 Task: Search one way flight ticket for 4 adults, 2 children, 2 infants in seat and 1 infant on lap in economy from Wilmington: Wilmington Airport to Riverton: Central Wyoming Regional Airport (was Riverton Regional) on 5-4-2023. Choice of flights is Emirates and Kenya Airways. Price is upto 30000. Outbound departure time preference is 12:00.
Action: Mouse moved to (410, 377)
Screenshot: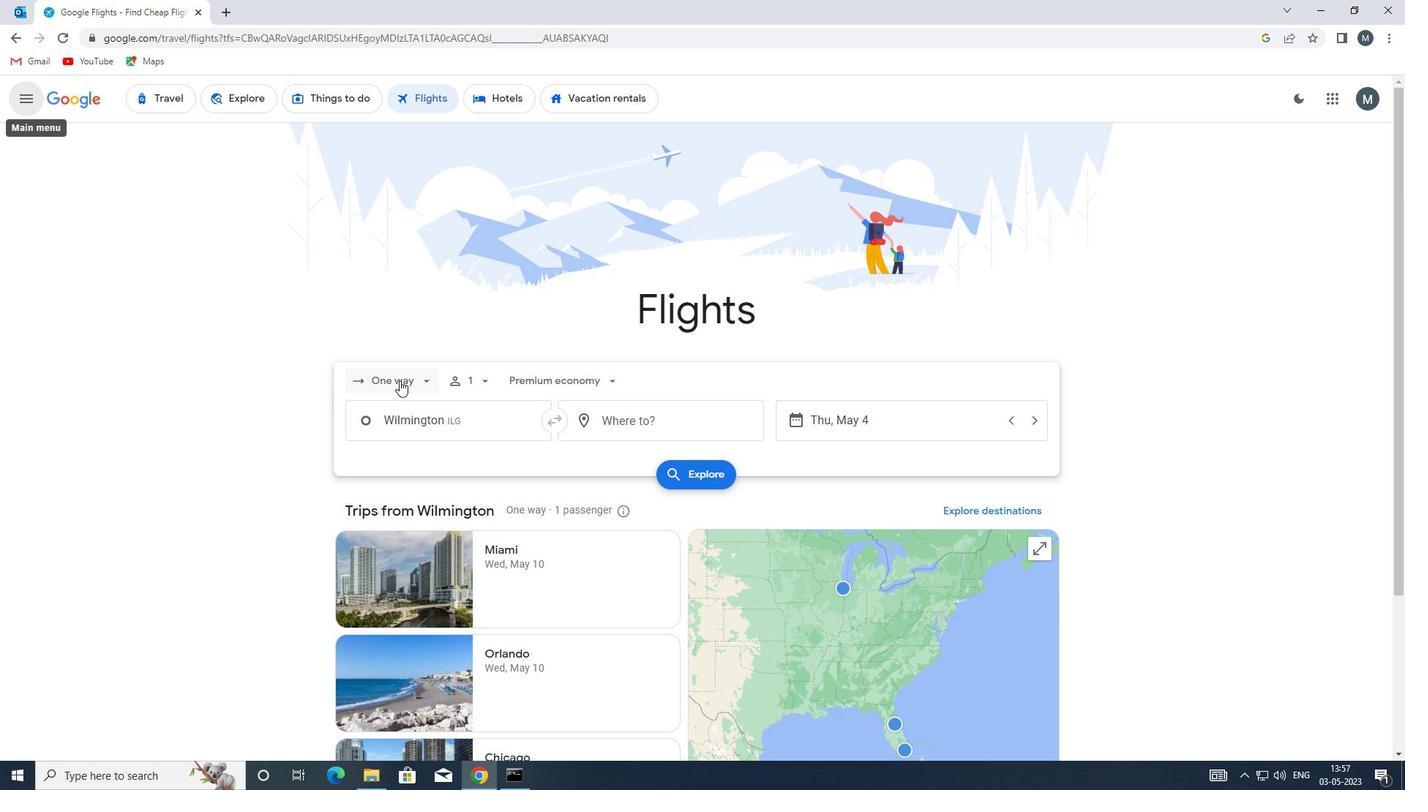 
Action: Mouse pressed left at (410, 377)
Screenshot: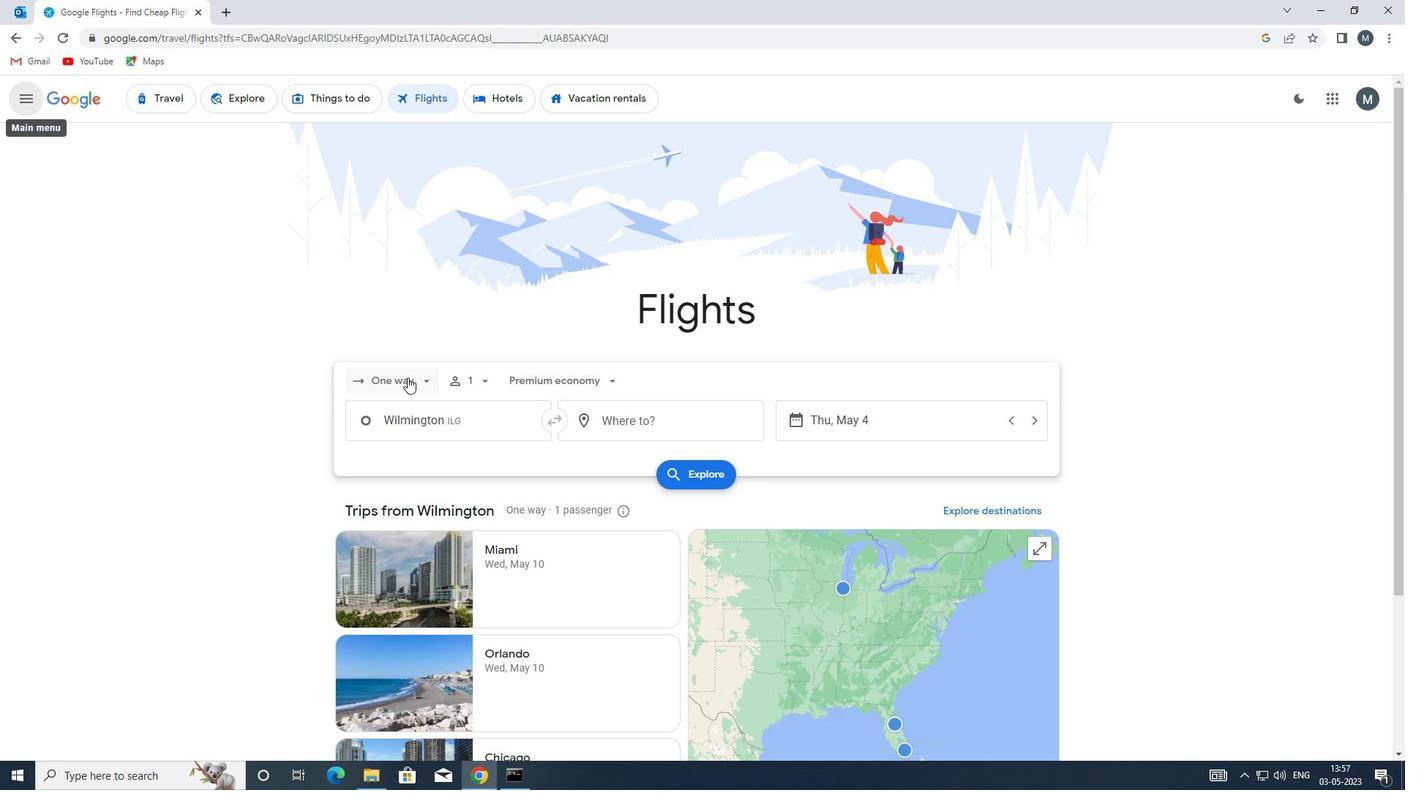 
Action: Mouse moved to (415, 445)
Screenshot: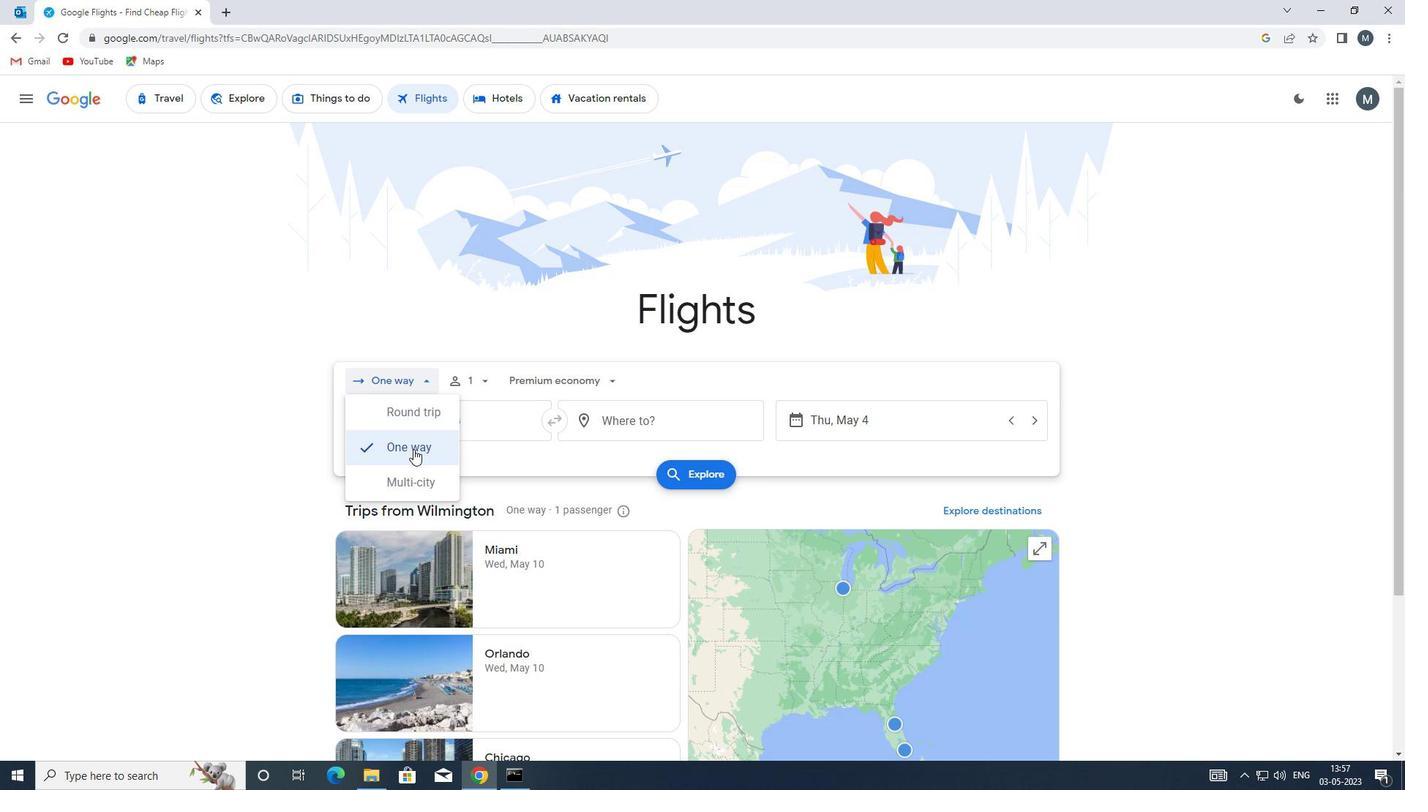 
Action: Mouse pressed left at (415, 445)
Screenshot: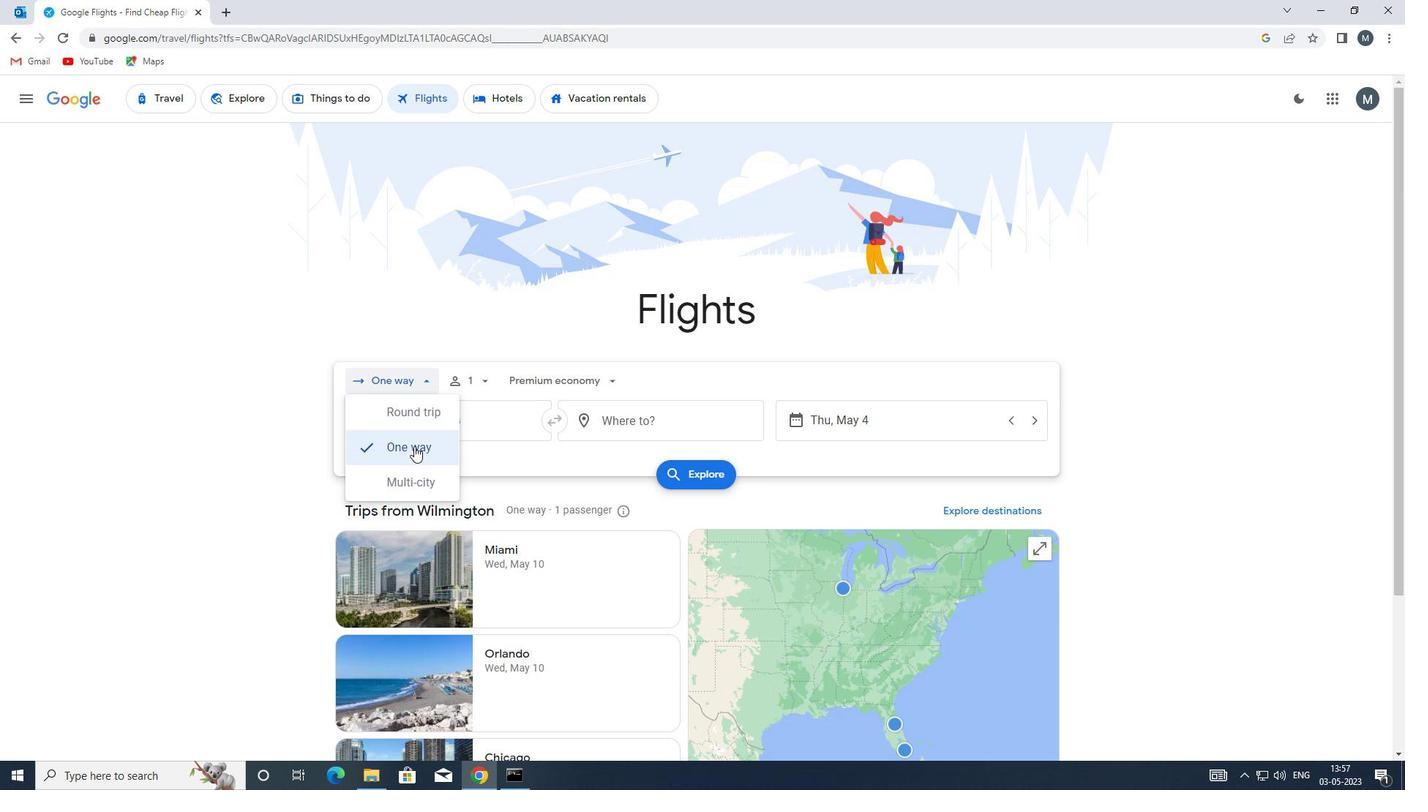 
Action: Mouse moved to (480, 381)
Screenshot: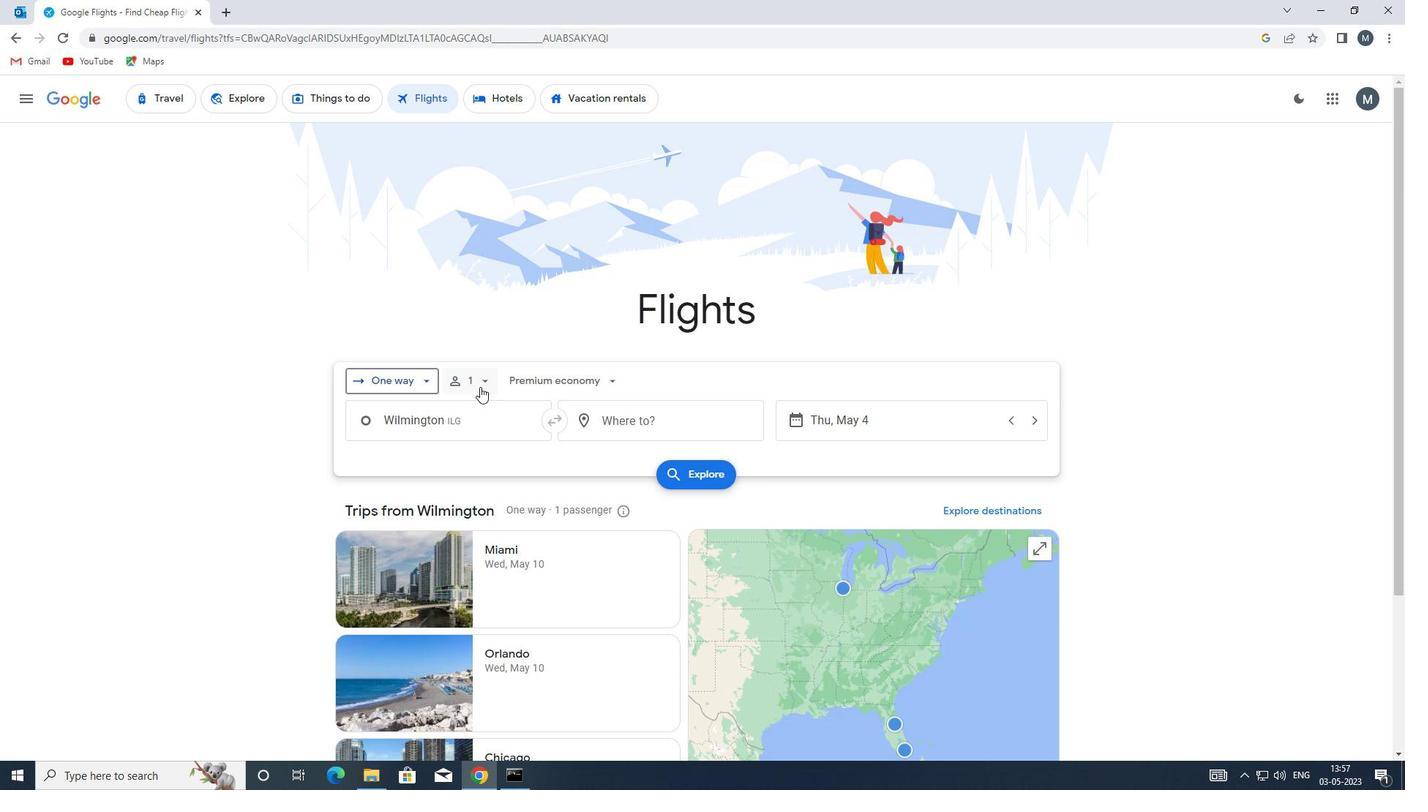 
Action: Mouse pressed left at (480, 381)
Screenshot: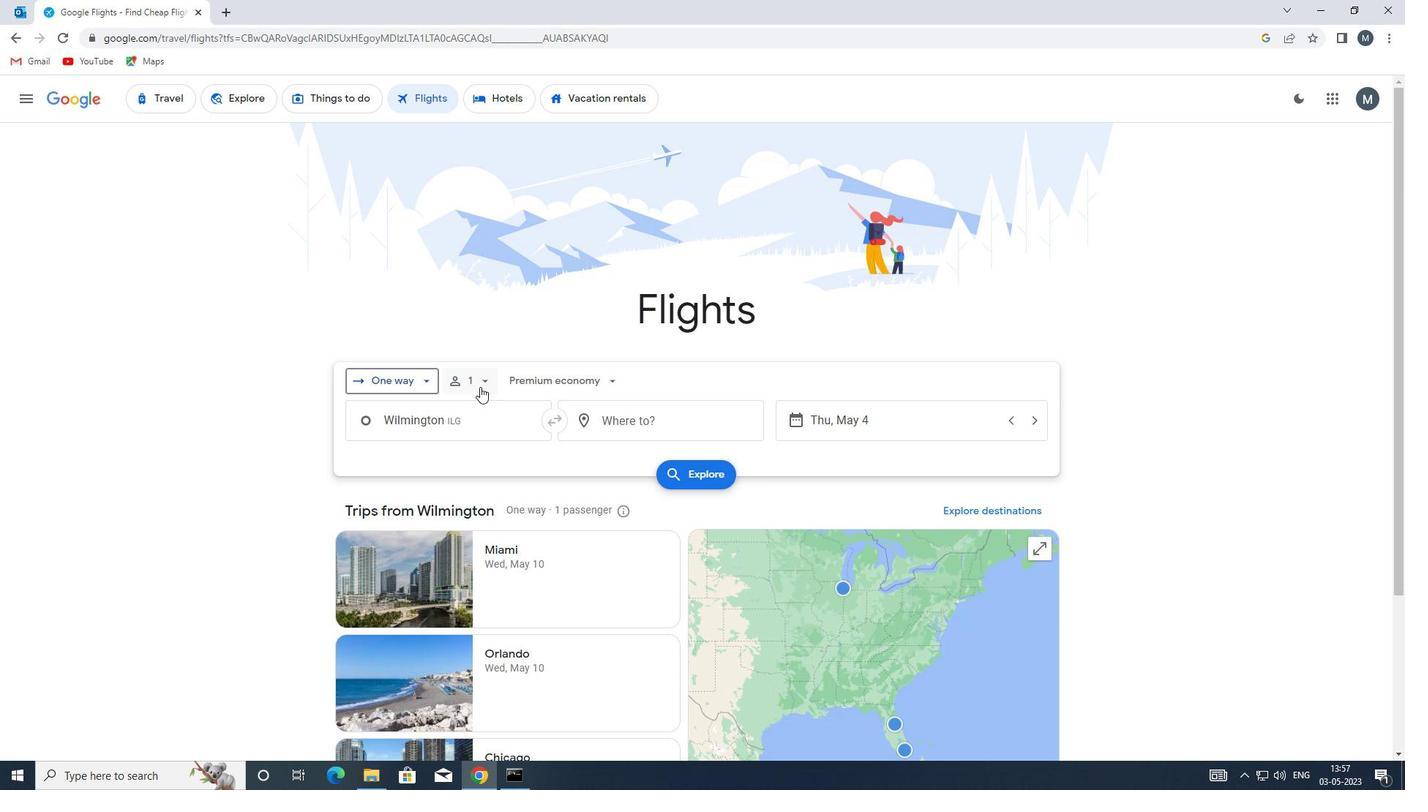 
Action: Mouse moved to (594, 423)
Screenshot: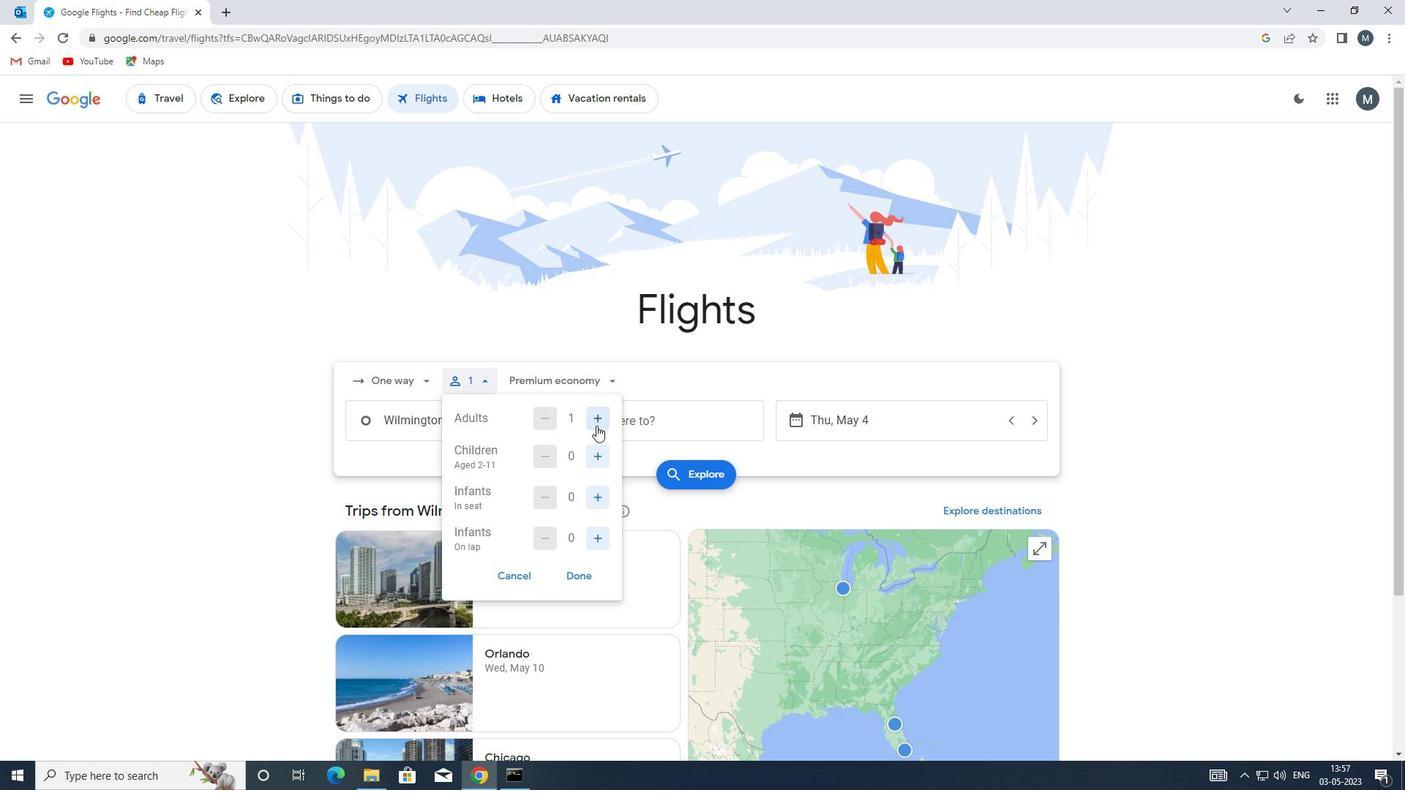 
Action: Mouse pressed left at (594, 423)
Screenshot: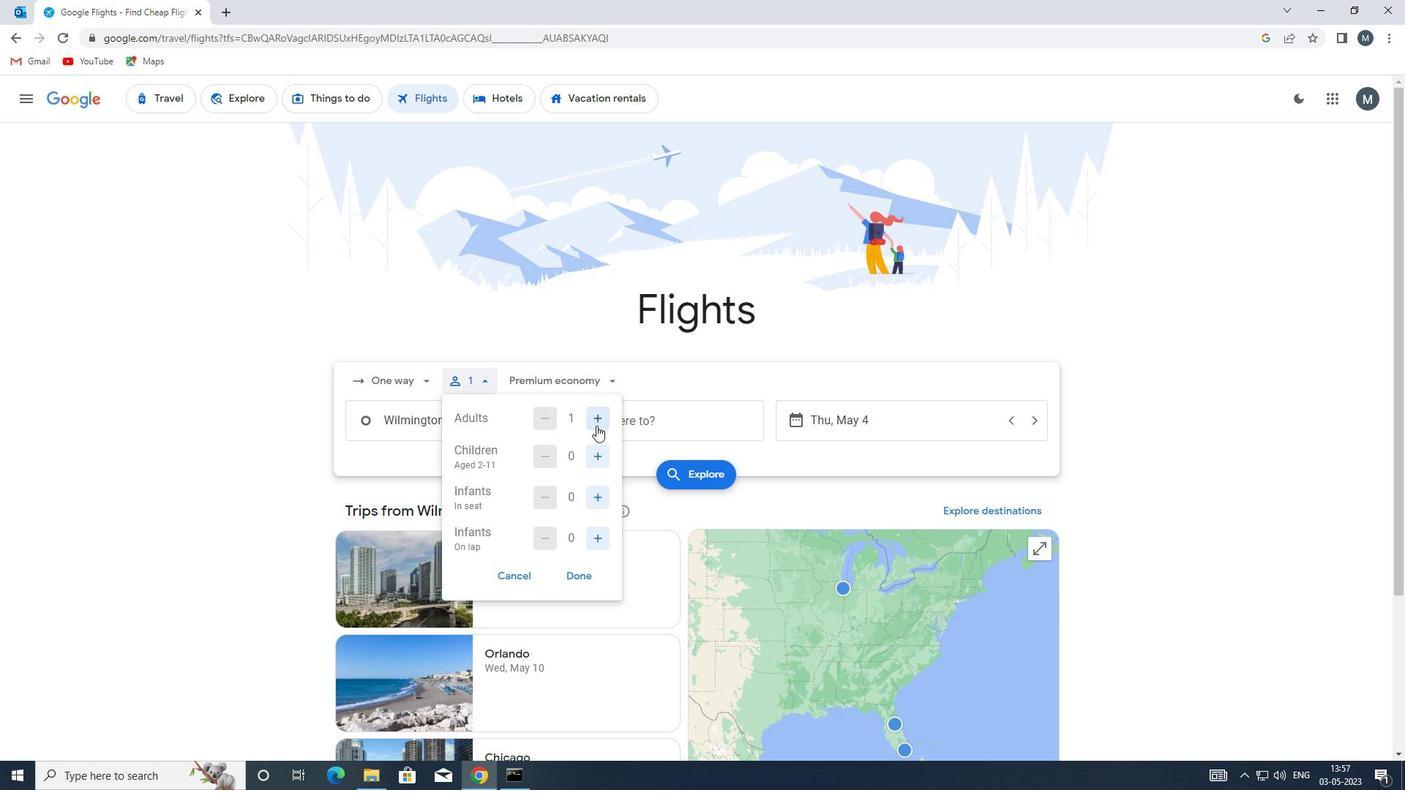 
Action: Mouse pressed left at (594, 423)
Screenshot: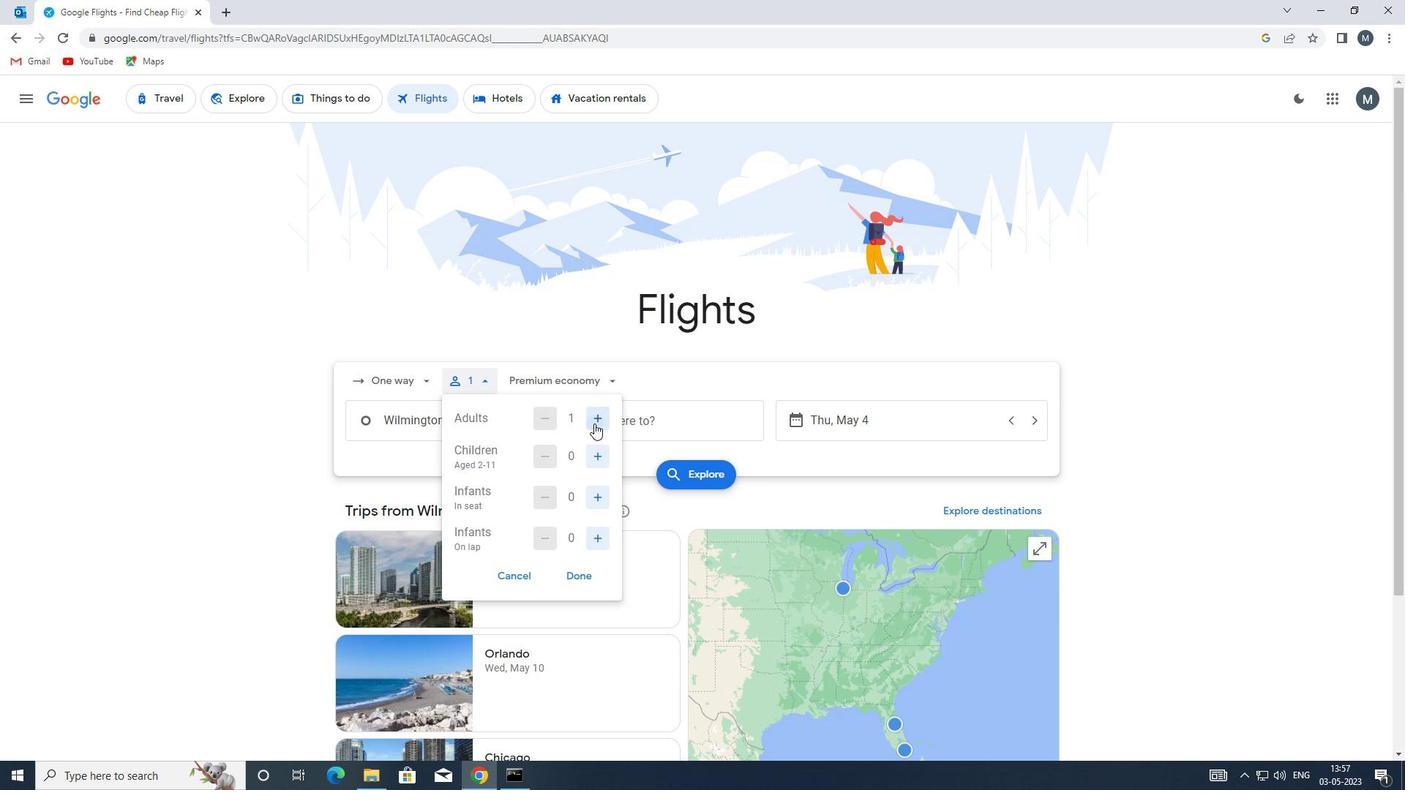 
Action: Mouse pressed left at (594, 423)
Screenshot: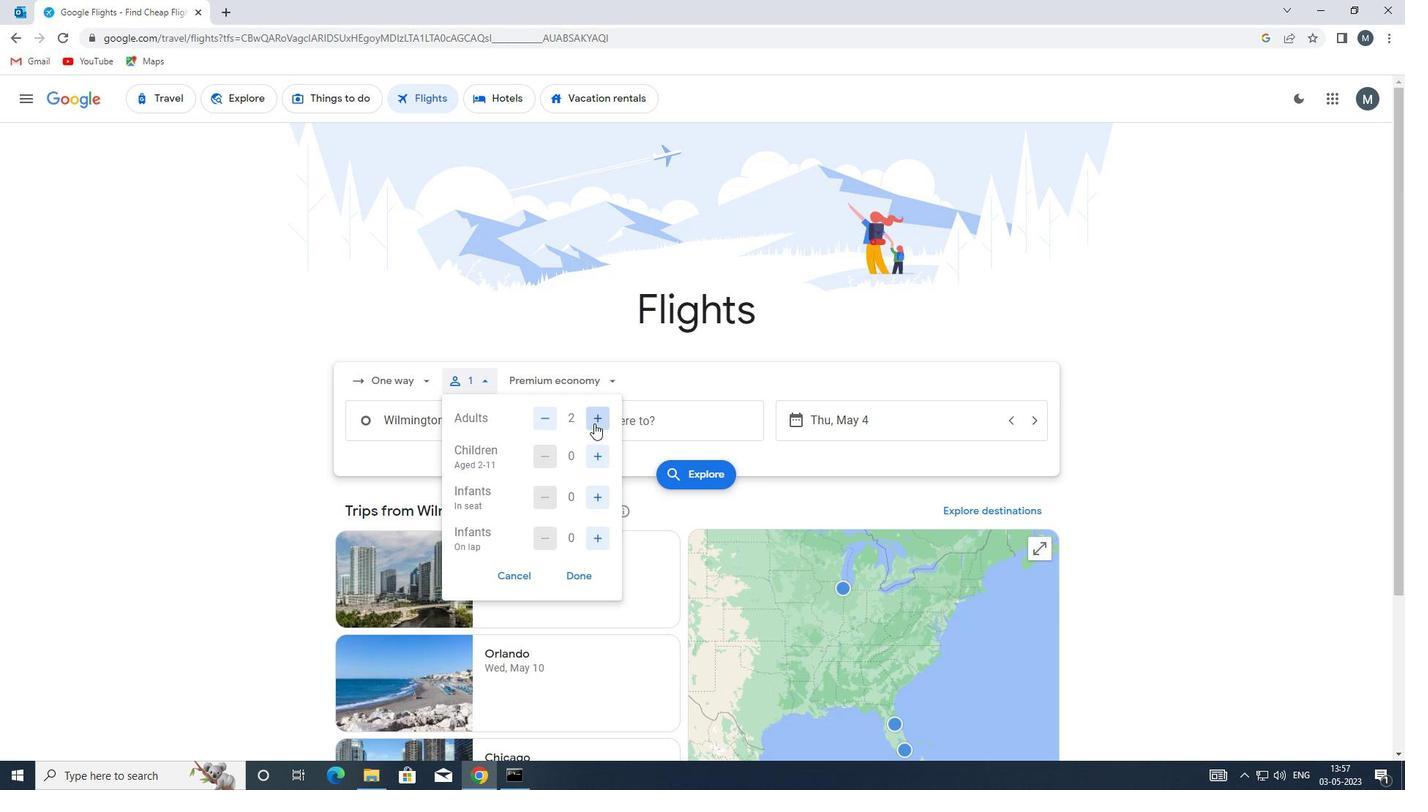 
Action: Mouse moved to (604, 450)
Screenshot: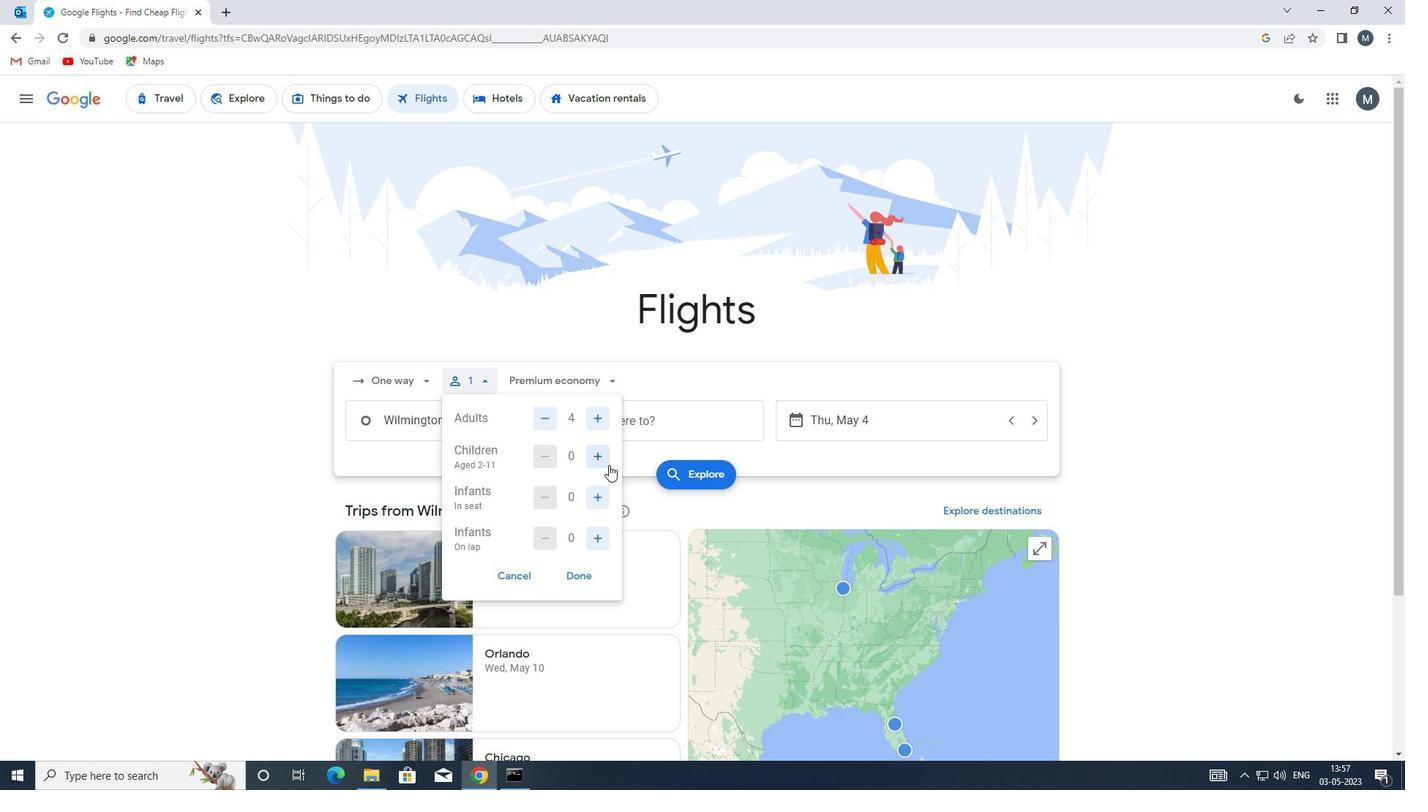 
Action: Mouse pressed left at (604, 450)
Screenshot: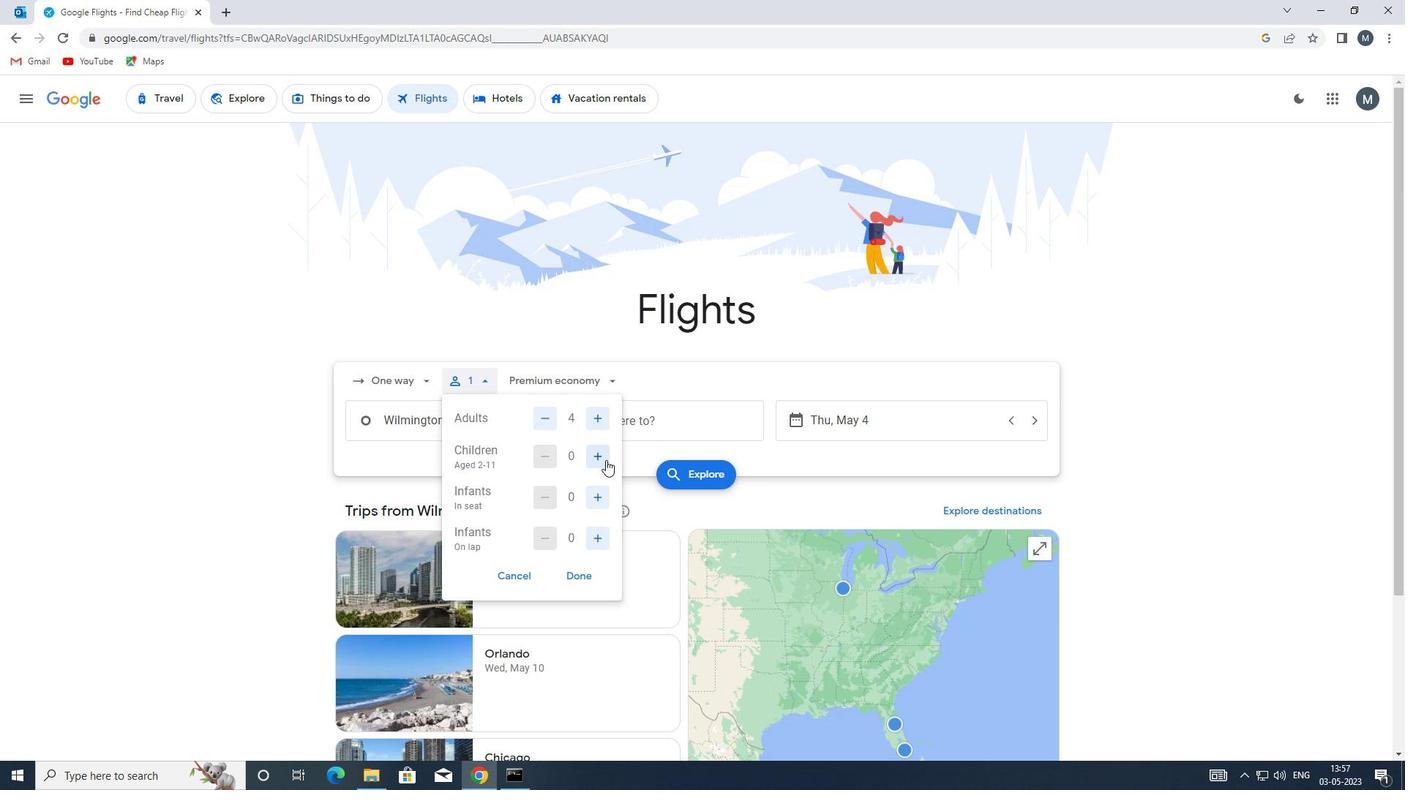 
Action: Mouse pressed left at (604, 450)
Screenshot: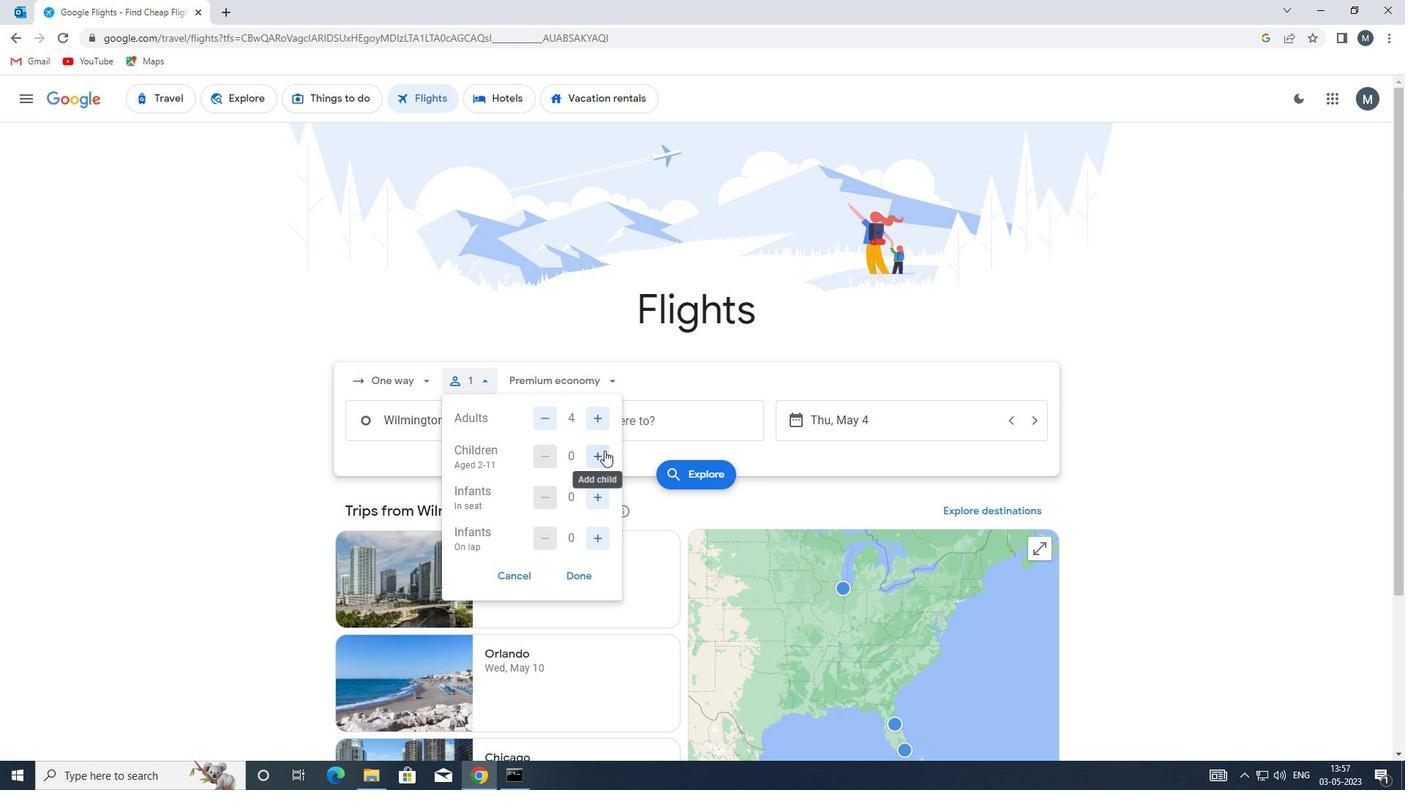 
Action: Mouse moved to (598, 498)
Screenshot: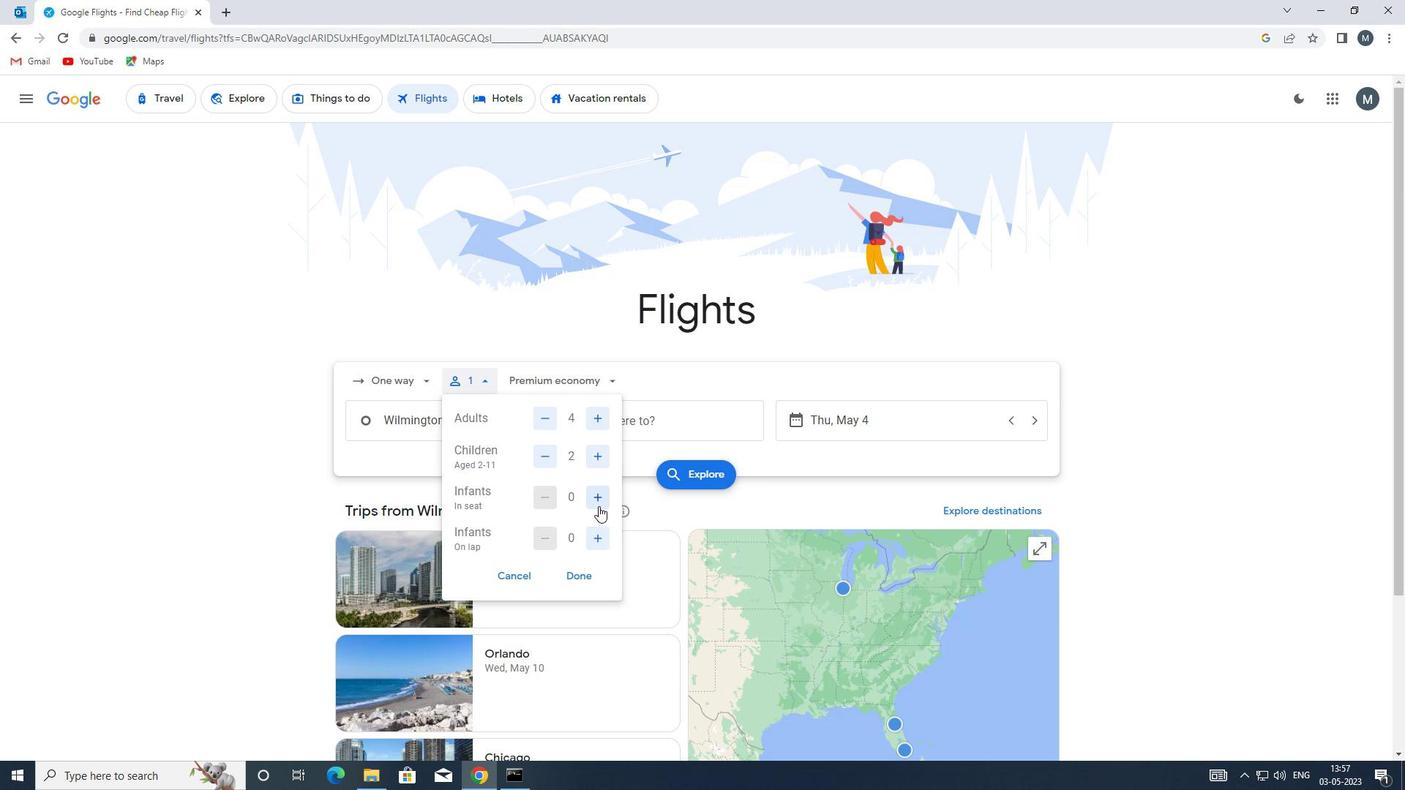 
Action: Mouse pressed left at (598, 498)
Screenshot: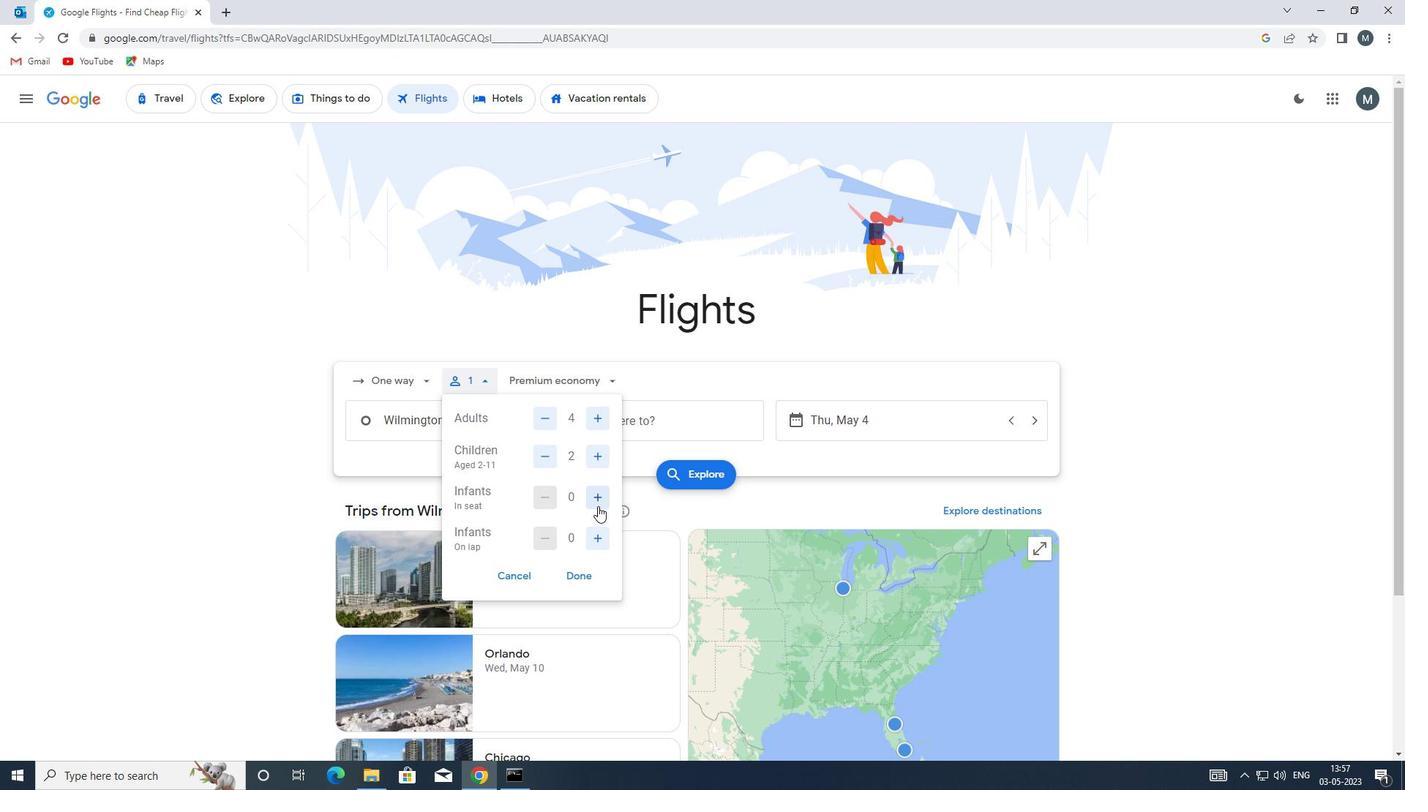 
Action: Mouse pressed left at (598, 498)
Screenshot: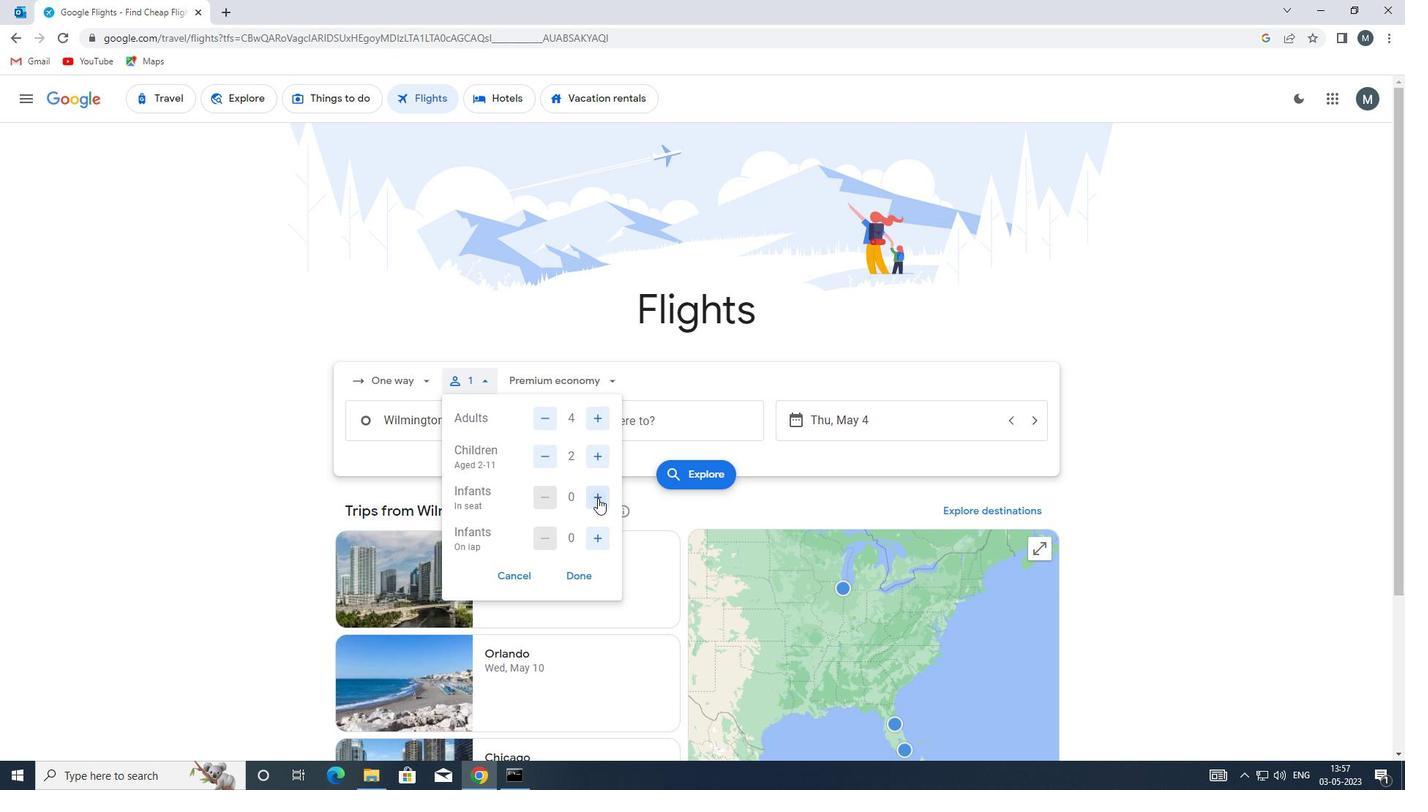 
Action: Mouse moved to (593, 536)
Screenshot: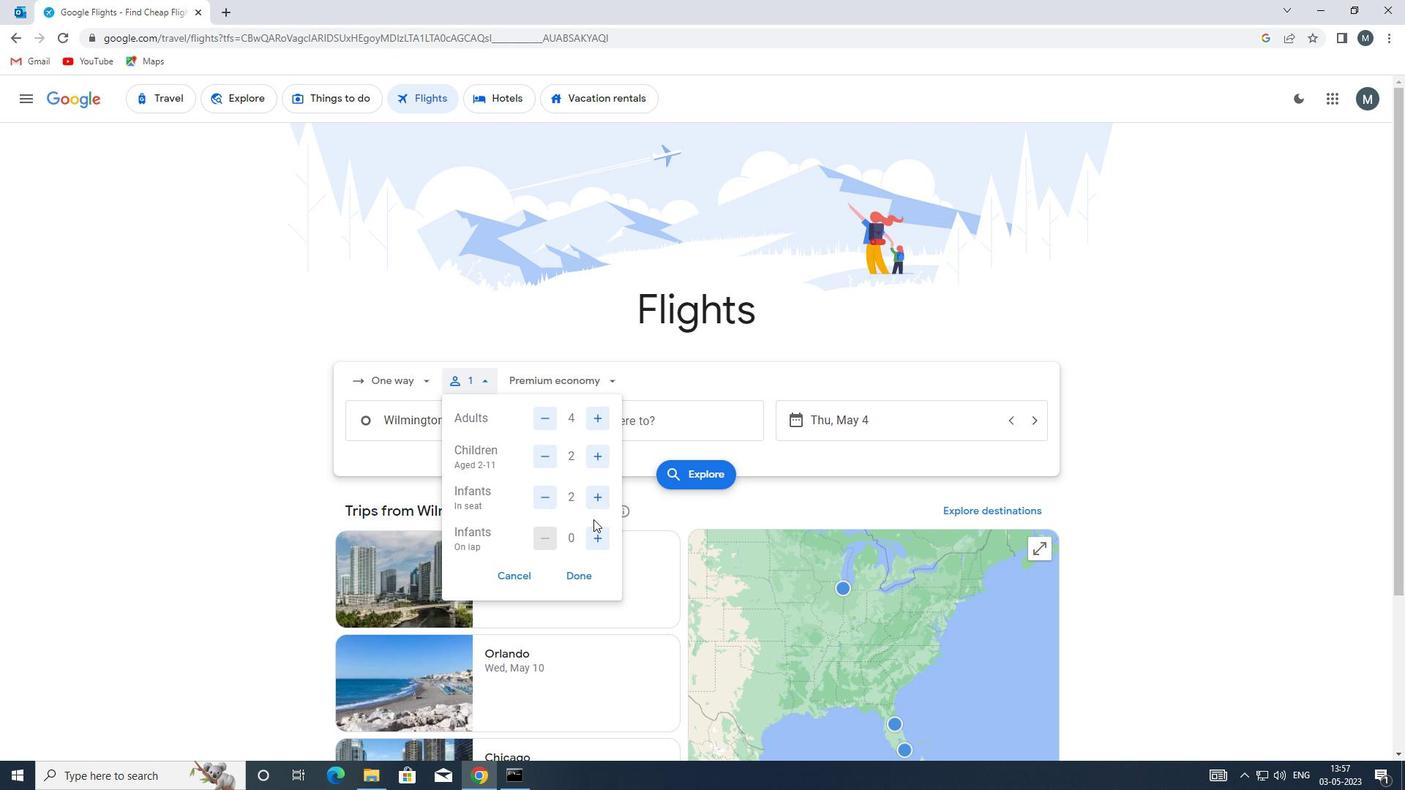 
Action: Mouse pressed left at (593, 536)
Screenshot: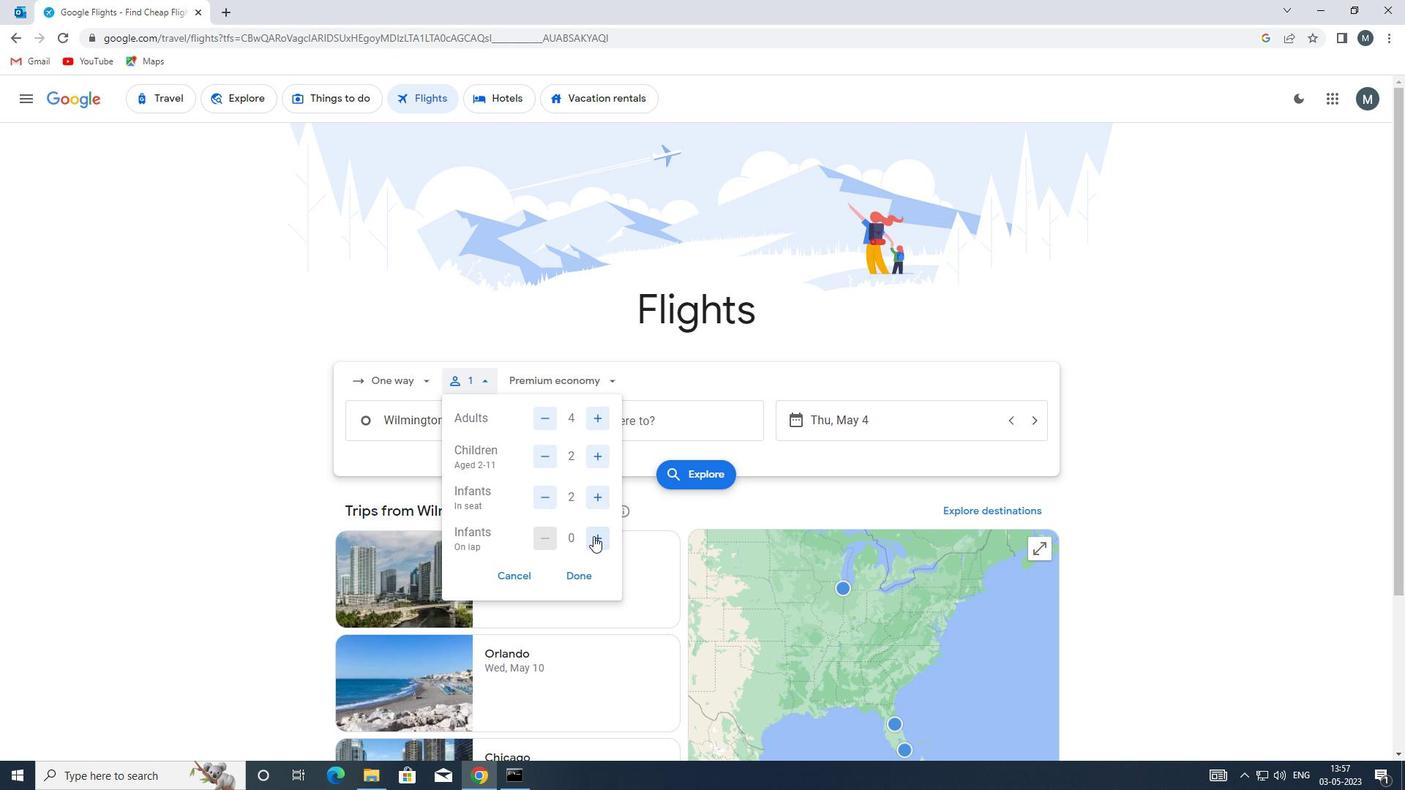 
Action: Mouse moved to (581, 576)
Screenshot: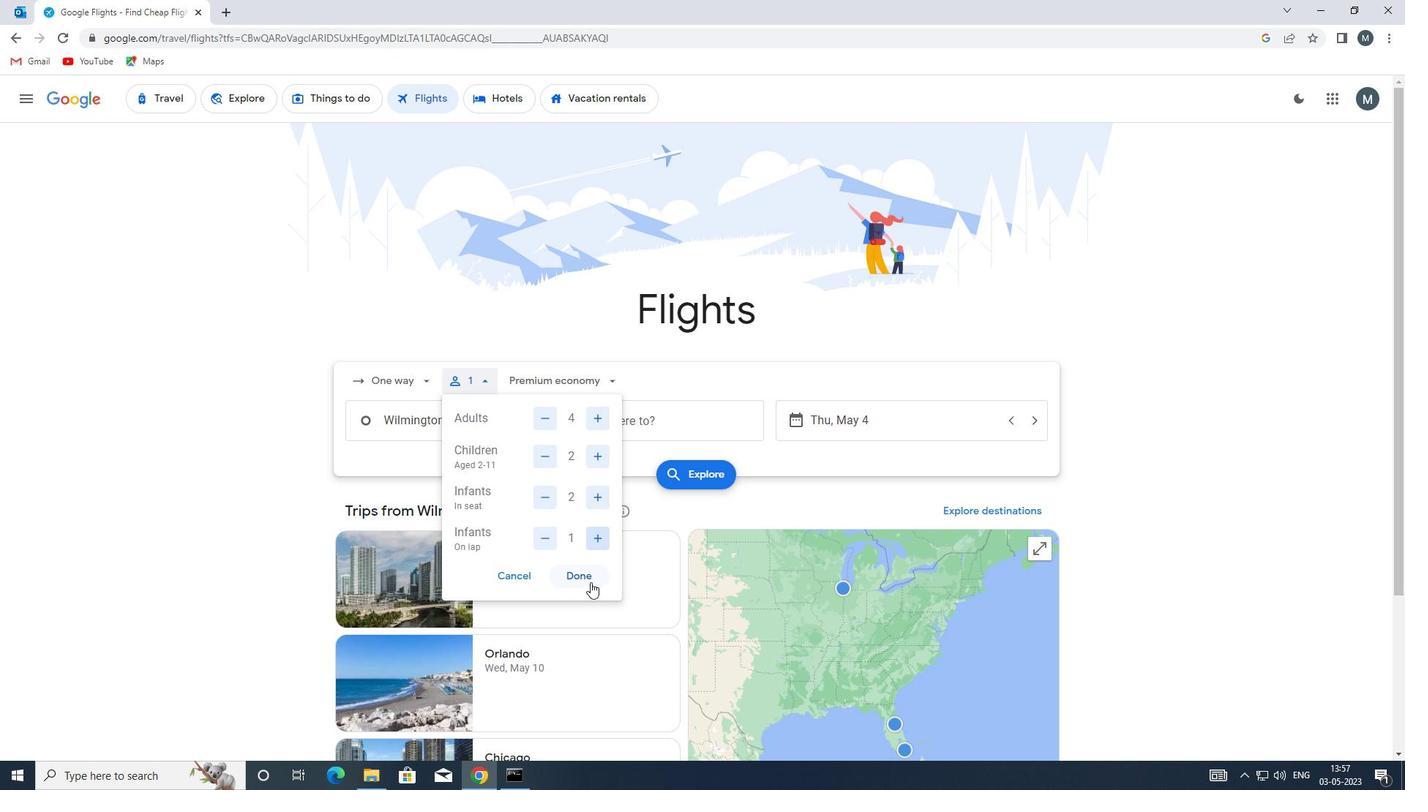 
Action: Mouse pressed left at (581, 576)
Screenshot: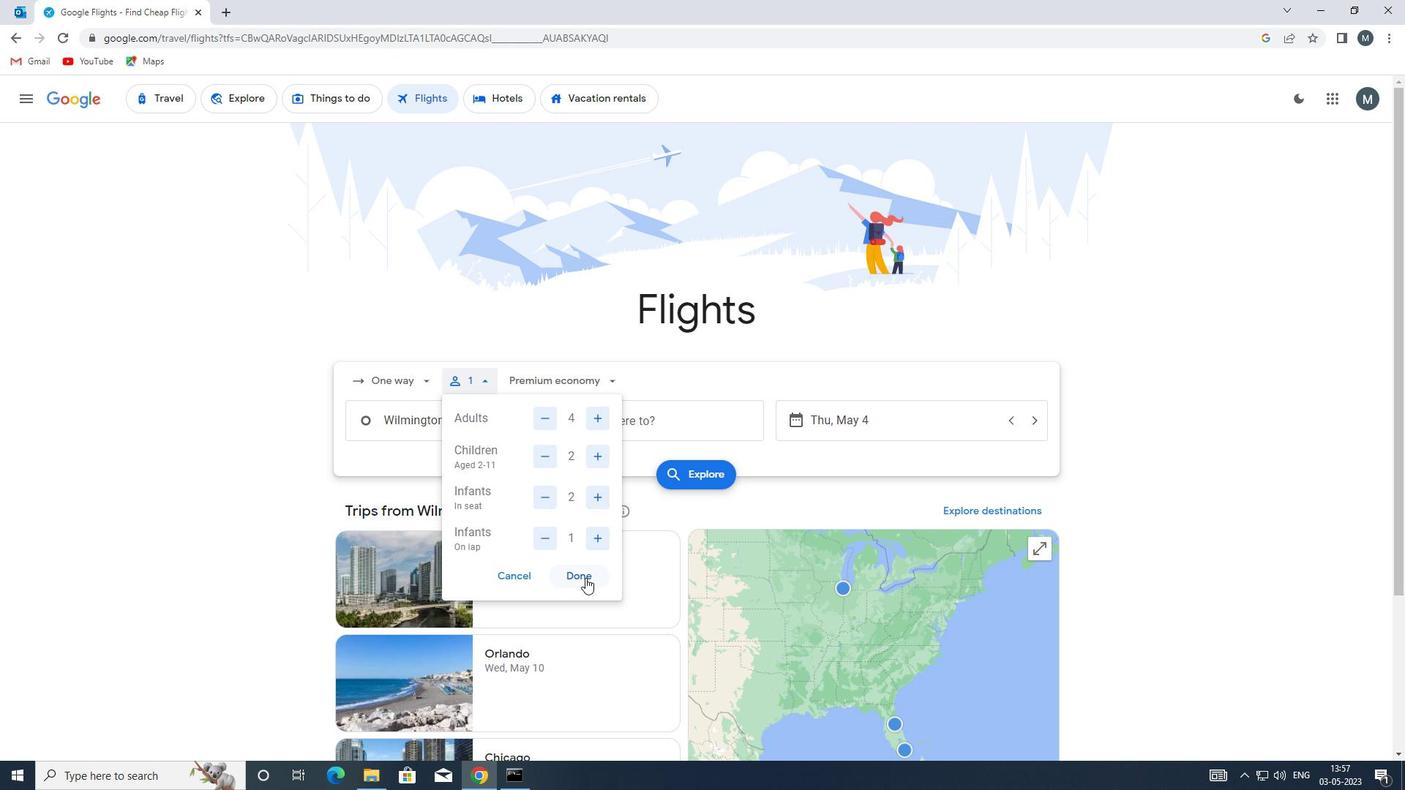 
Action: Mouse moved to (584, 385)
Screenshot: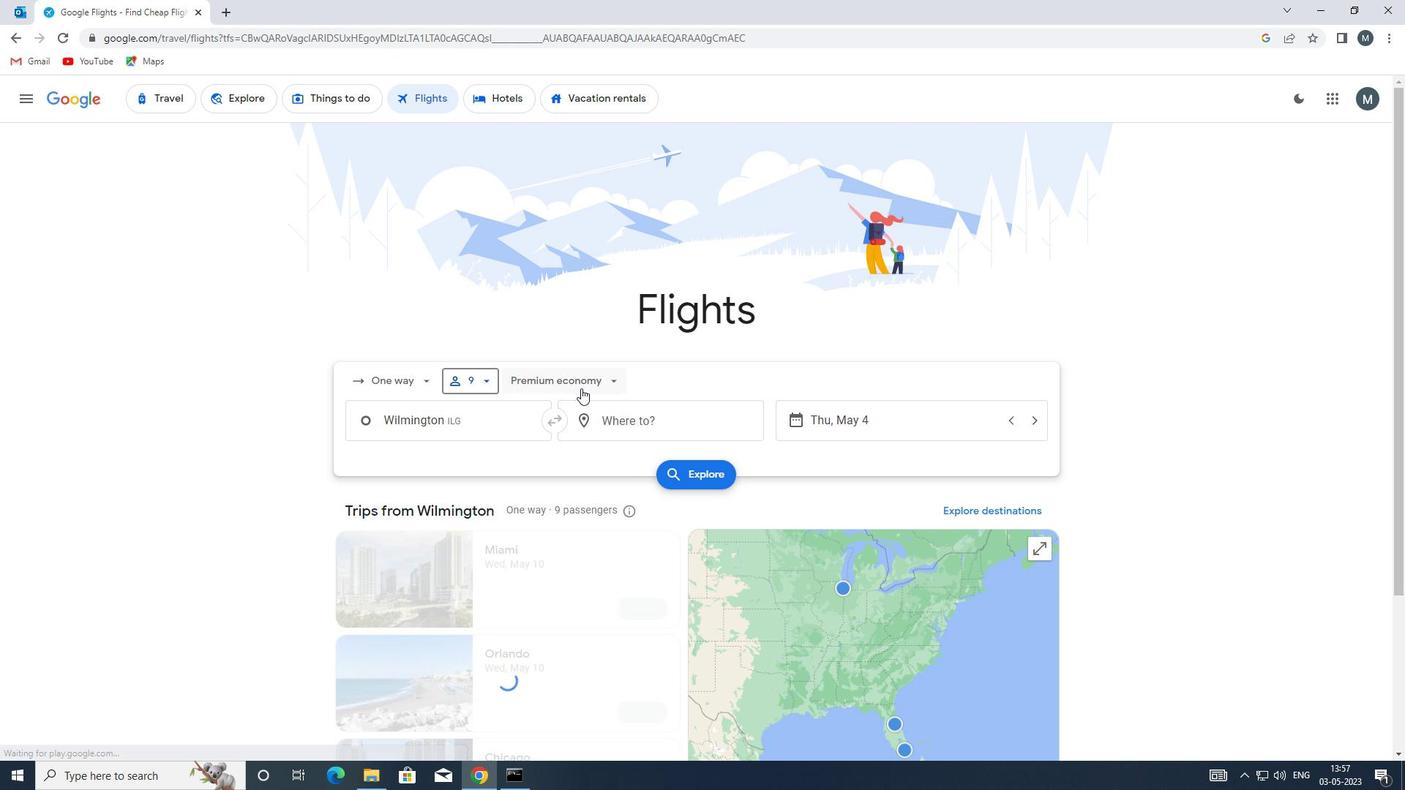 
Action: Mouse pressed left at (584, 385)
Screenshot: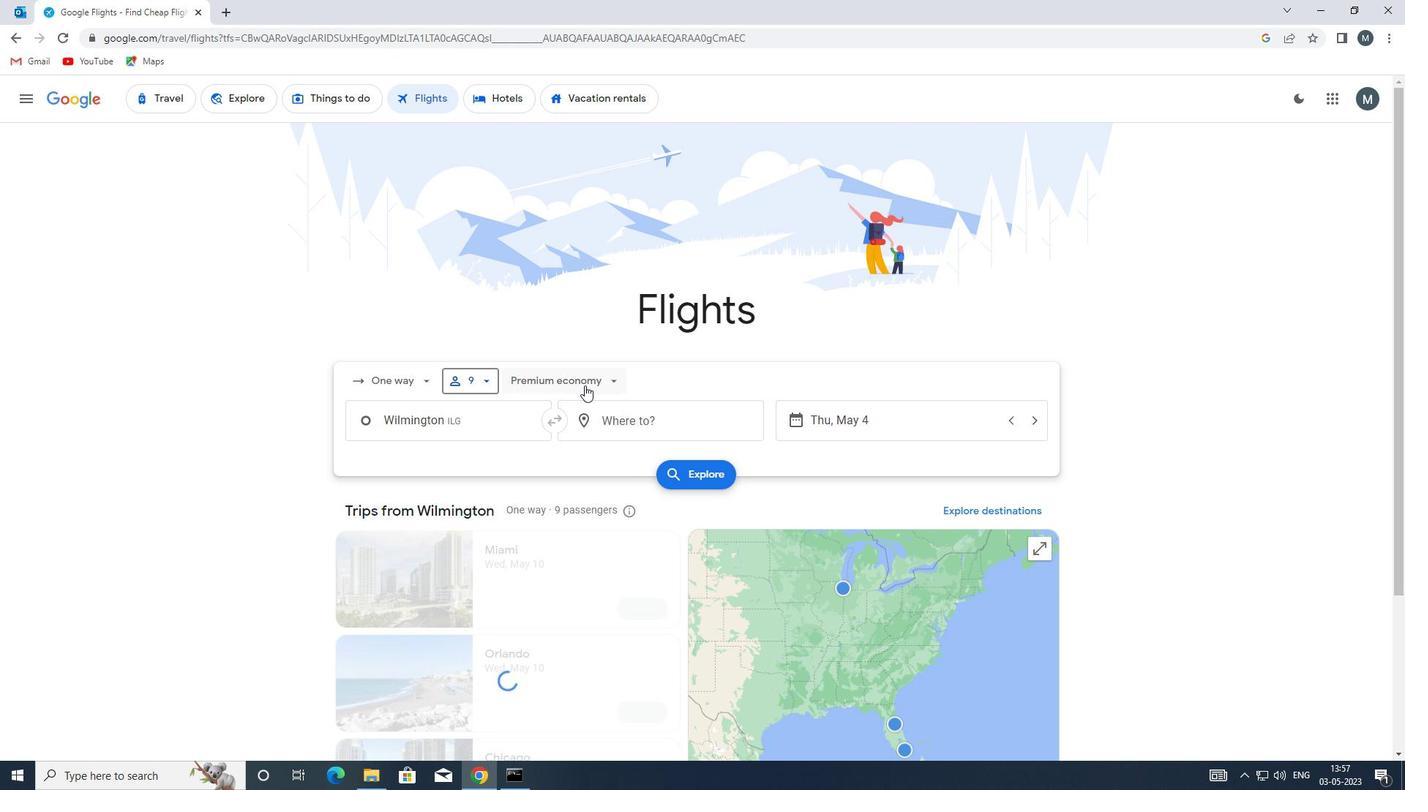
Action: Mouse moved to (584, 414)
Screenshot: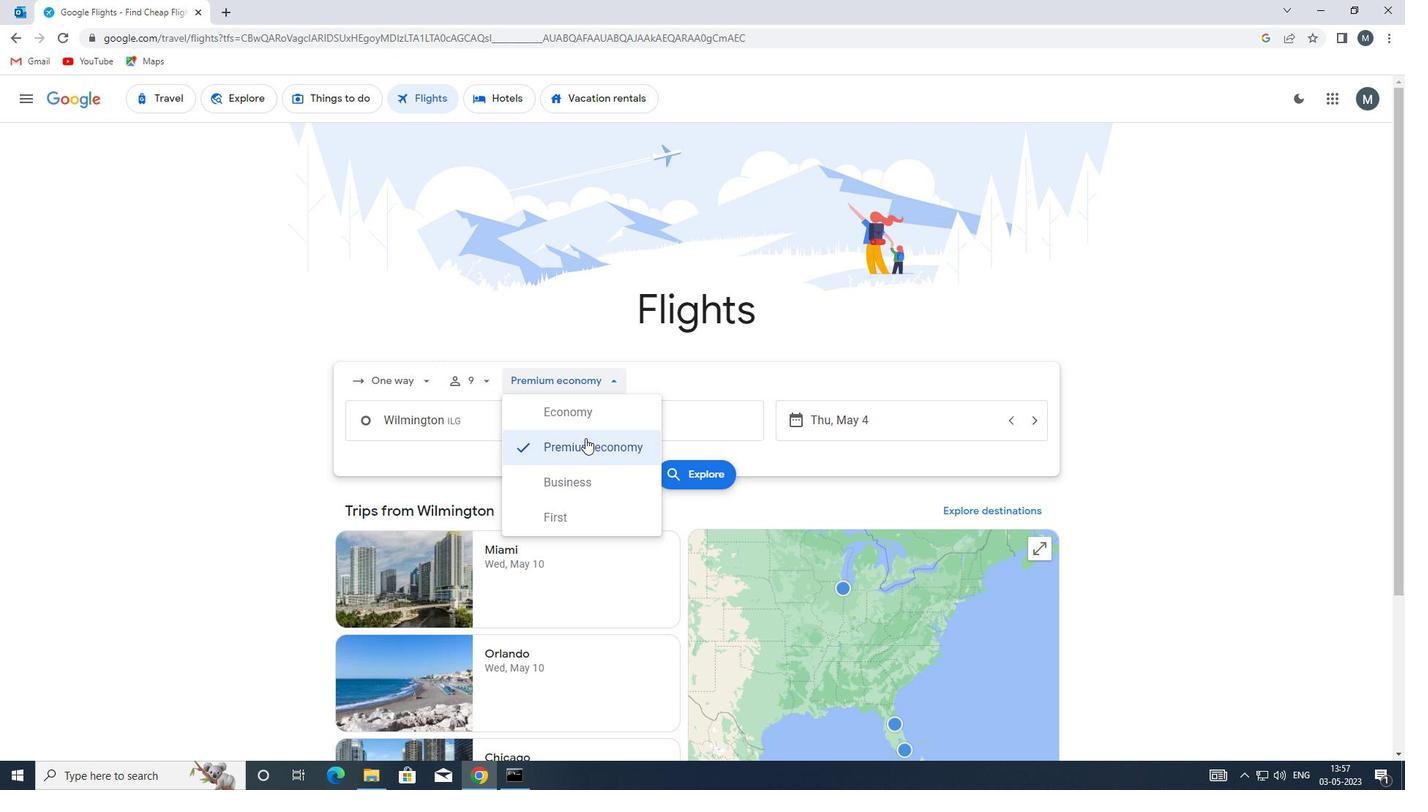 
Action: Mouse pressed left at (584, 414)
Screenshot: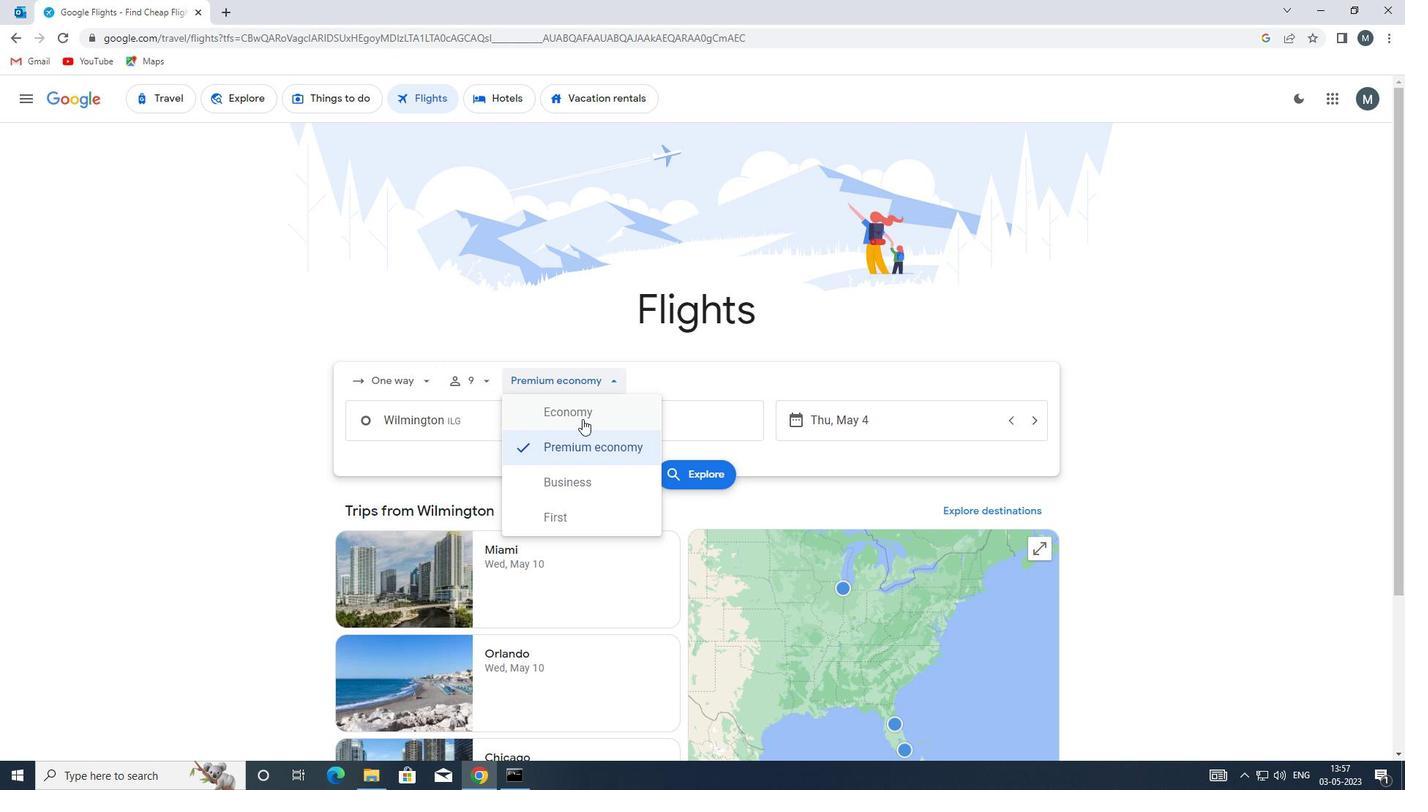 
Action: Mouse moved to (489, 430)
Screenshot: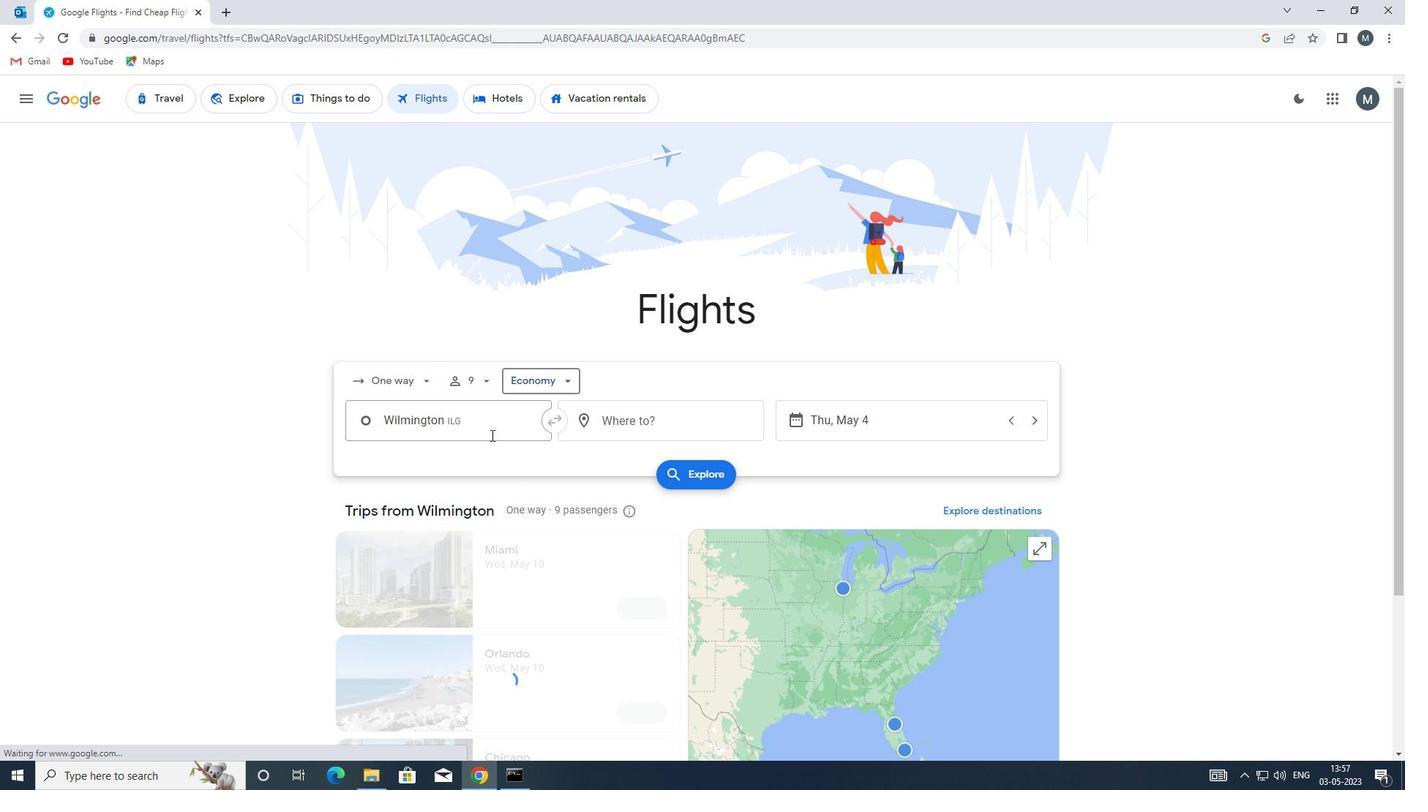 
Action: Mouse pressed left at (489, 430)
Screenshot: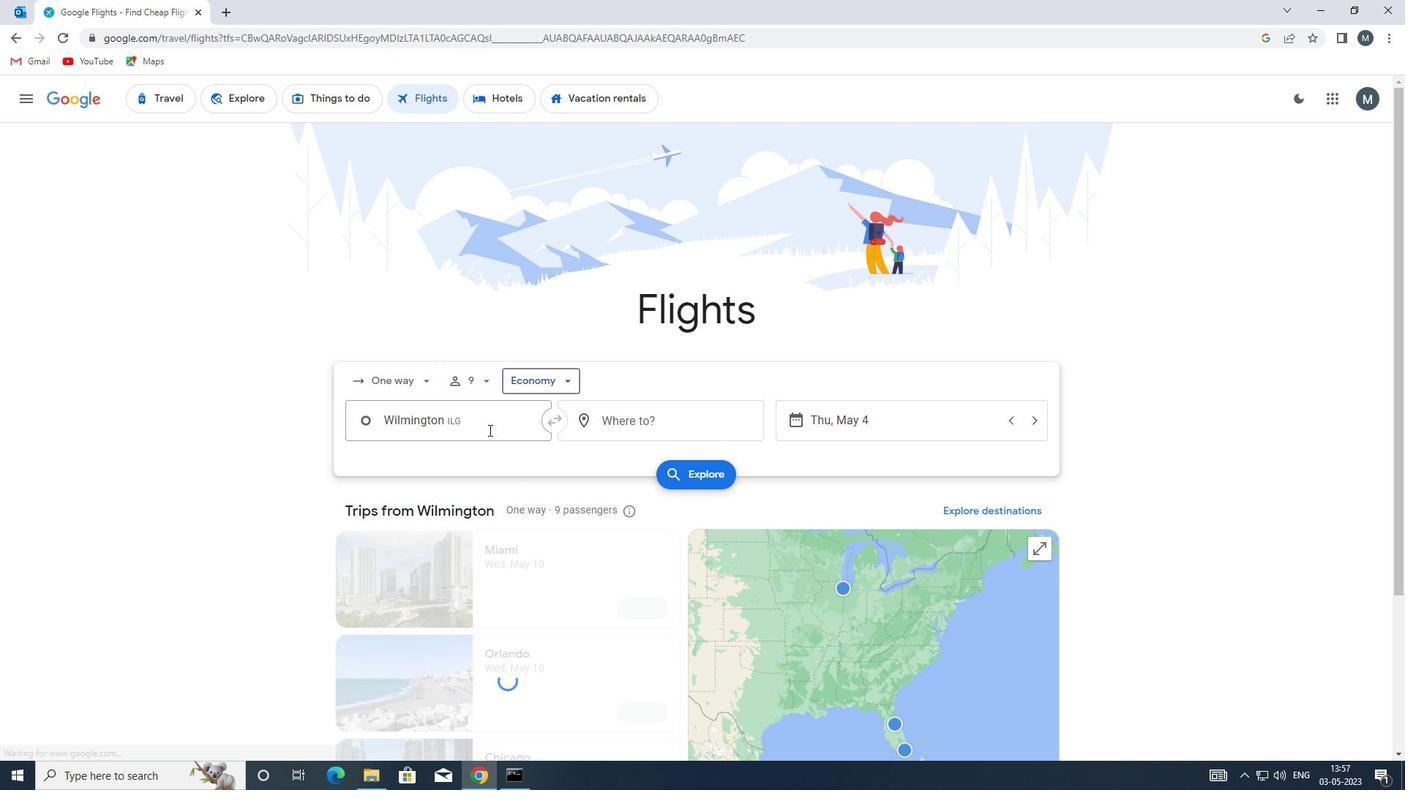 
Action: Key pressed <Key.enter>
Screenshot: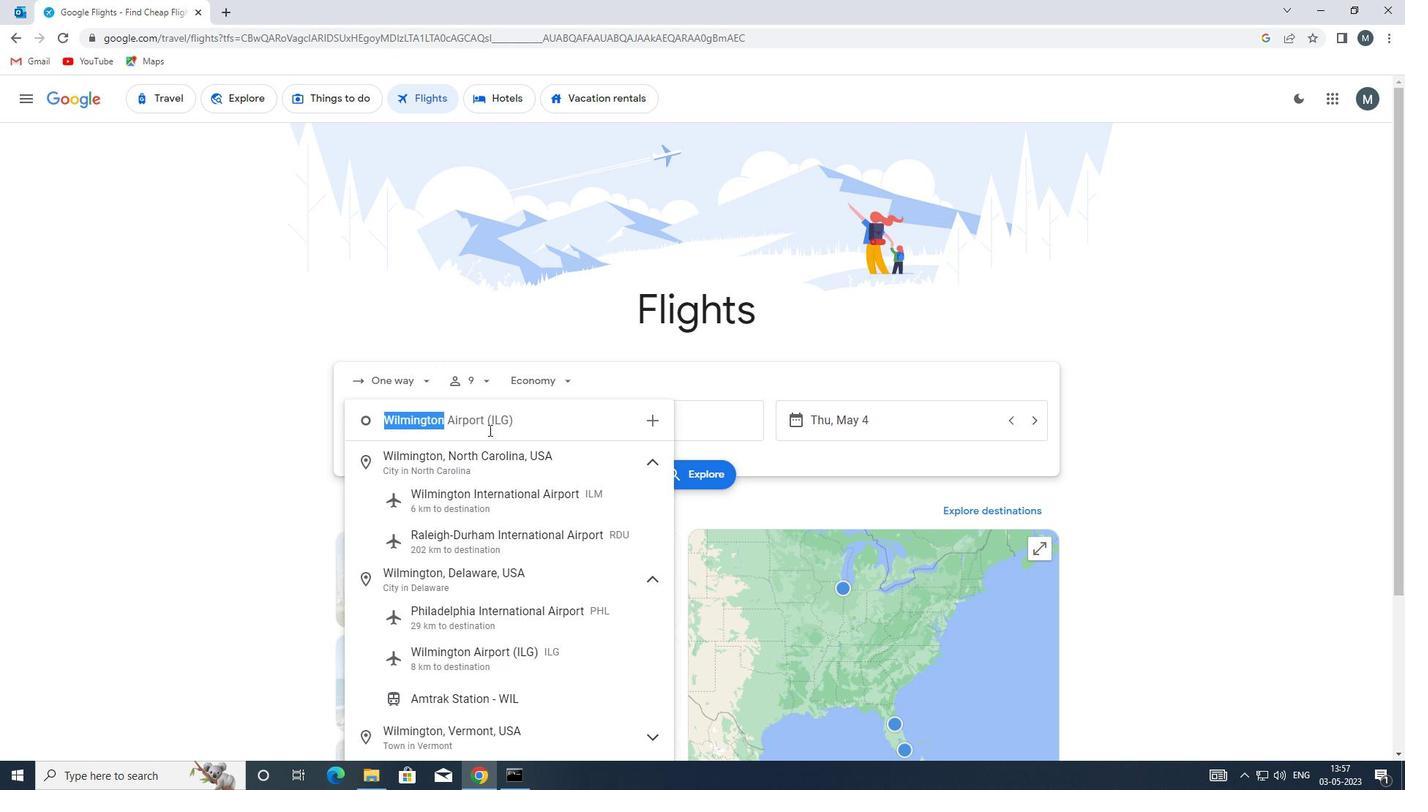 
Action: Mouse moved to (642, 424)
Screenshot: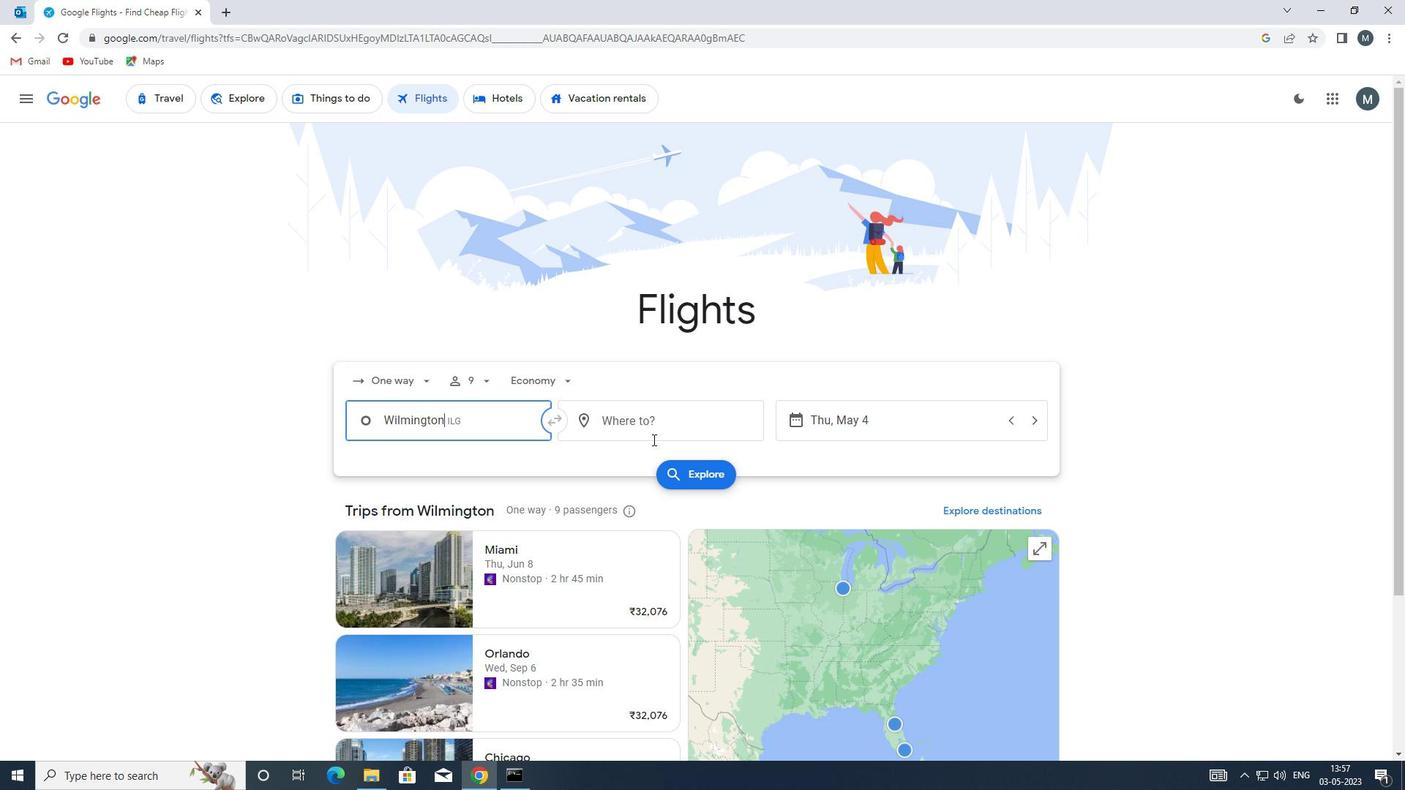
Action: Mouse pressed left at (642, 424)
Screenshot: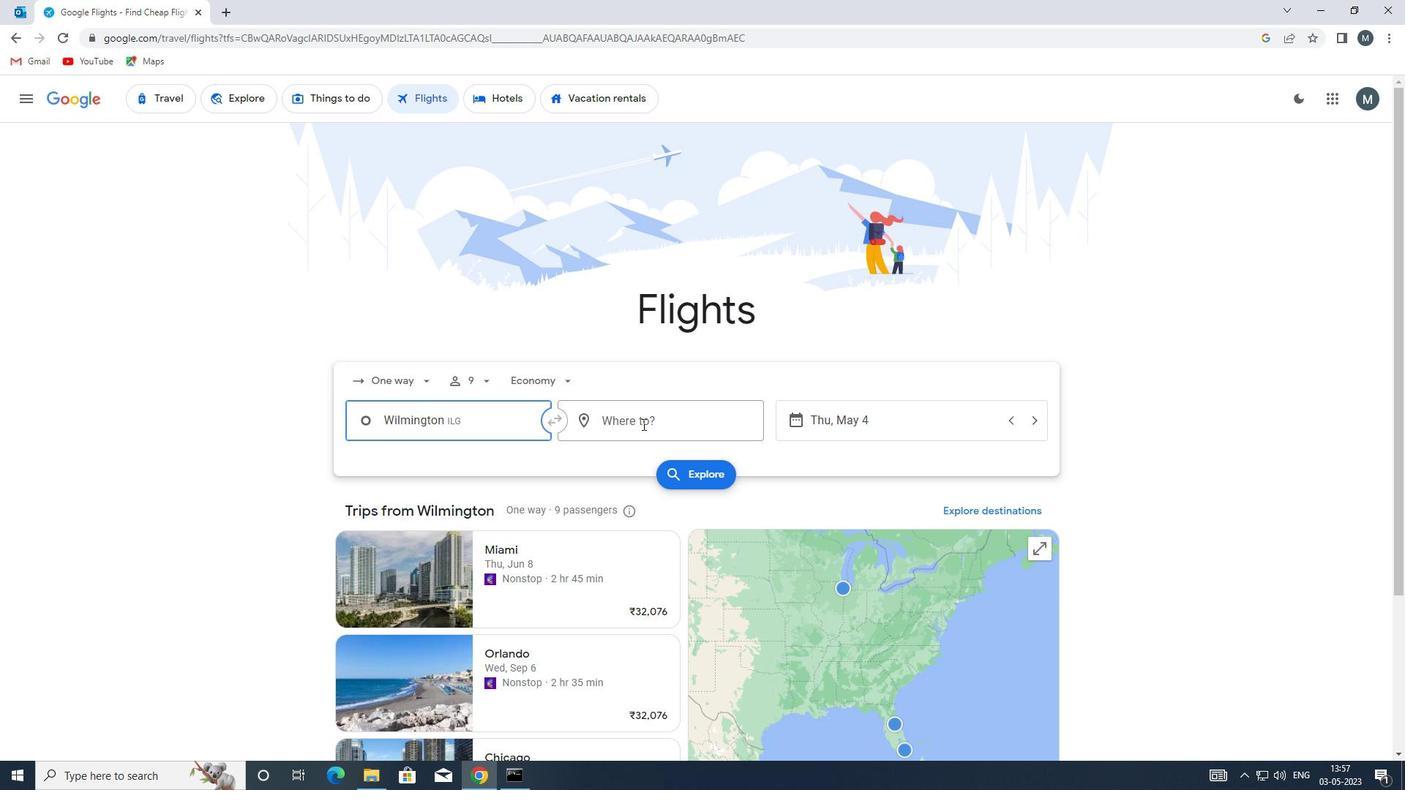 
Action: Mouse moved to (688, 429)
Screenshot: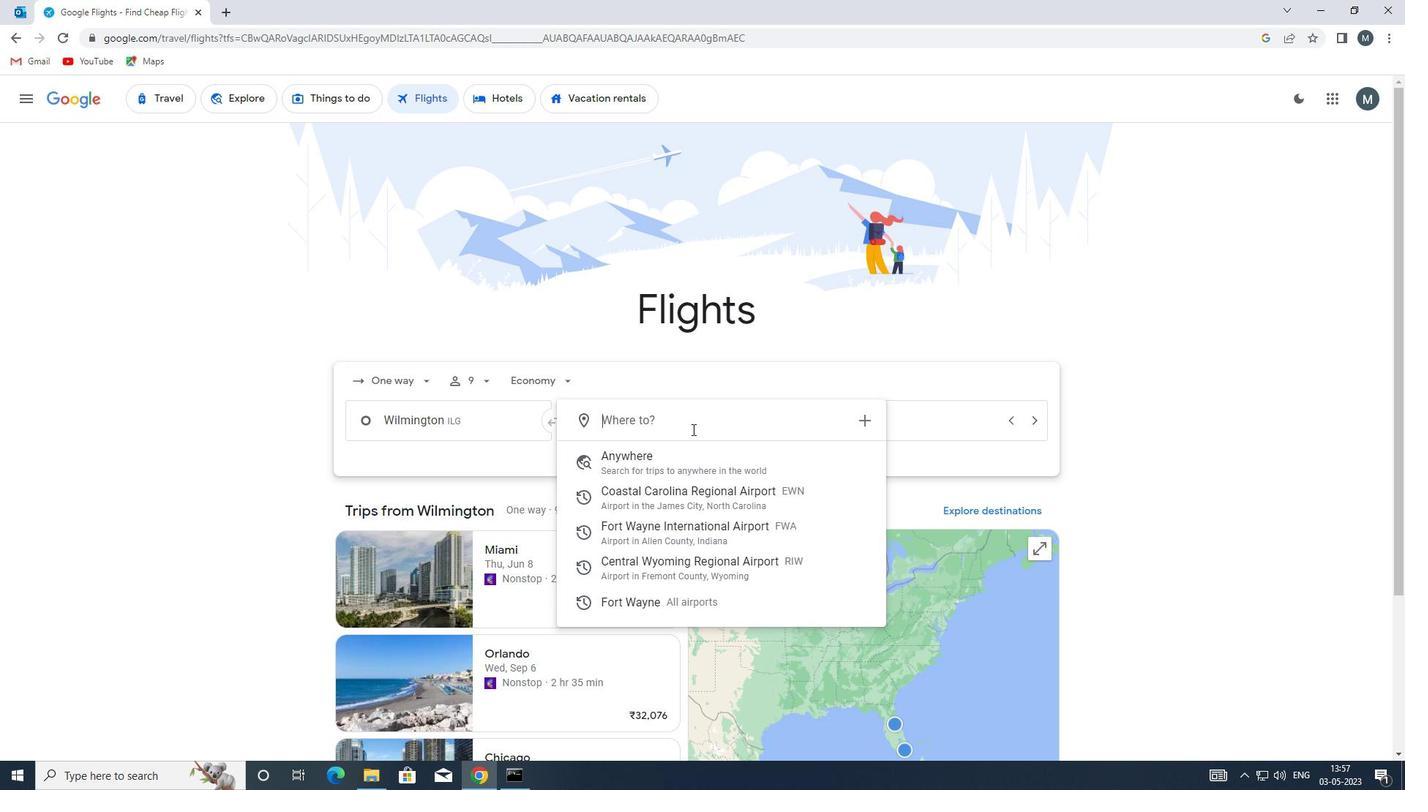 
Action: Key pressed riw
Screenshot: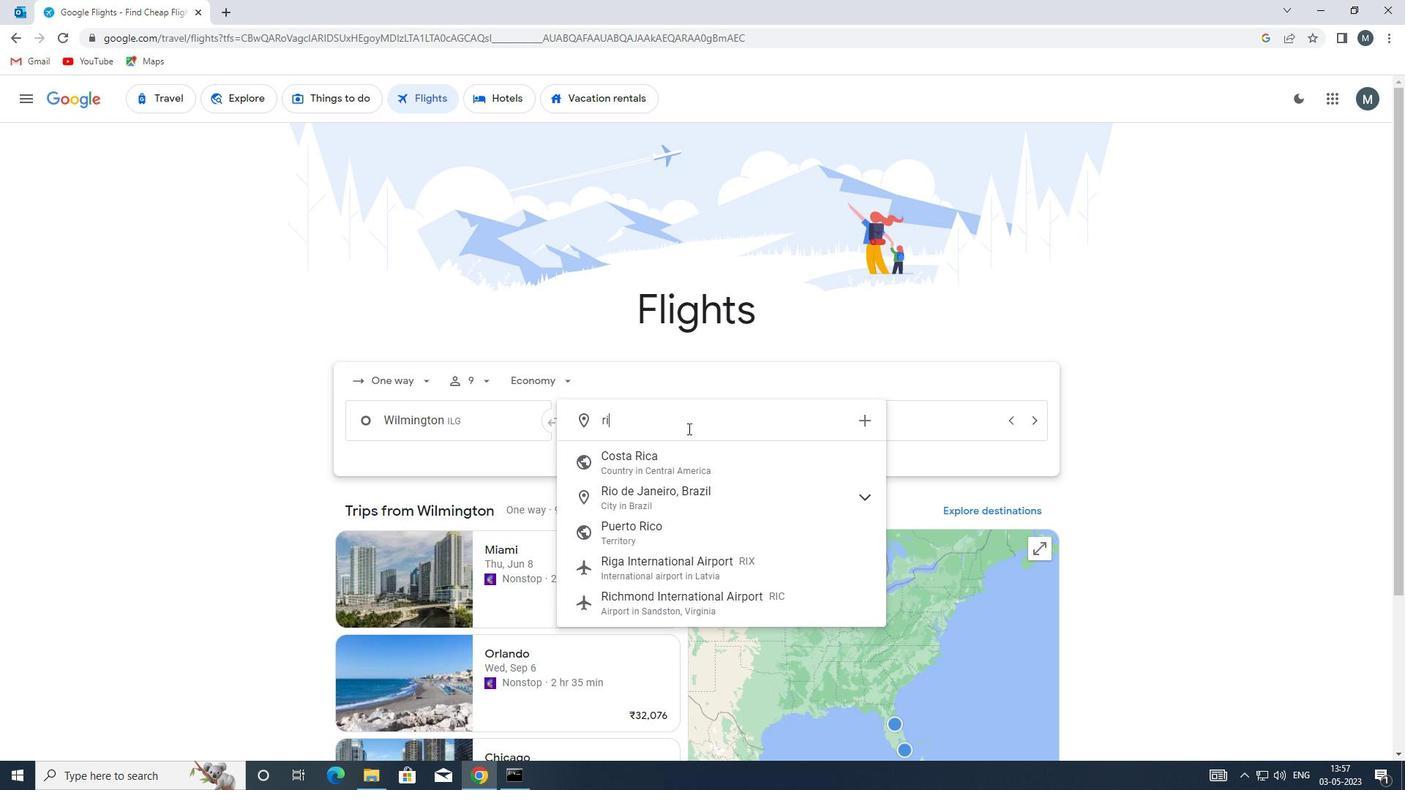 
Action: Mouse moved to (702, 466)
Screenshot: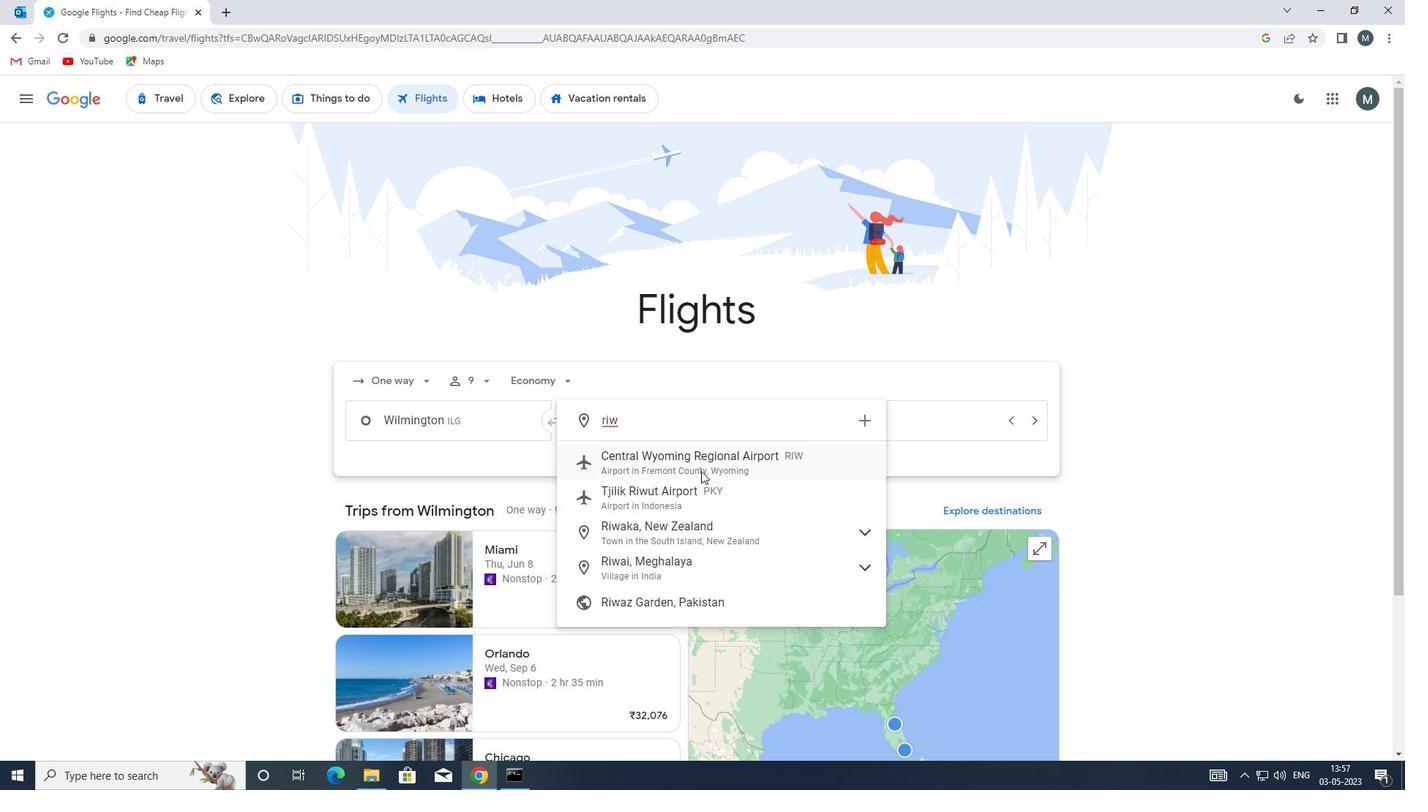 
Action: Mouse pressed left at (702, 466)
Screenshot: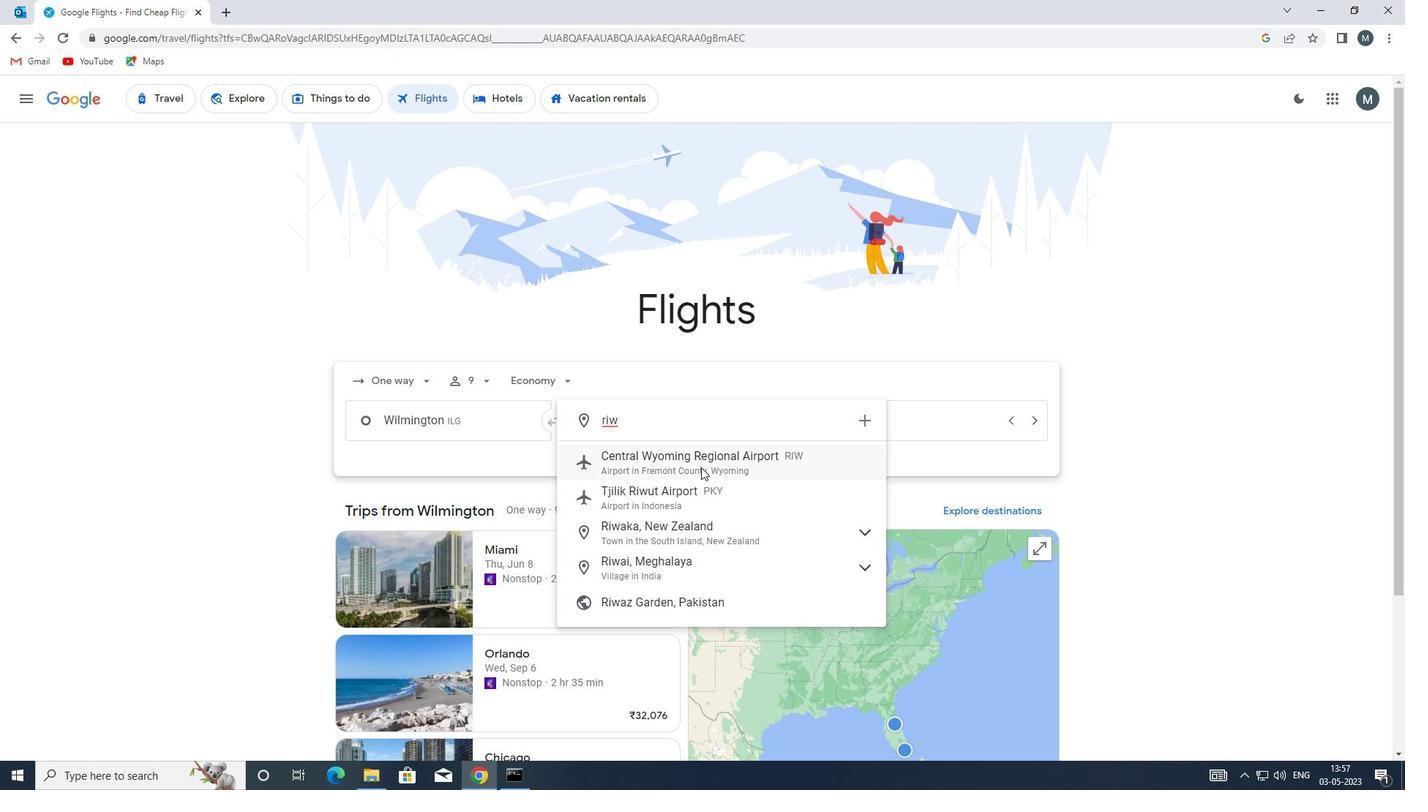 
Action: Mouse moved to (833, 427)
Screenshot: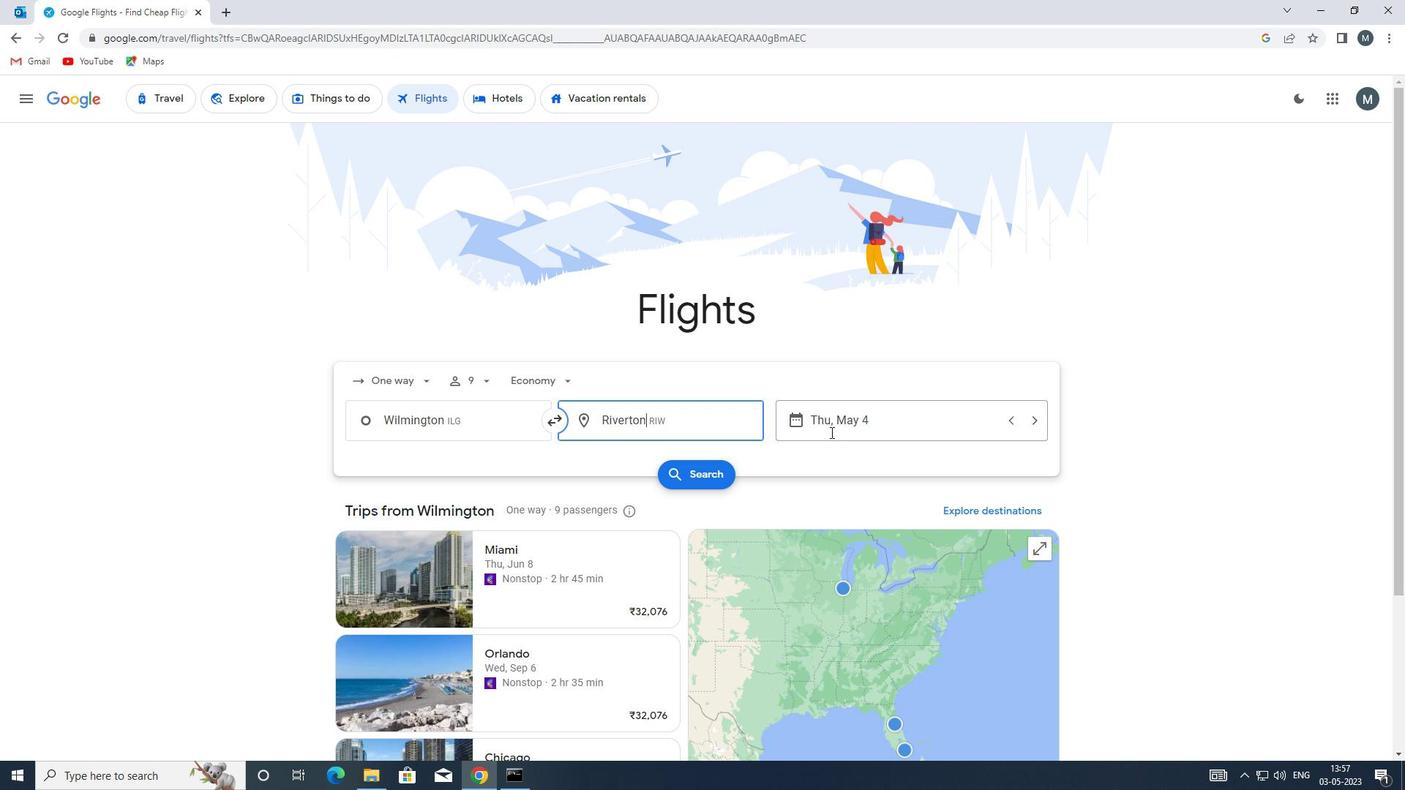 
Action: Mouse pressed left at (833, 427)
Screenshot: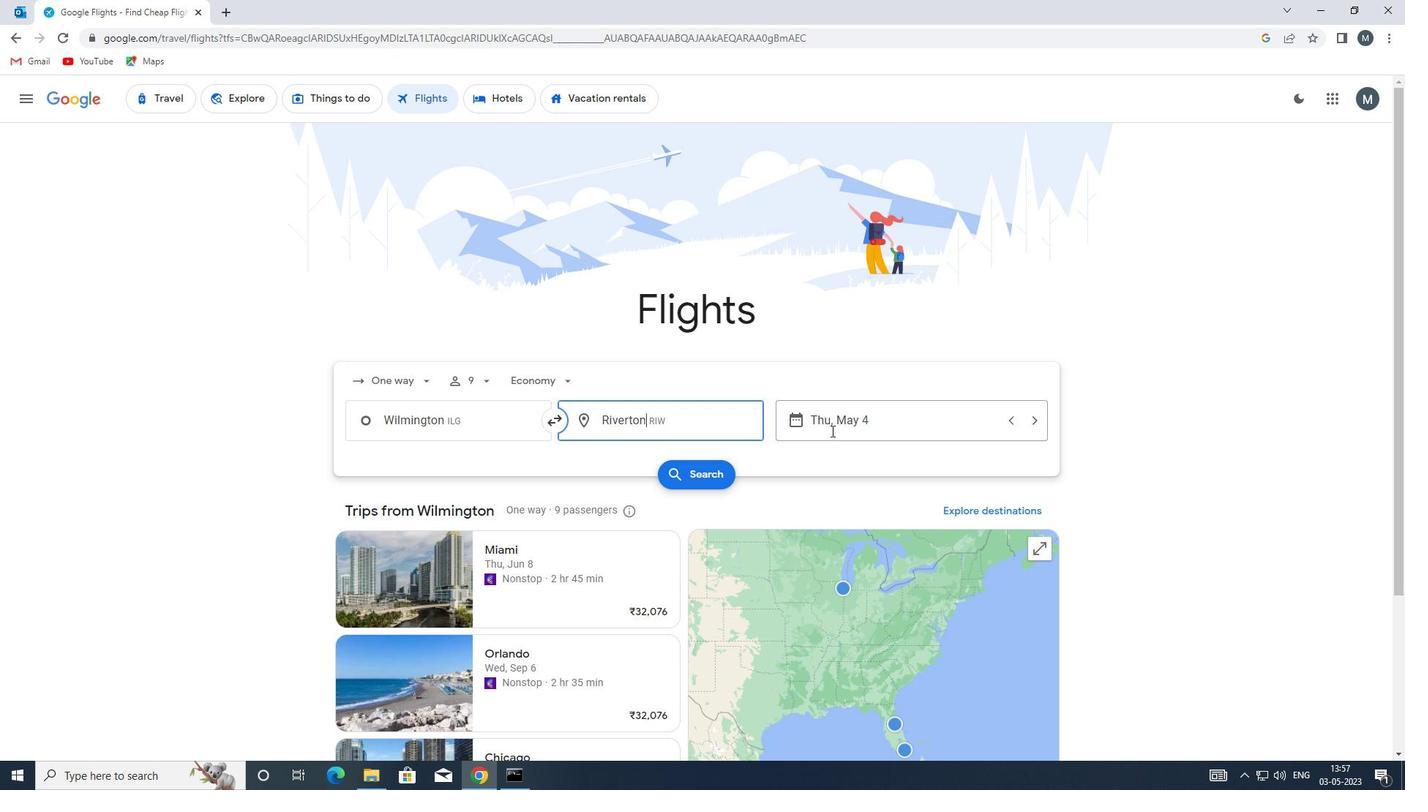 
Action: Mouse moved to (674, 491)
Screenshot: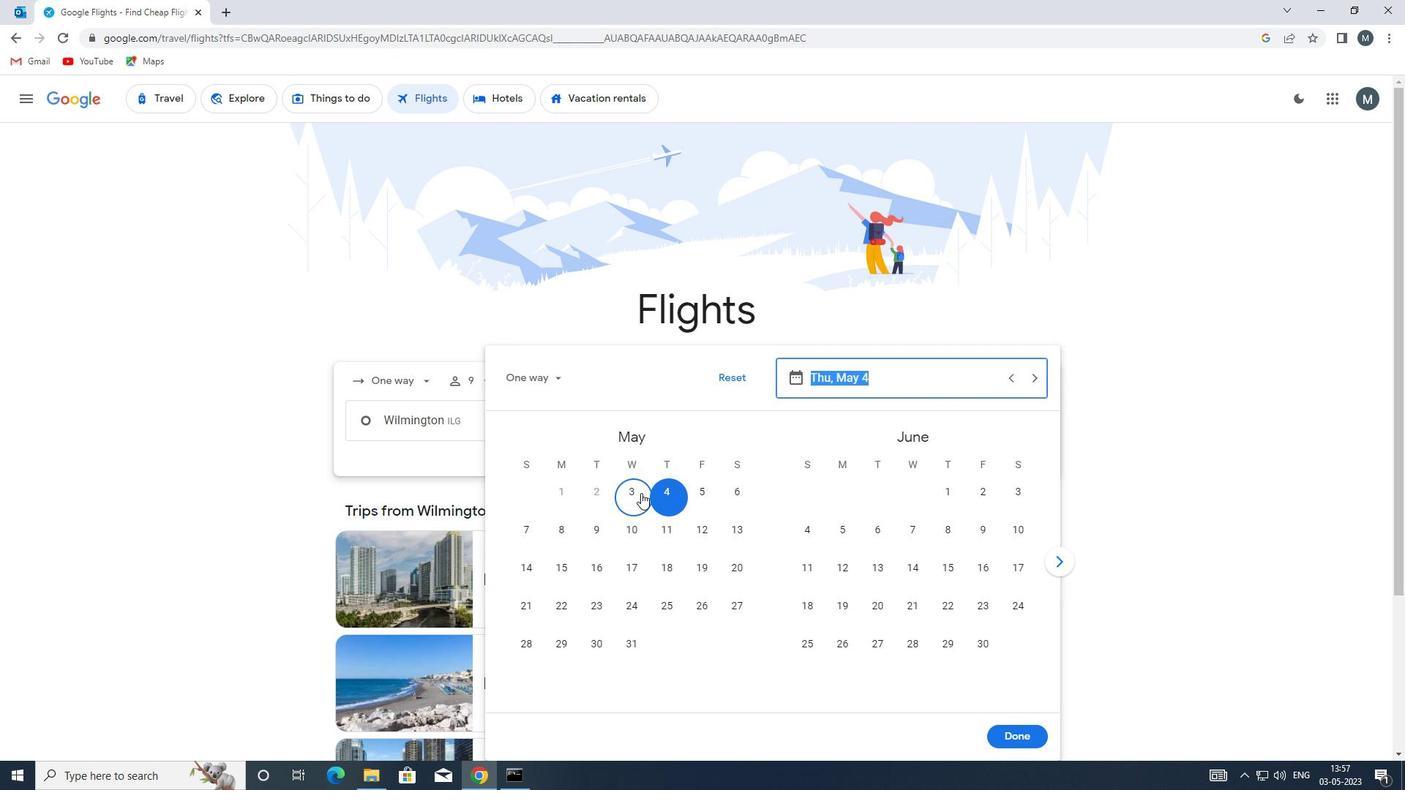
Action: Mouse pressed left at (674, 491)
Screenshot: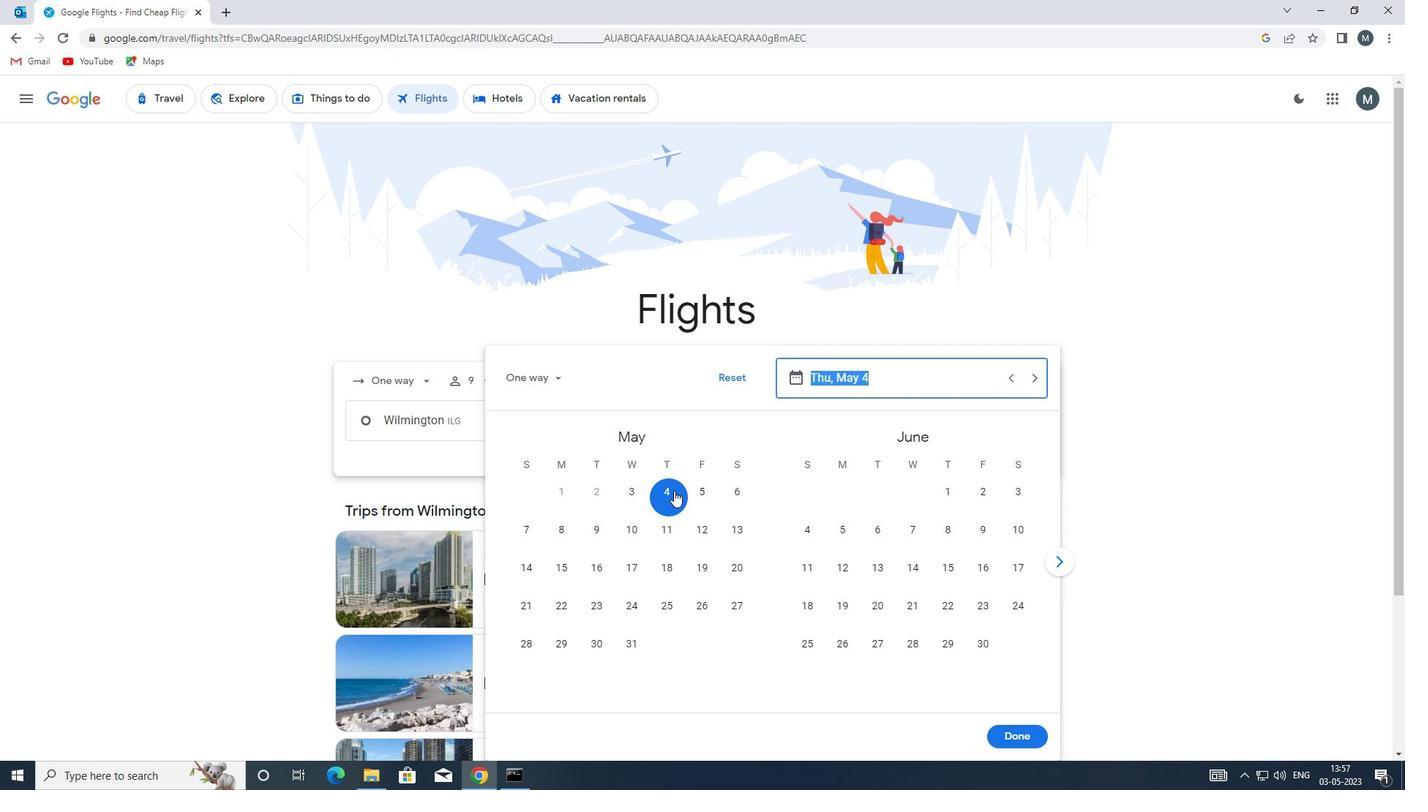 
Action: Mouse moved to (1022, 734)
Screenshot: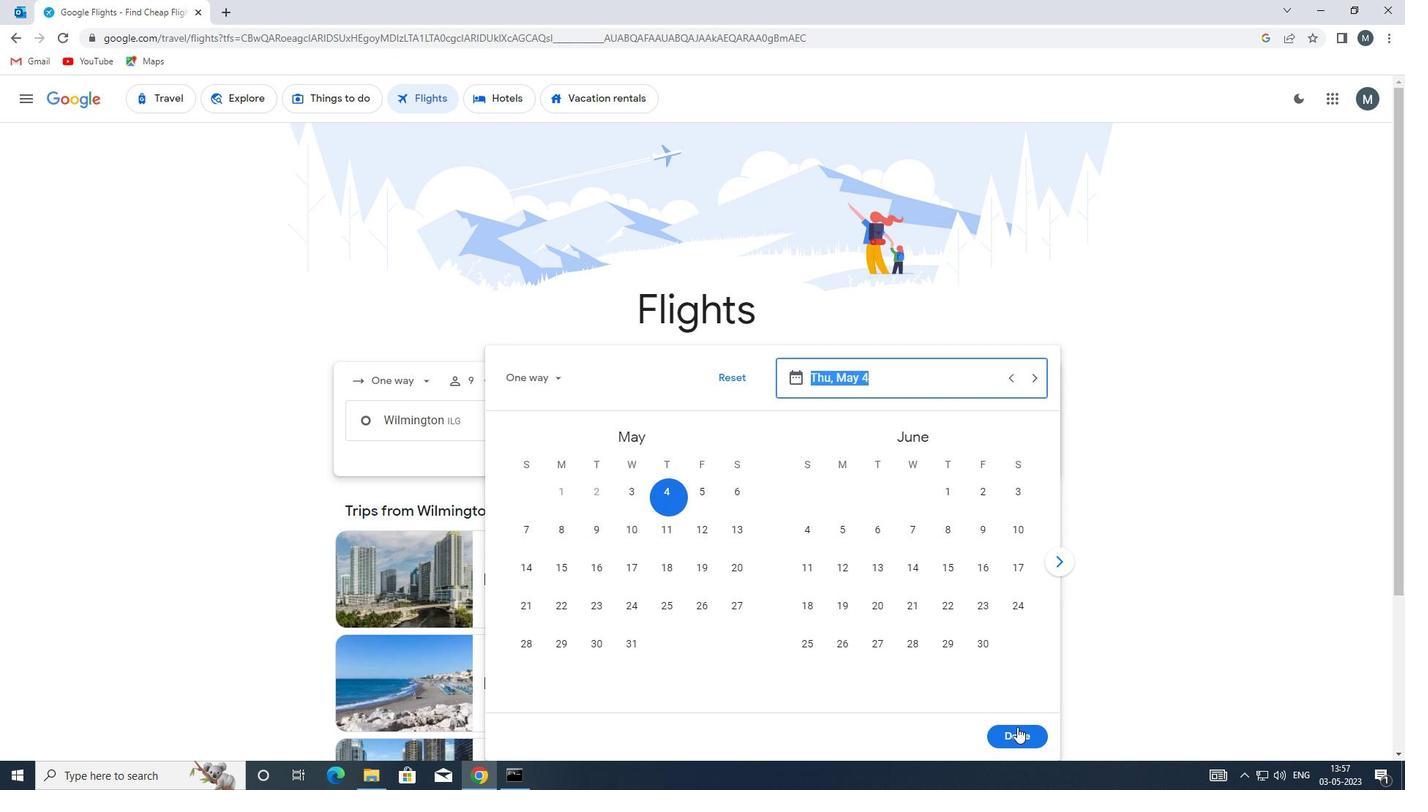 
Action: Mouse pressed left at (1022, 734)
Screenshot: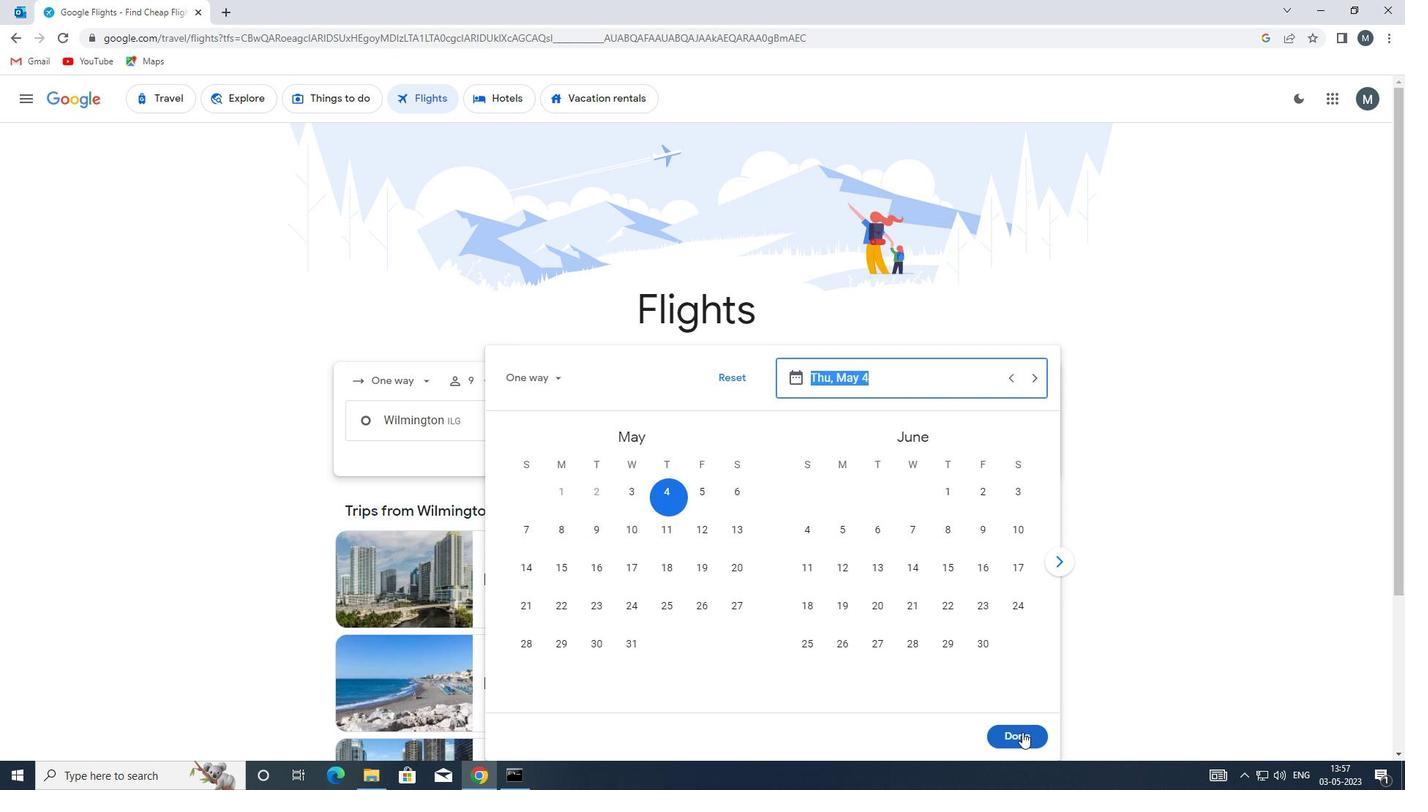 
Action: Mouse moved to (683, 475)
Screenshot: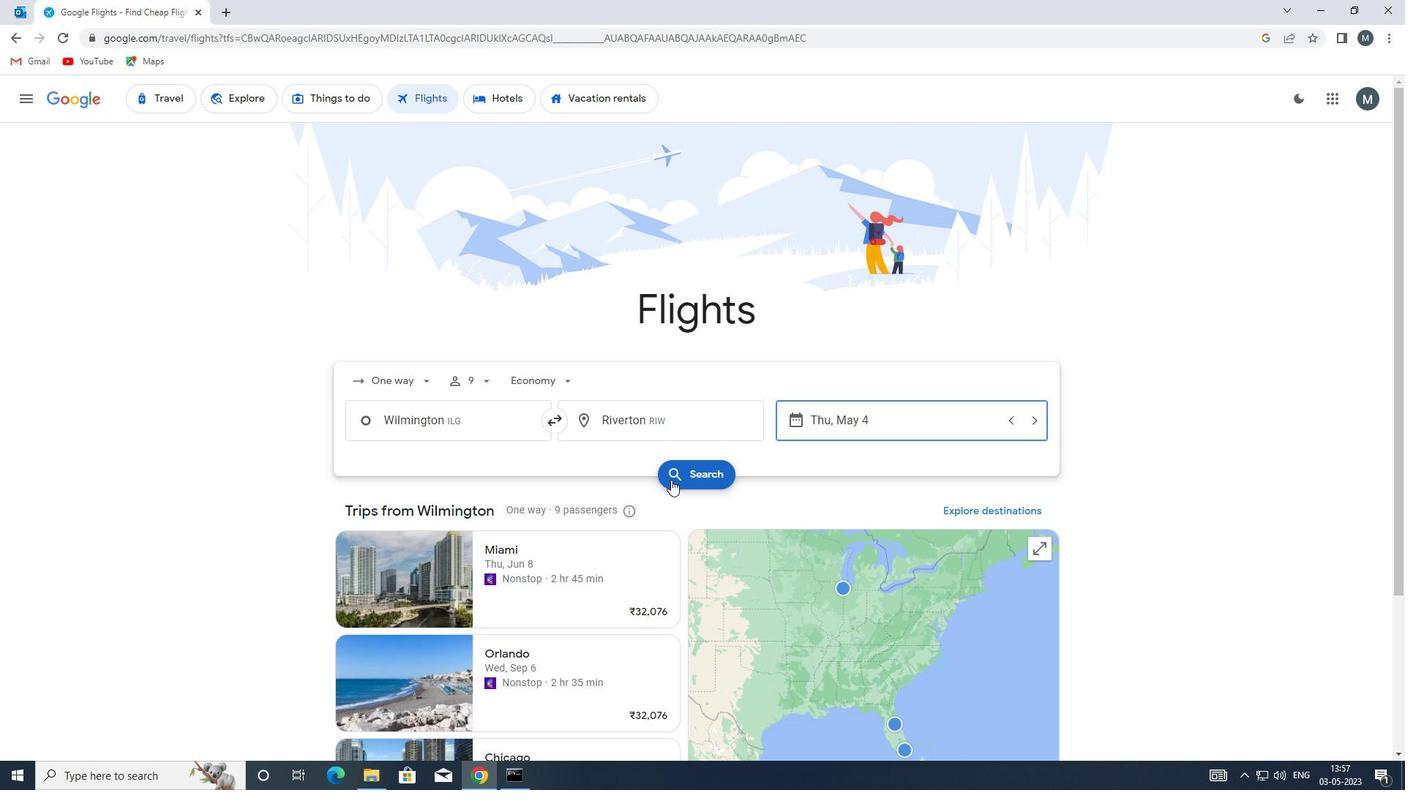 
Action: Mouse pressed left at (683, 475)
Screenshot: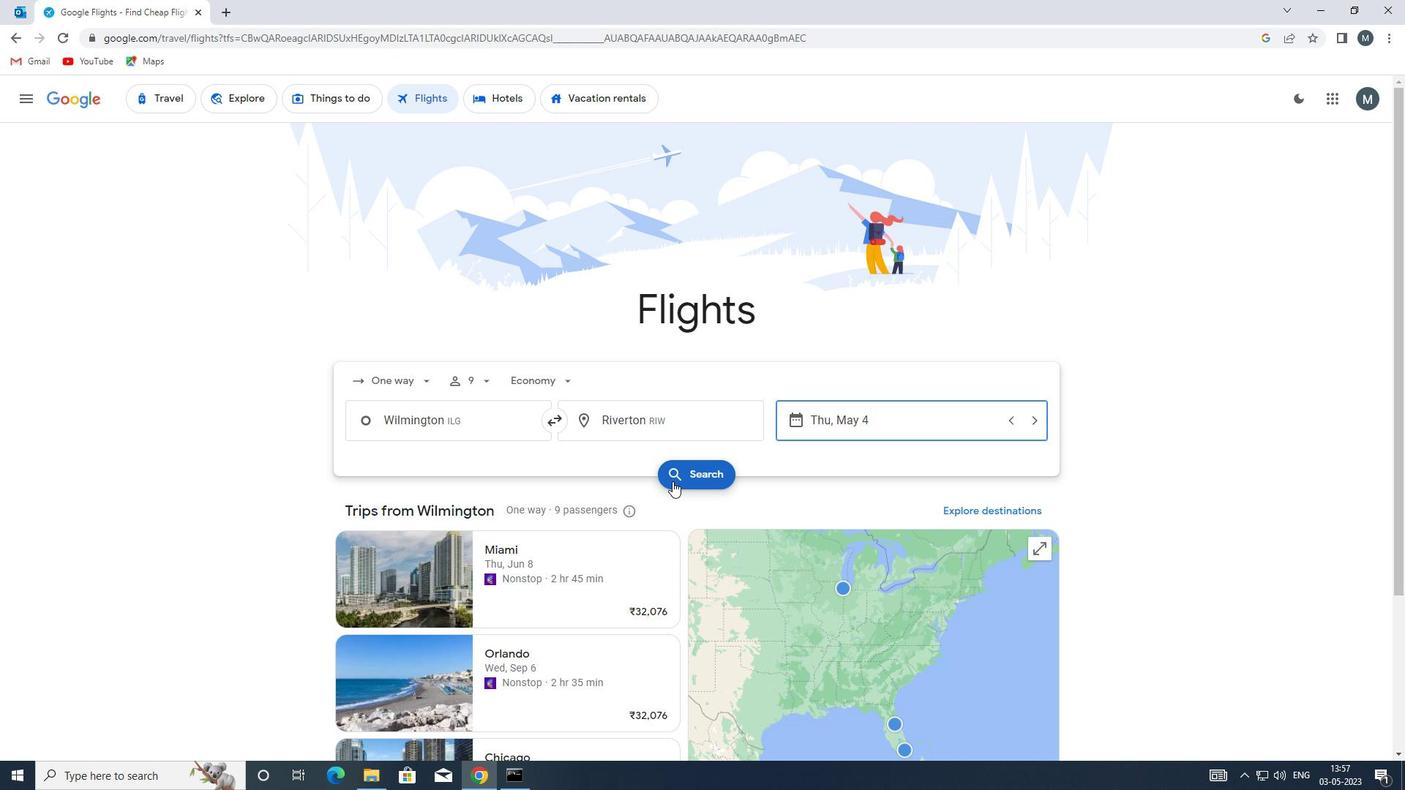 
Action: Mouse moved to (361, 233)
Screenshot: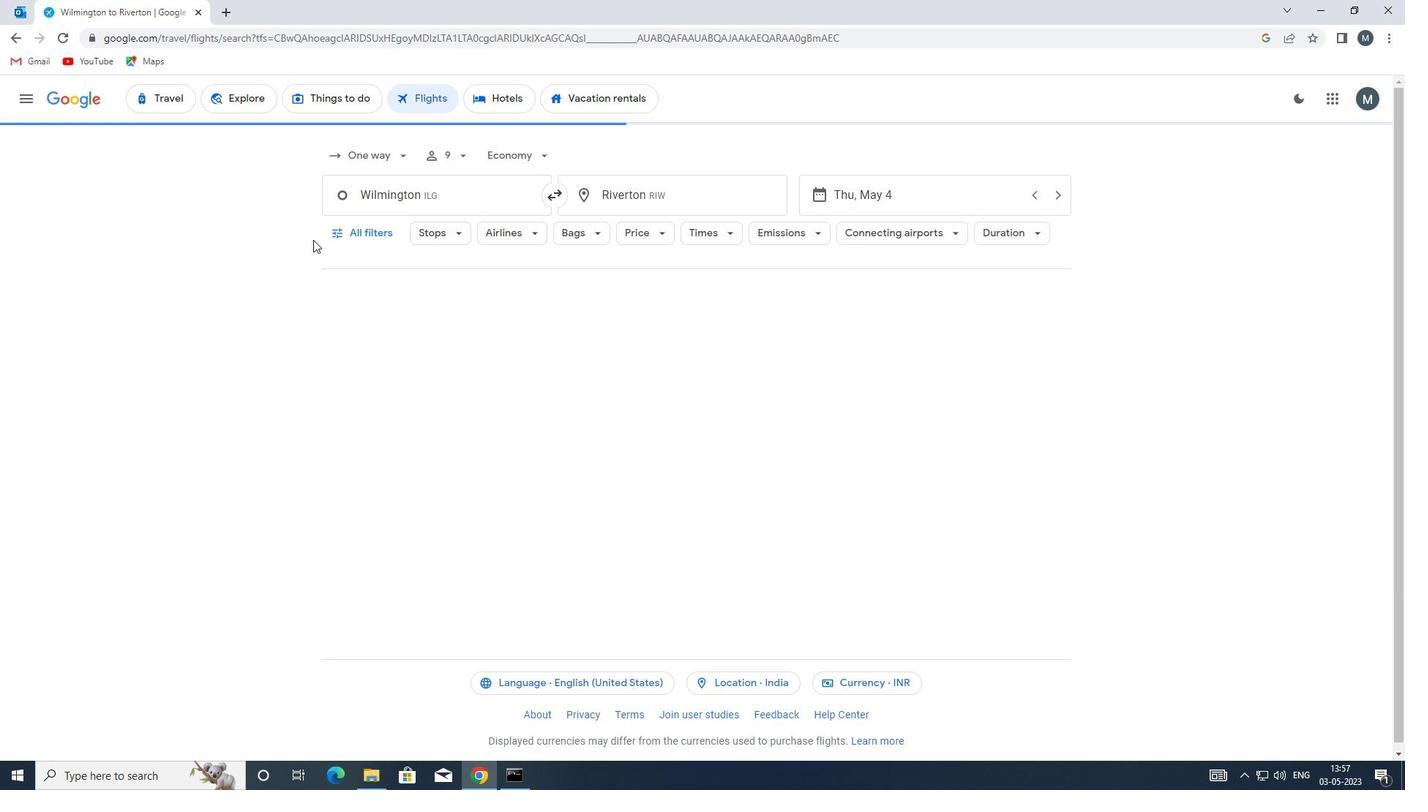 
Action: Mouse pressed left at (361, 233)
Screenshot: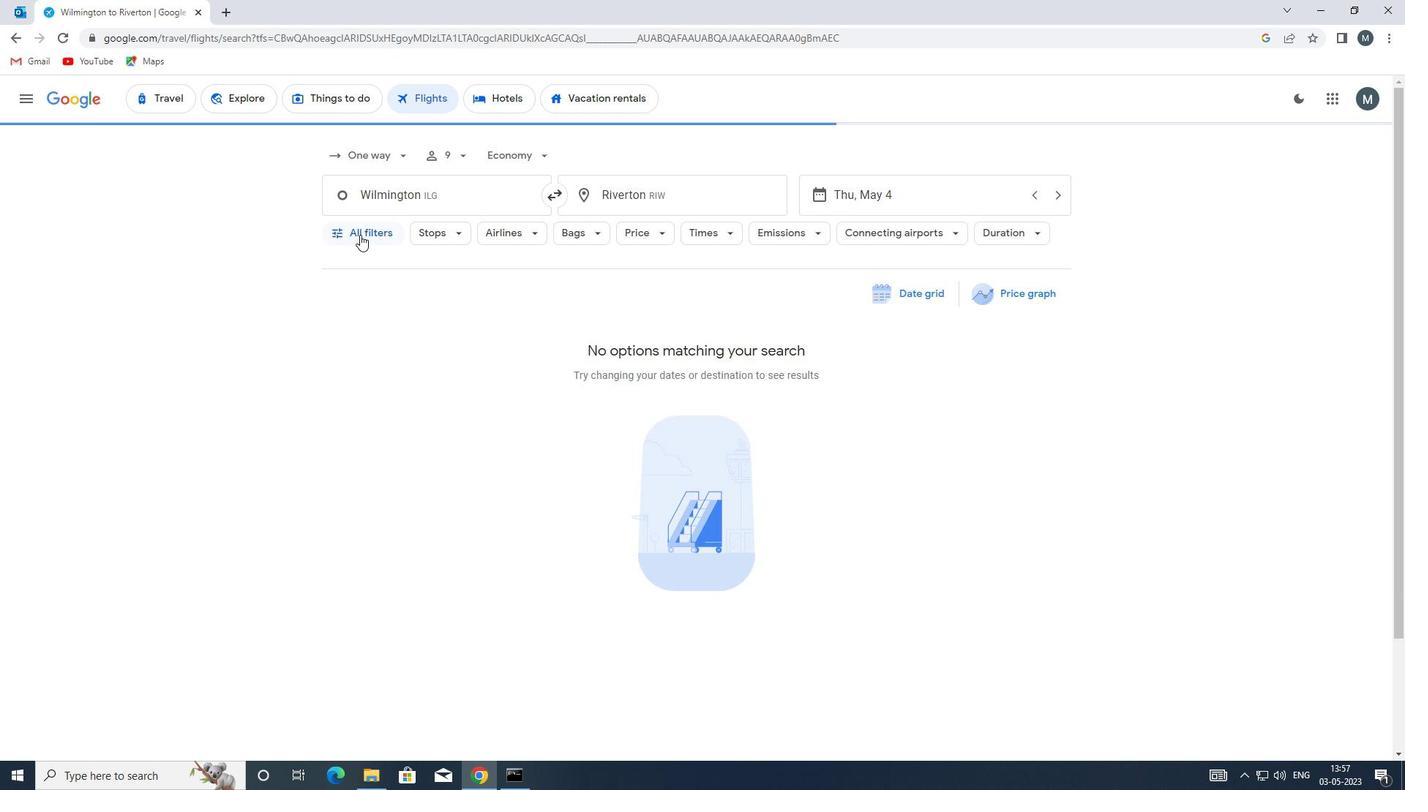 
Action: Mouse moved to (419, 385)
Screenshot: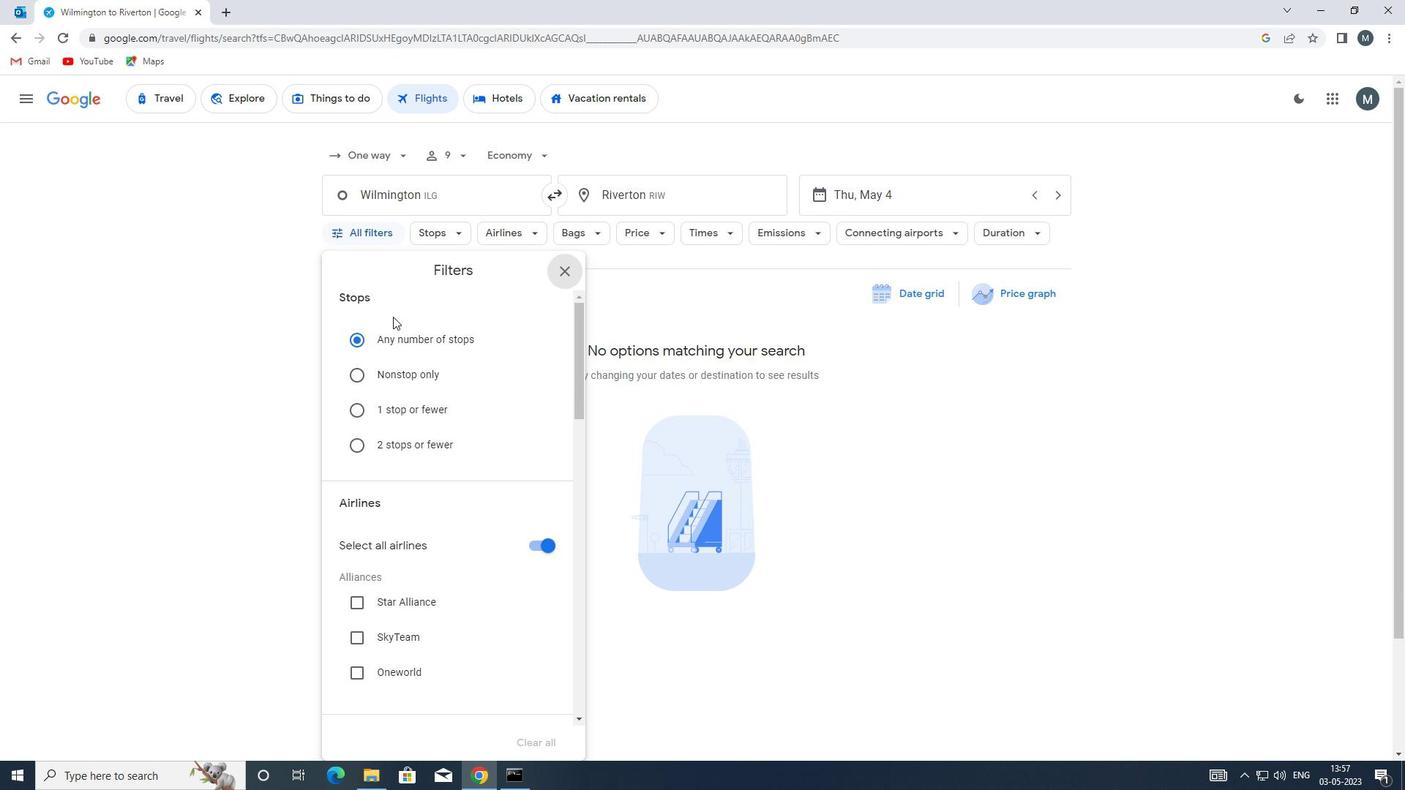 
Action: Mouse scrolled (419, 384) with delta (0, 0)
Screenshot: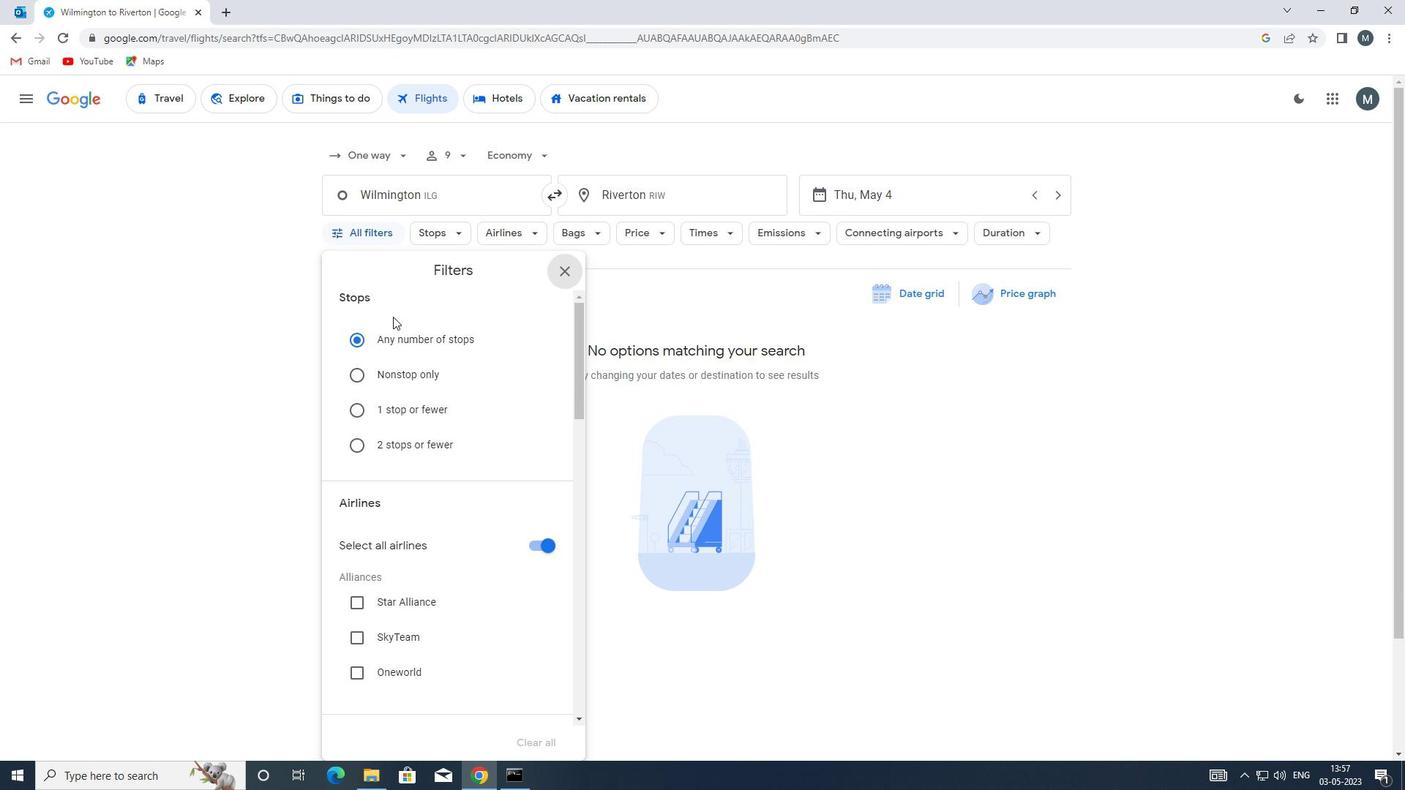 
Action: Mouse moved to (423, 398)
Screenshot: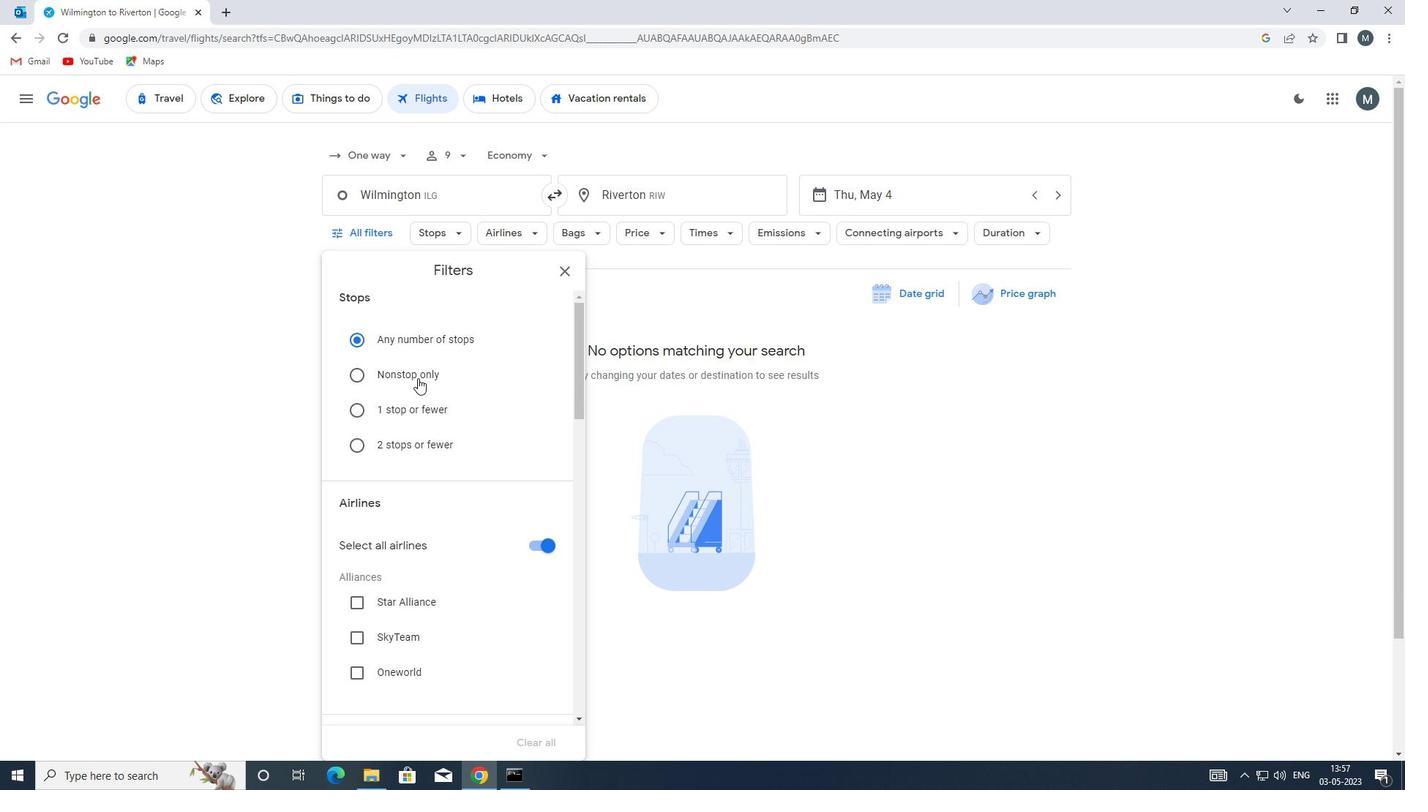 
Action: Mouse scrolled (423, 398) with delta (0, 0)
Screenshot: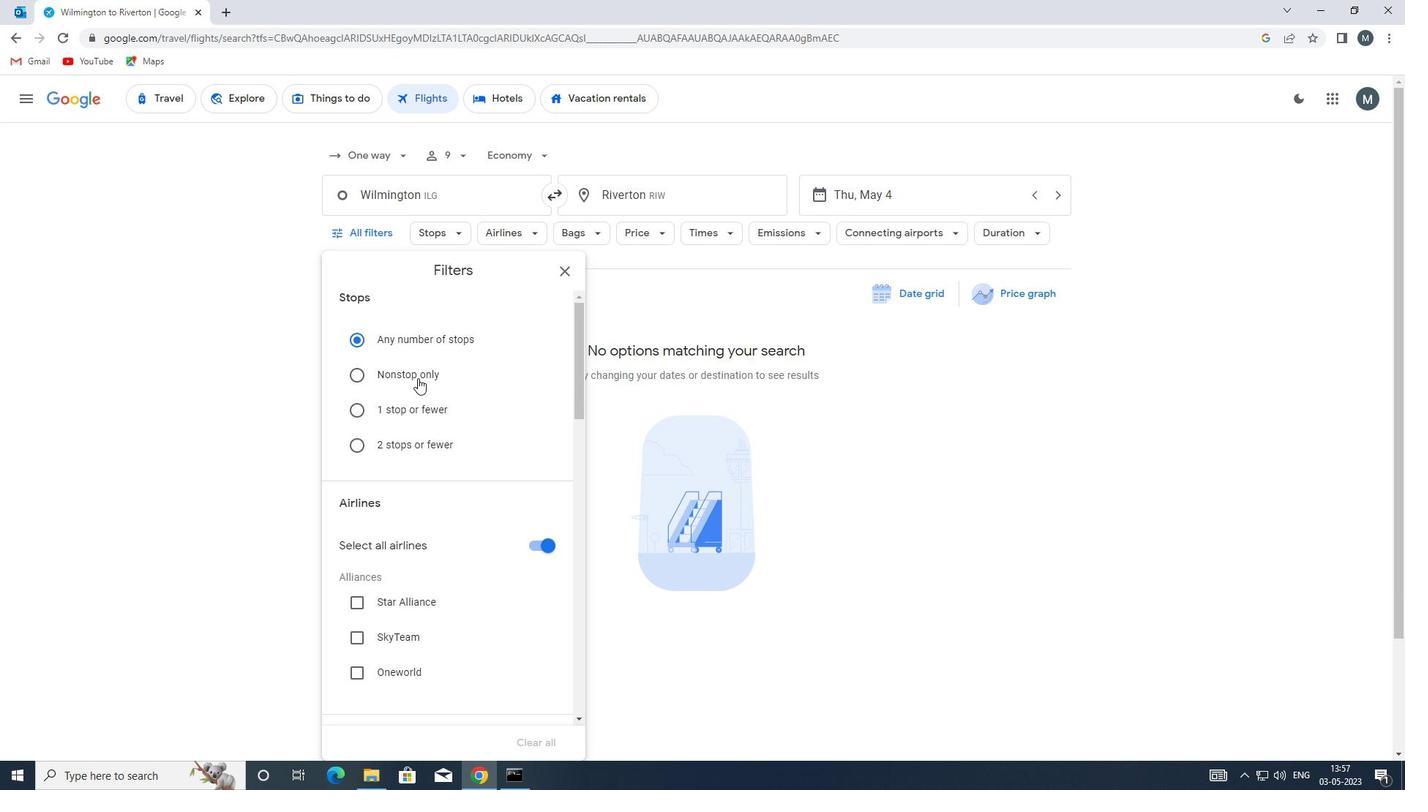
Action: Mouse moved to (534, 400)
Screenshot: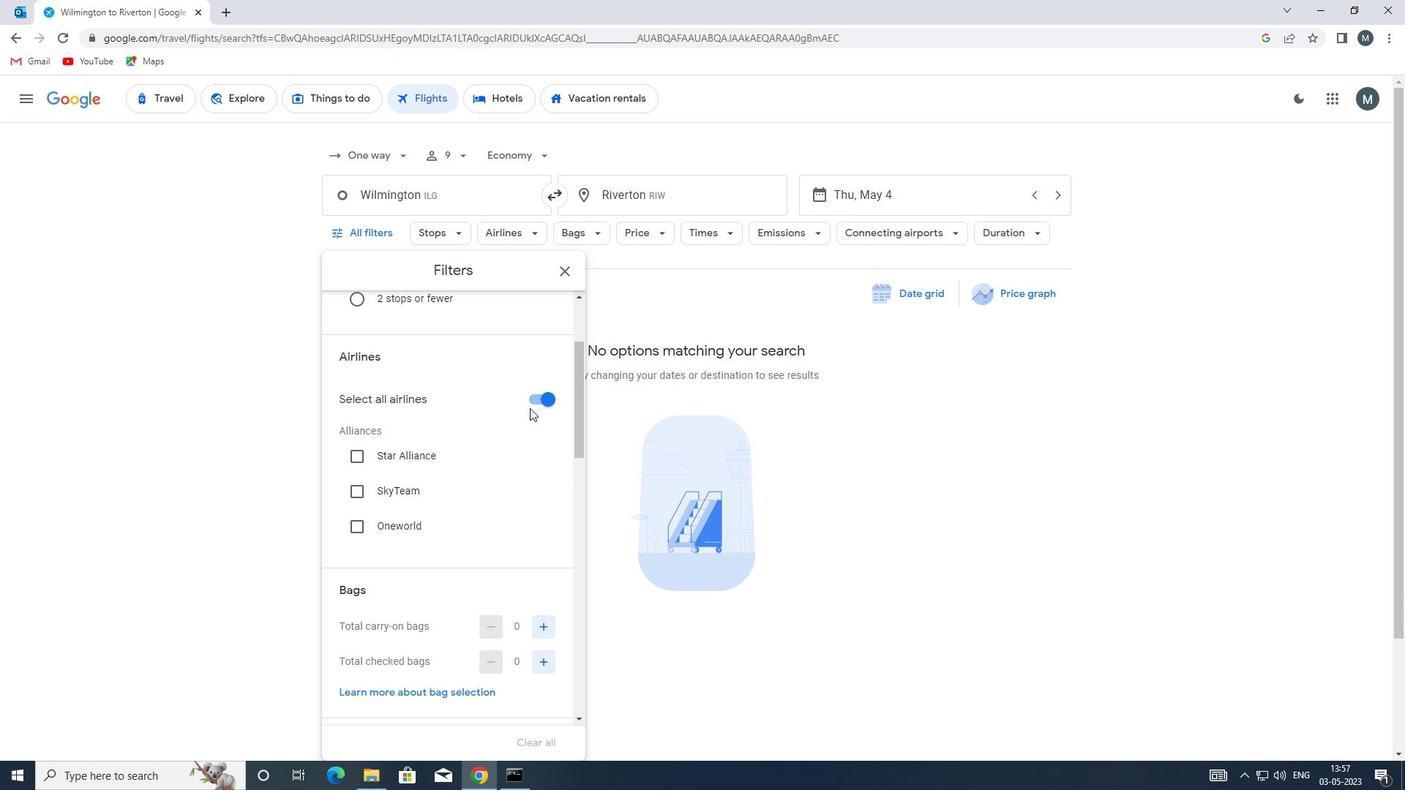 
Action: Mouse pressed left at (534, 400)
Screenshot: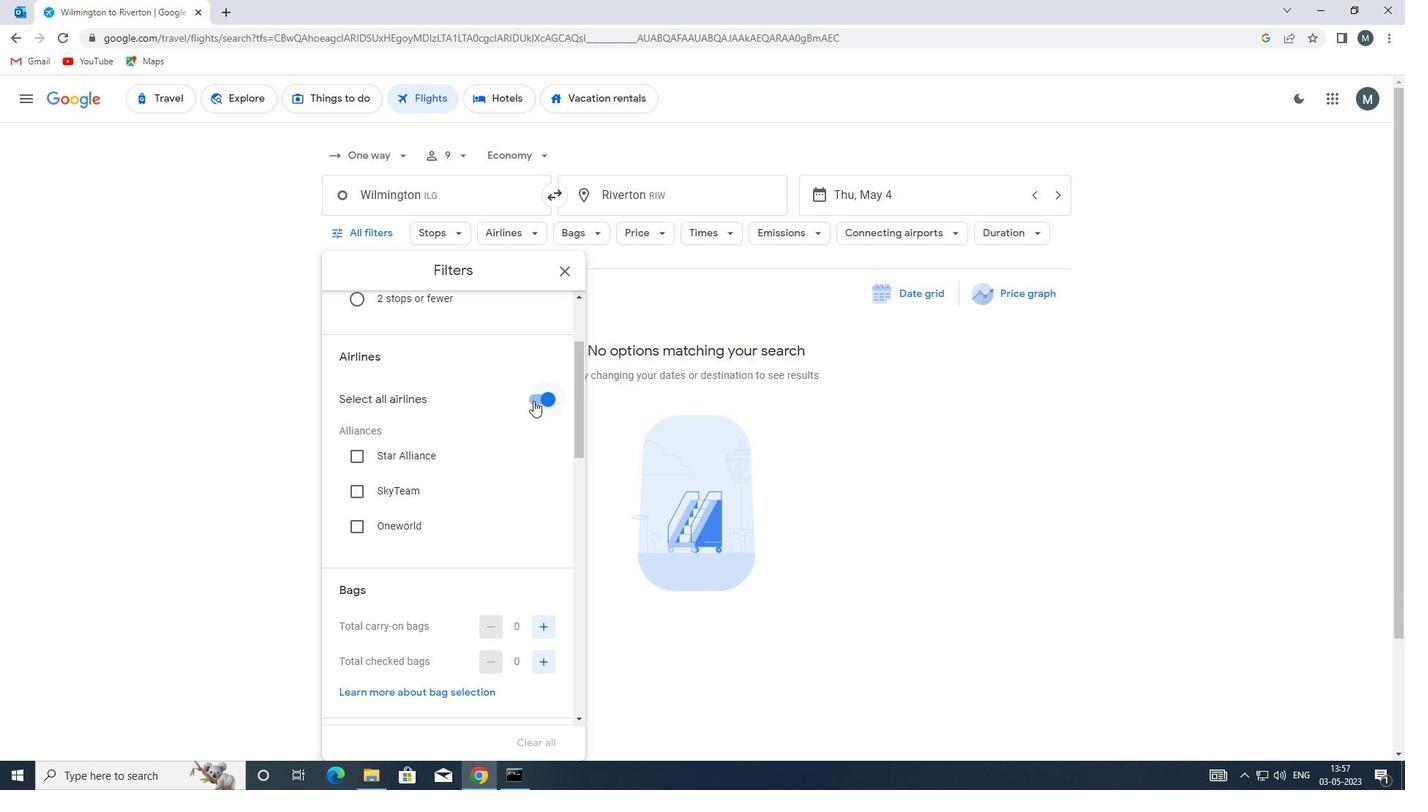 
Action: Mouse moved to (444, 437)
Screenshot: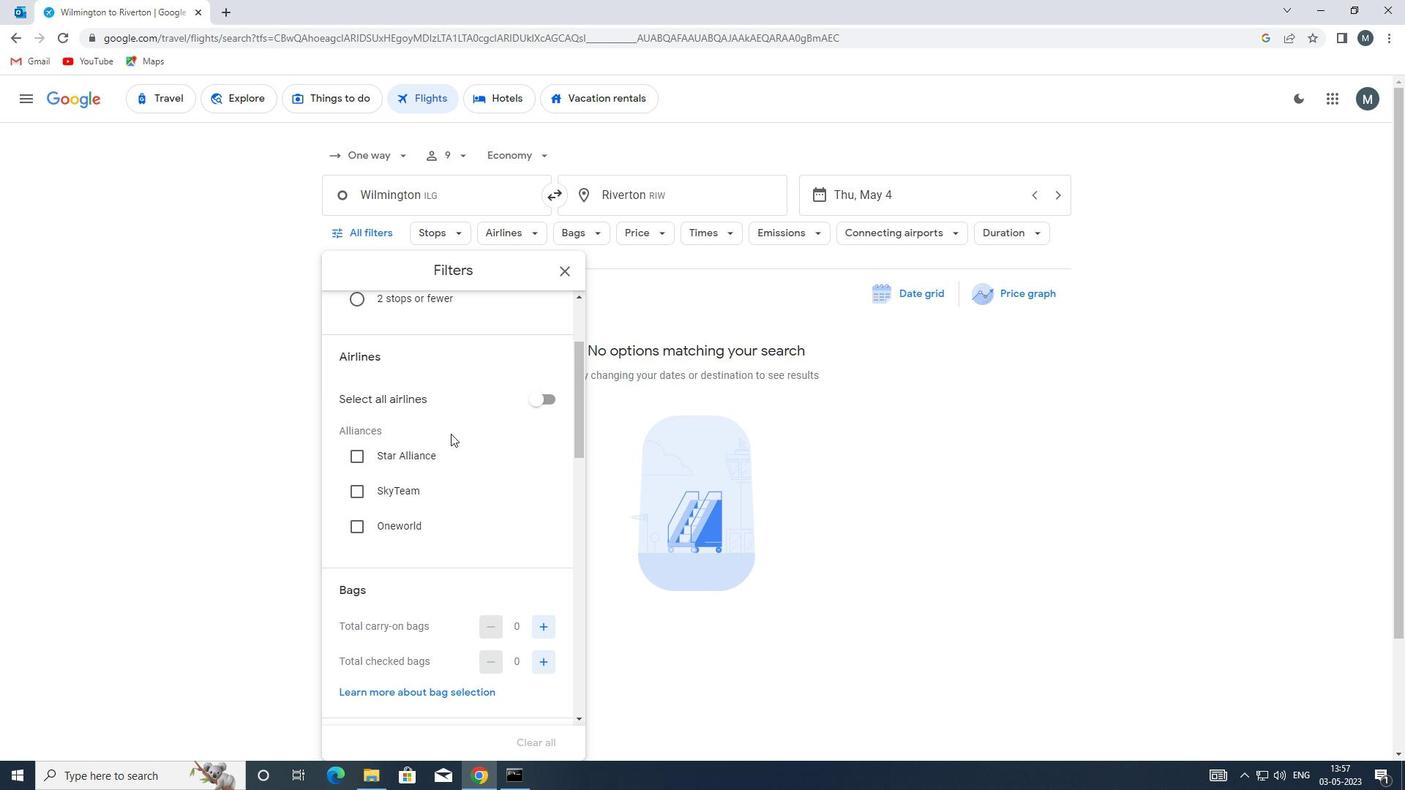 
Action: Mouse scrolled (444, 437) with delta (0, 0)
Screenshot: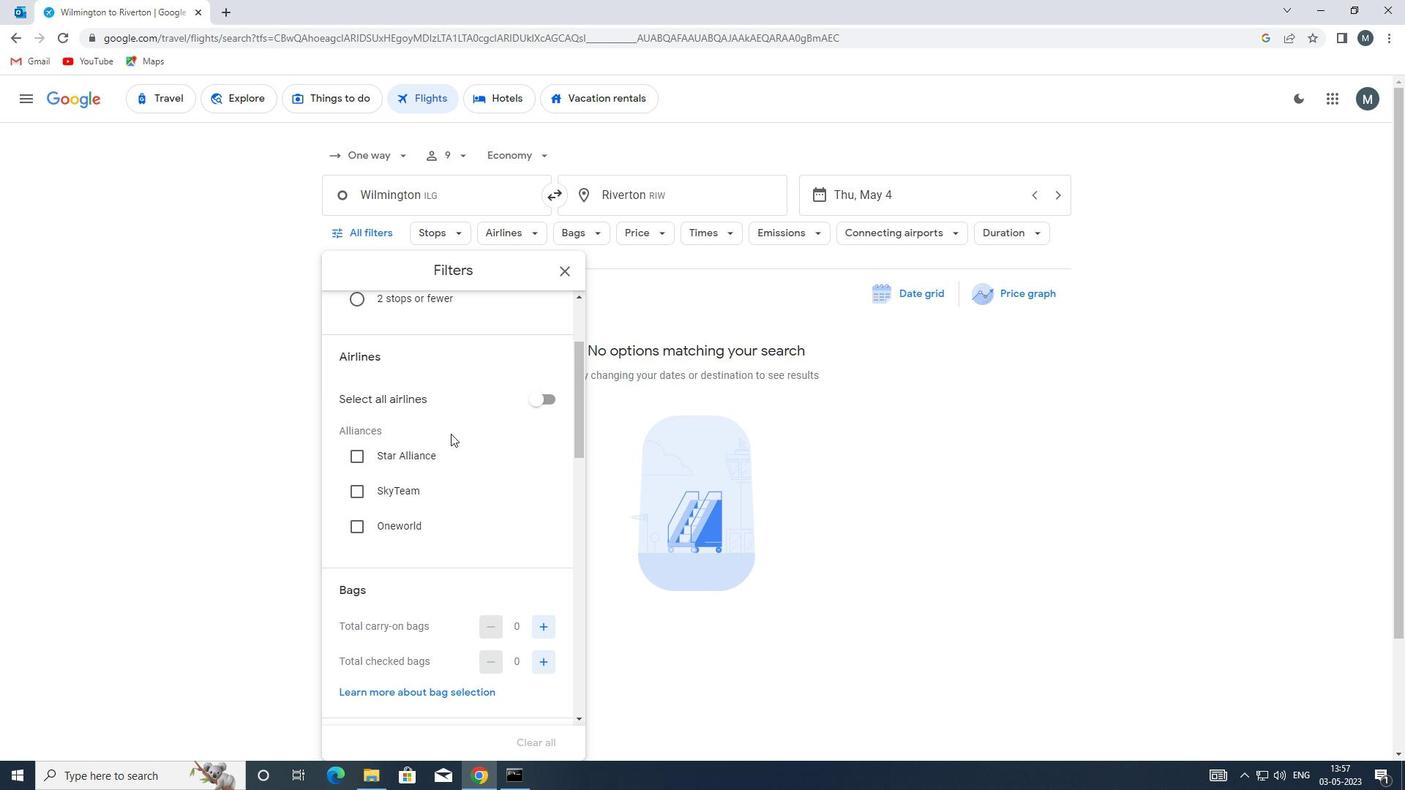 
Action: Mouse moved to (443, 437)
Screenshot: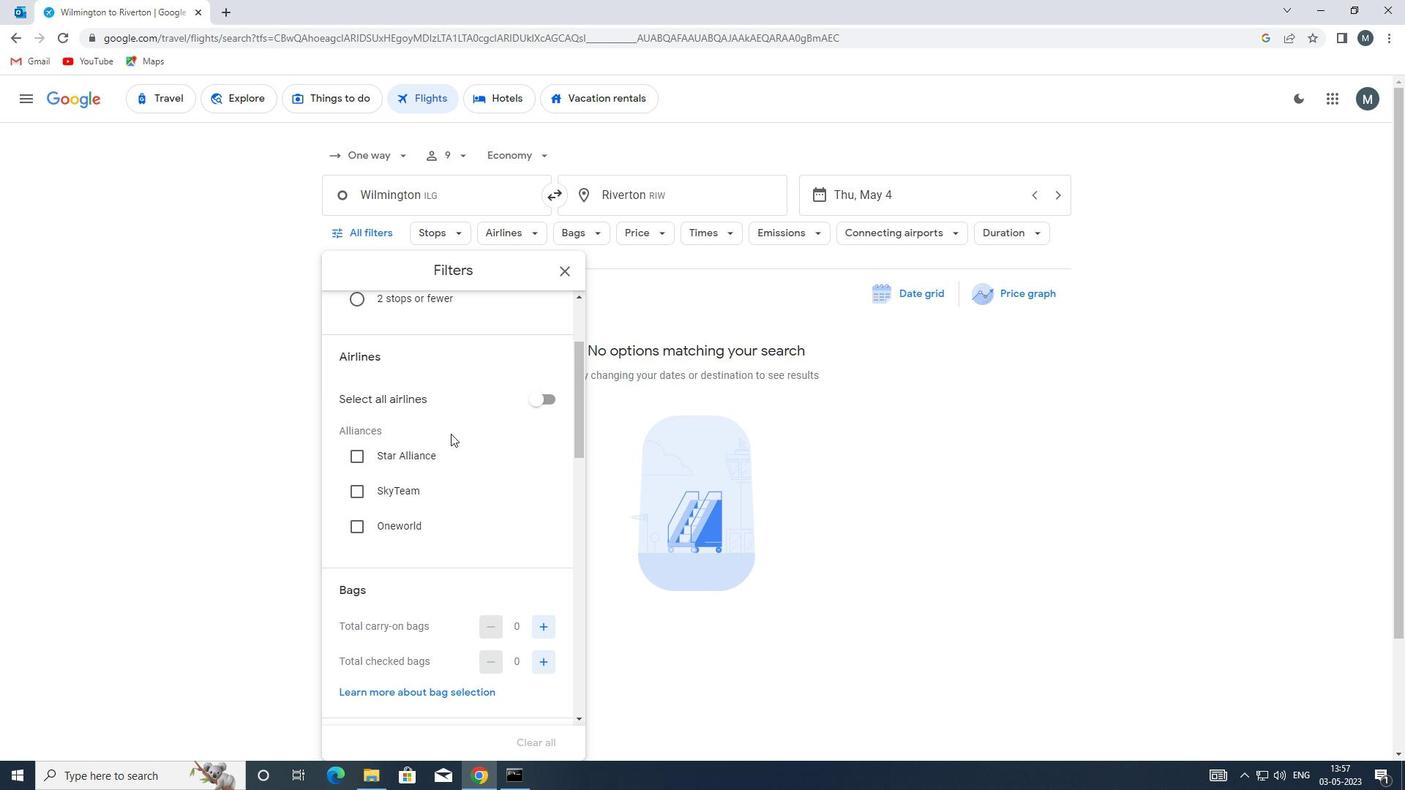 
Action: Mouse scrolled (443, 437) with delta (0, 0)
Screenshot: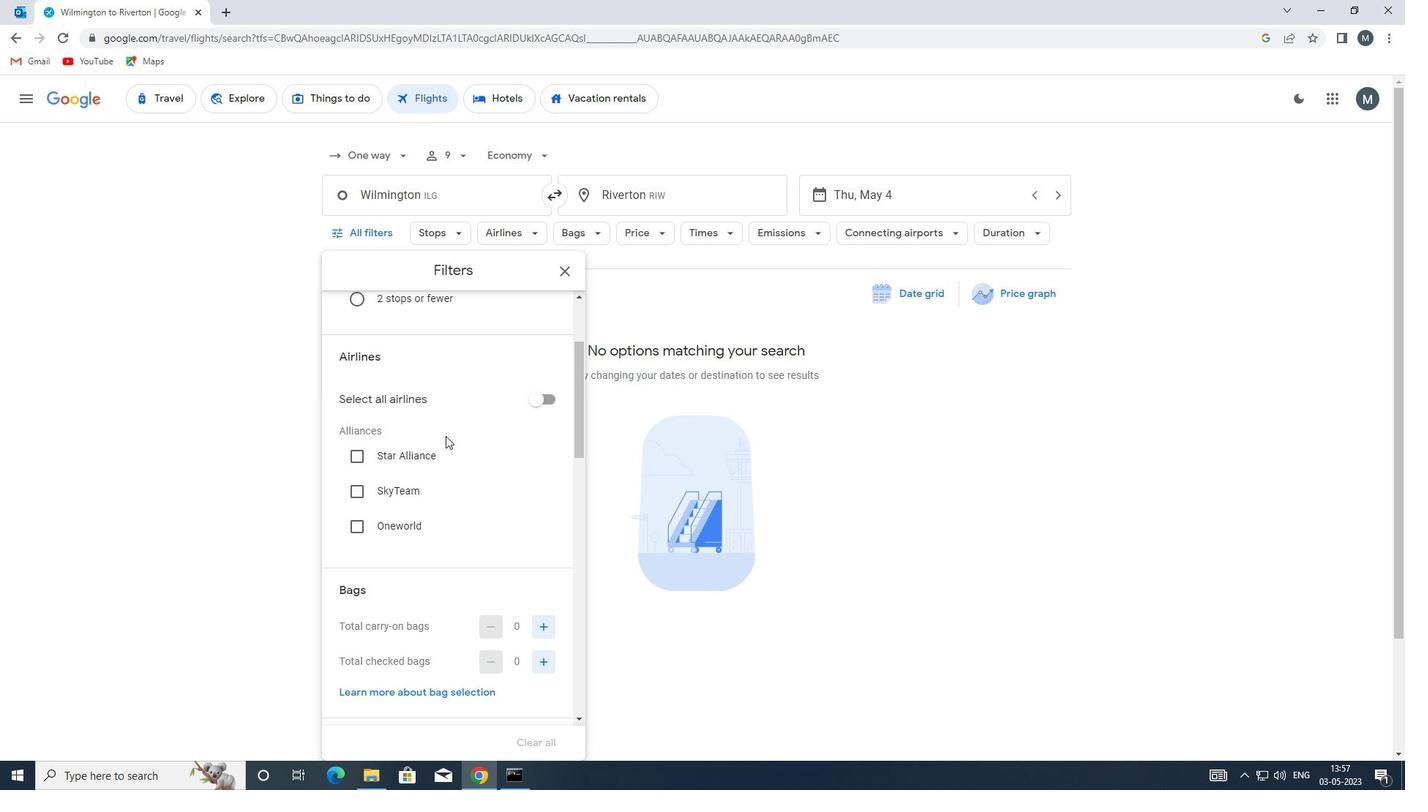 
Action: Mouse moved to (443, 438)
Screenshot: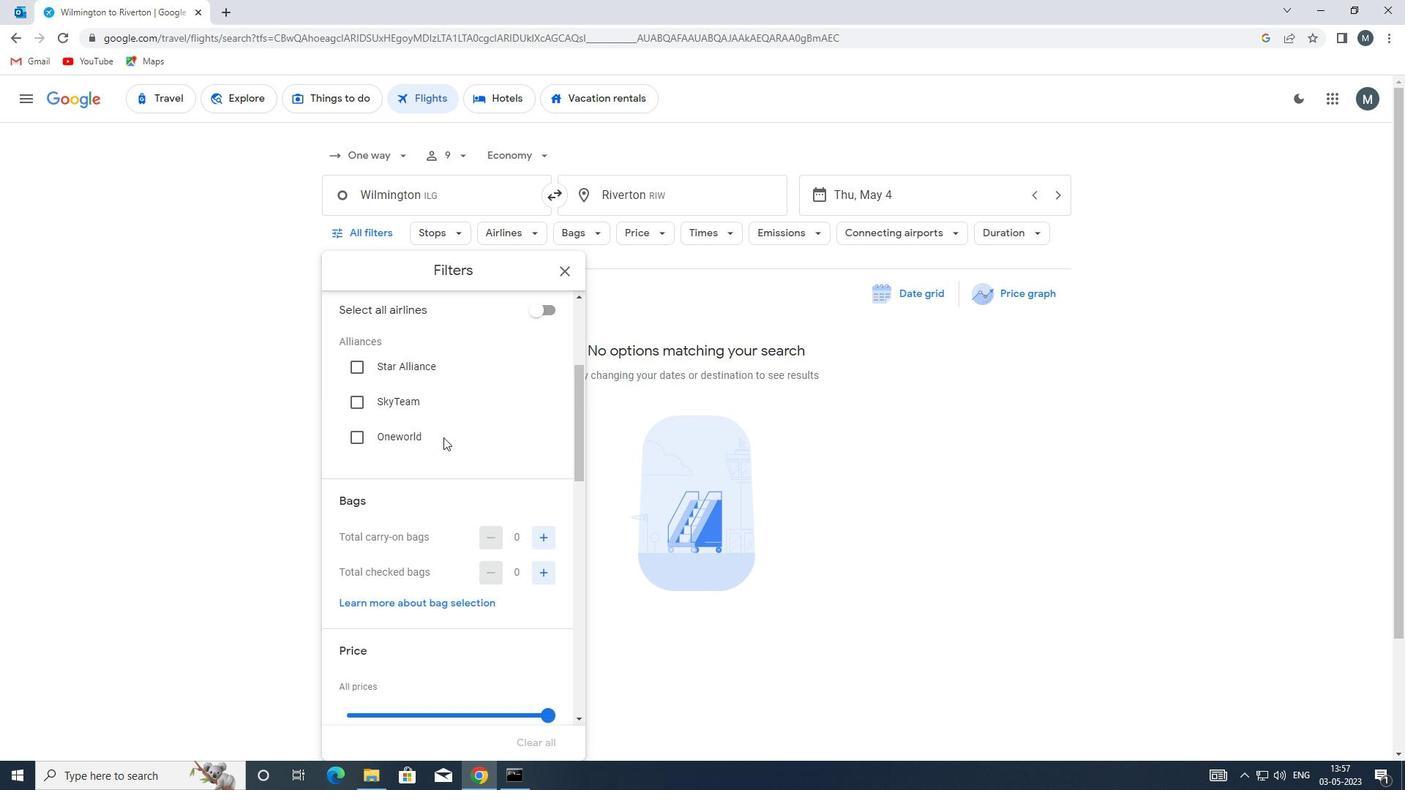 
Action: Mouse scrolled (443, 439) with delta (0, 0)
Screenshot: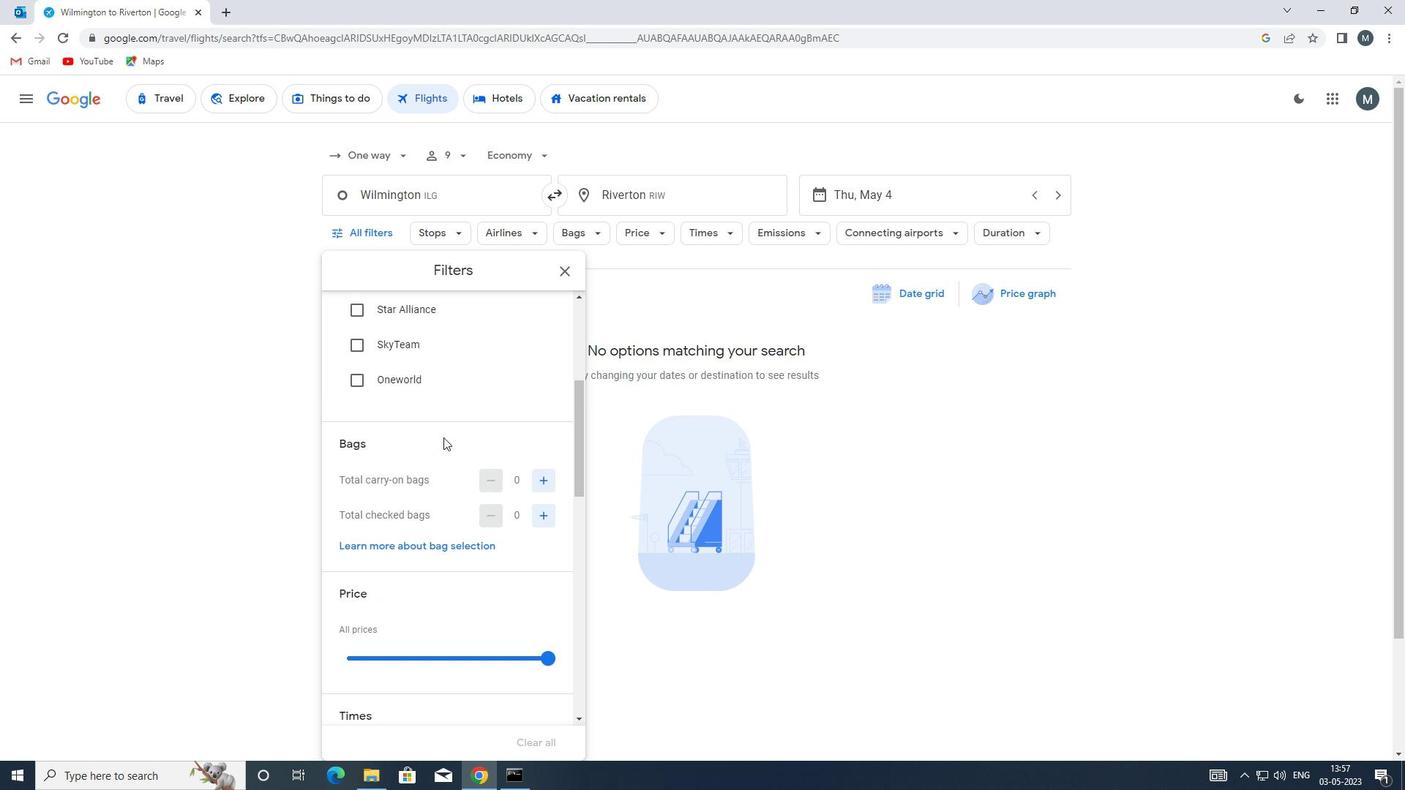 
Action: Mouse scrolled (443, 439) with delta (0, 0)
Screenshot: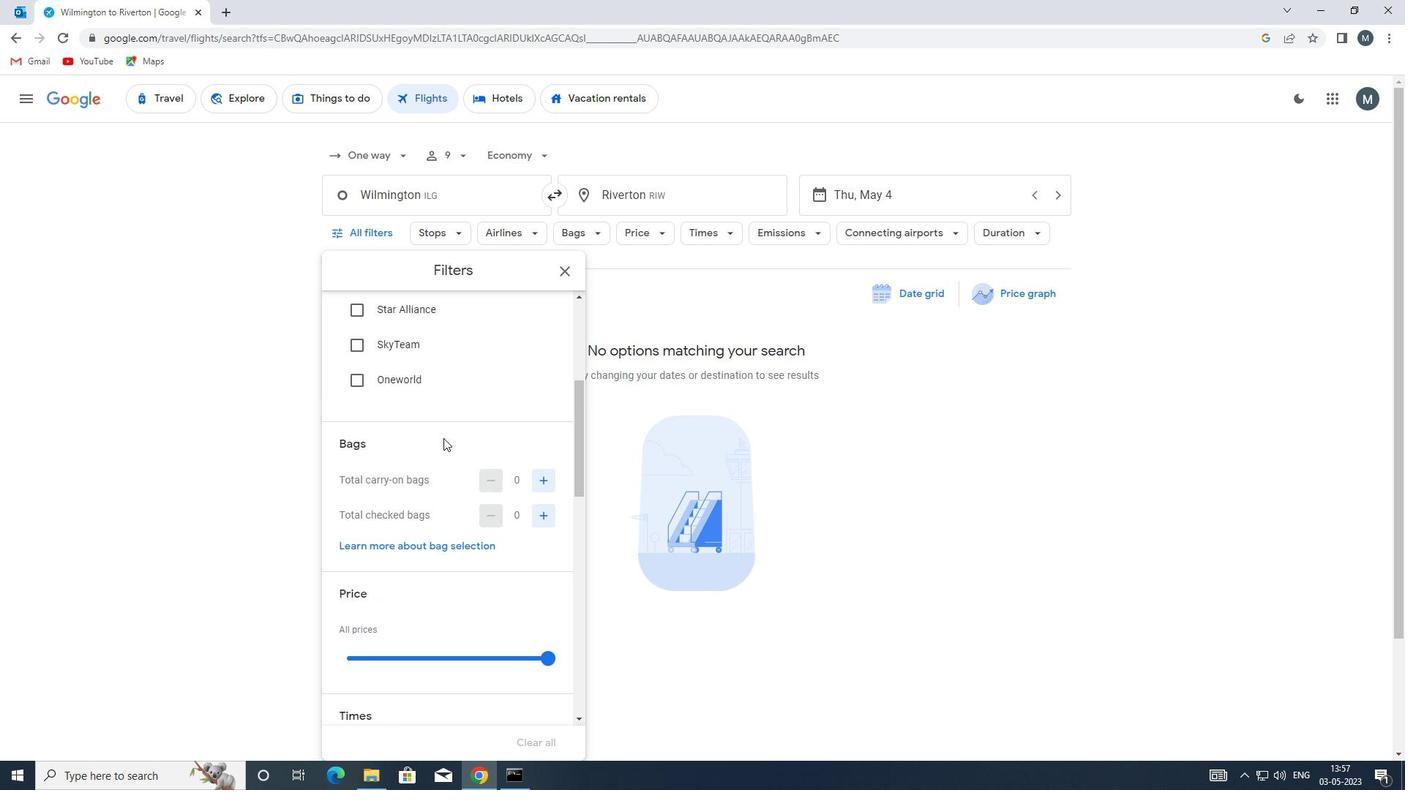 
Action: Mouse moved to (447, 442)
Screenshot: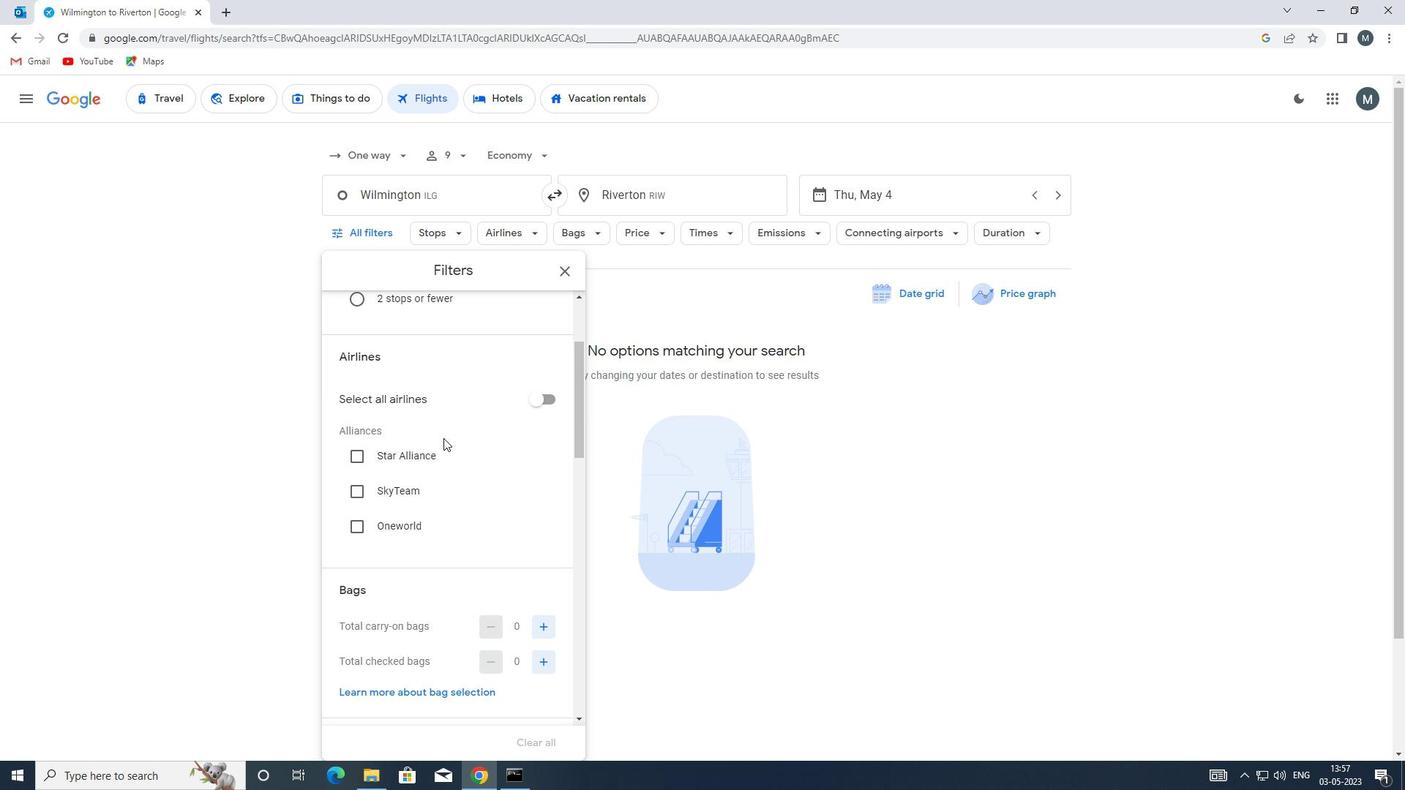 
Action: Mouse scrolled (447, 441) with delta (0, 0)
Screenshot: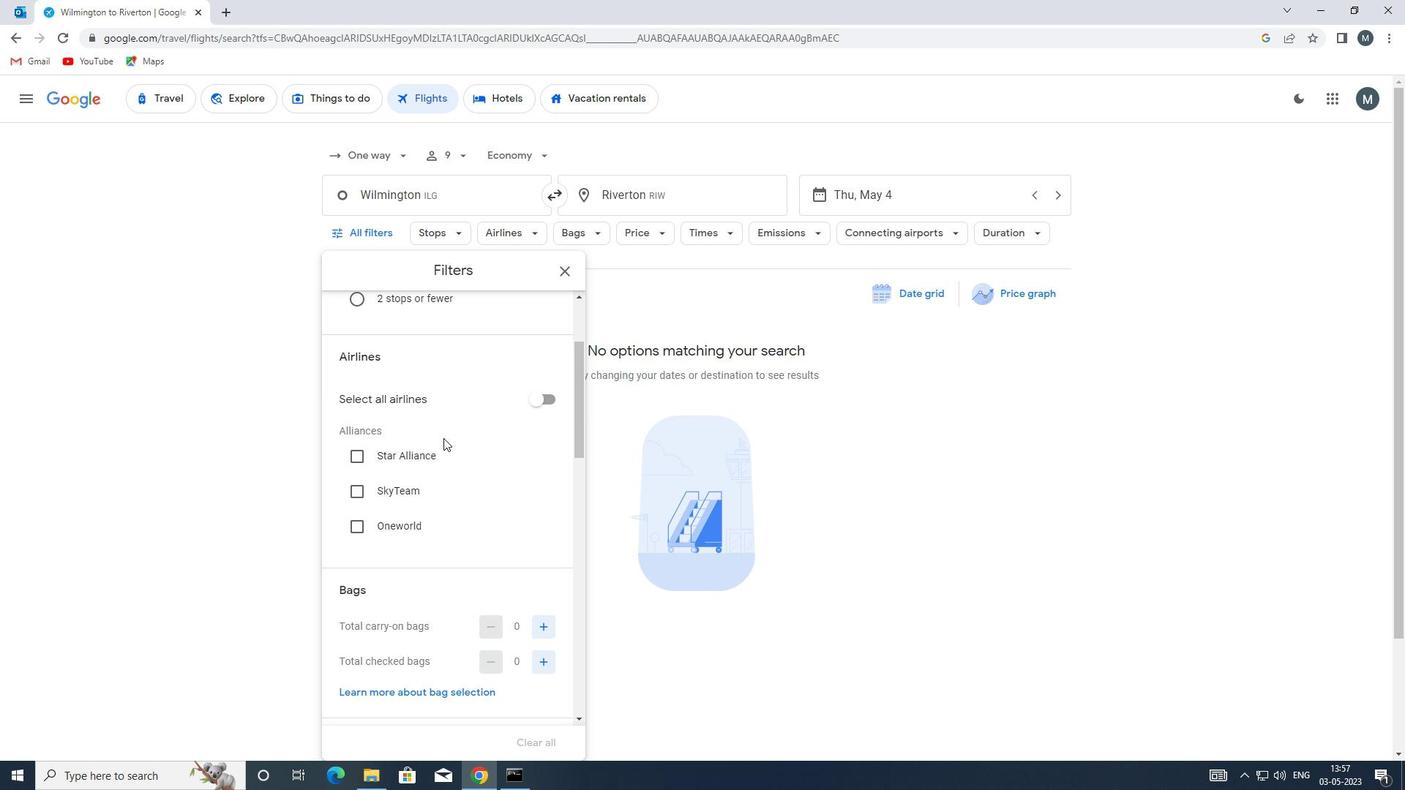
Action: Mouse moved to (447, 445)
Screenshot: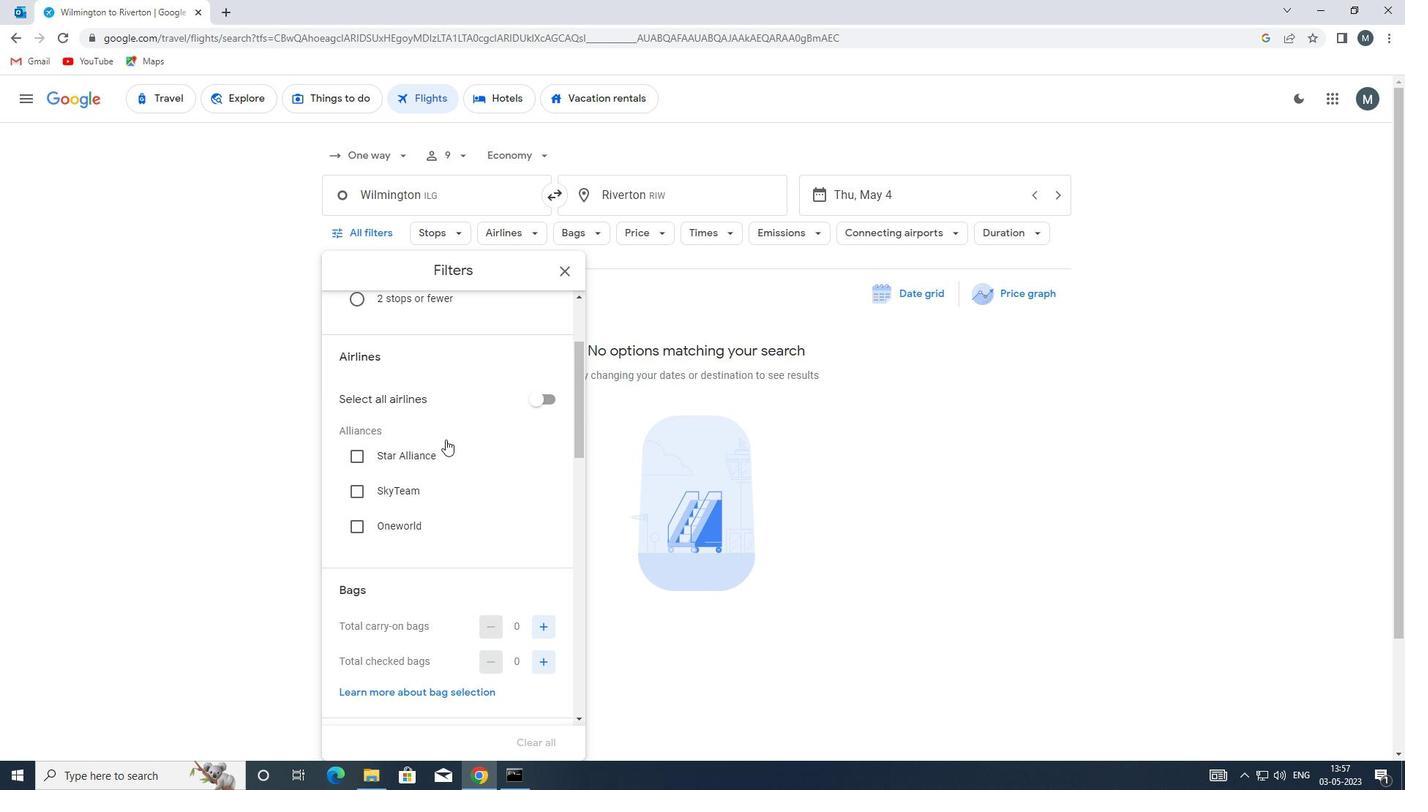 
Action: Mouse scrolled (447, 444) with delta (0, 0)
Screenshot: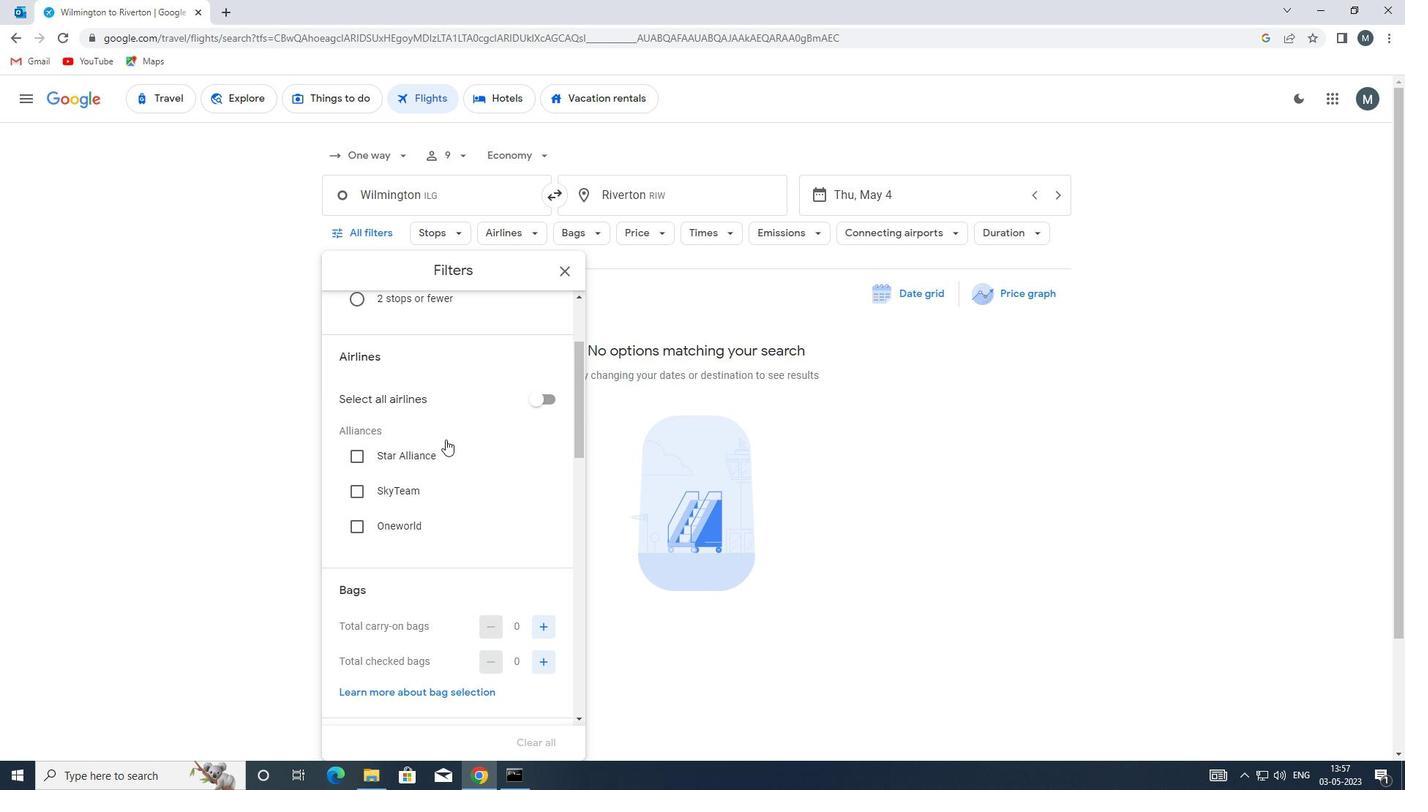 
Action: Mouse moved to (455, 447)
Screenshot: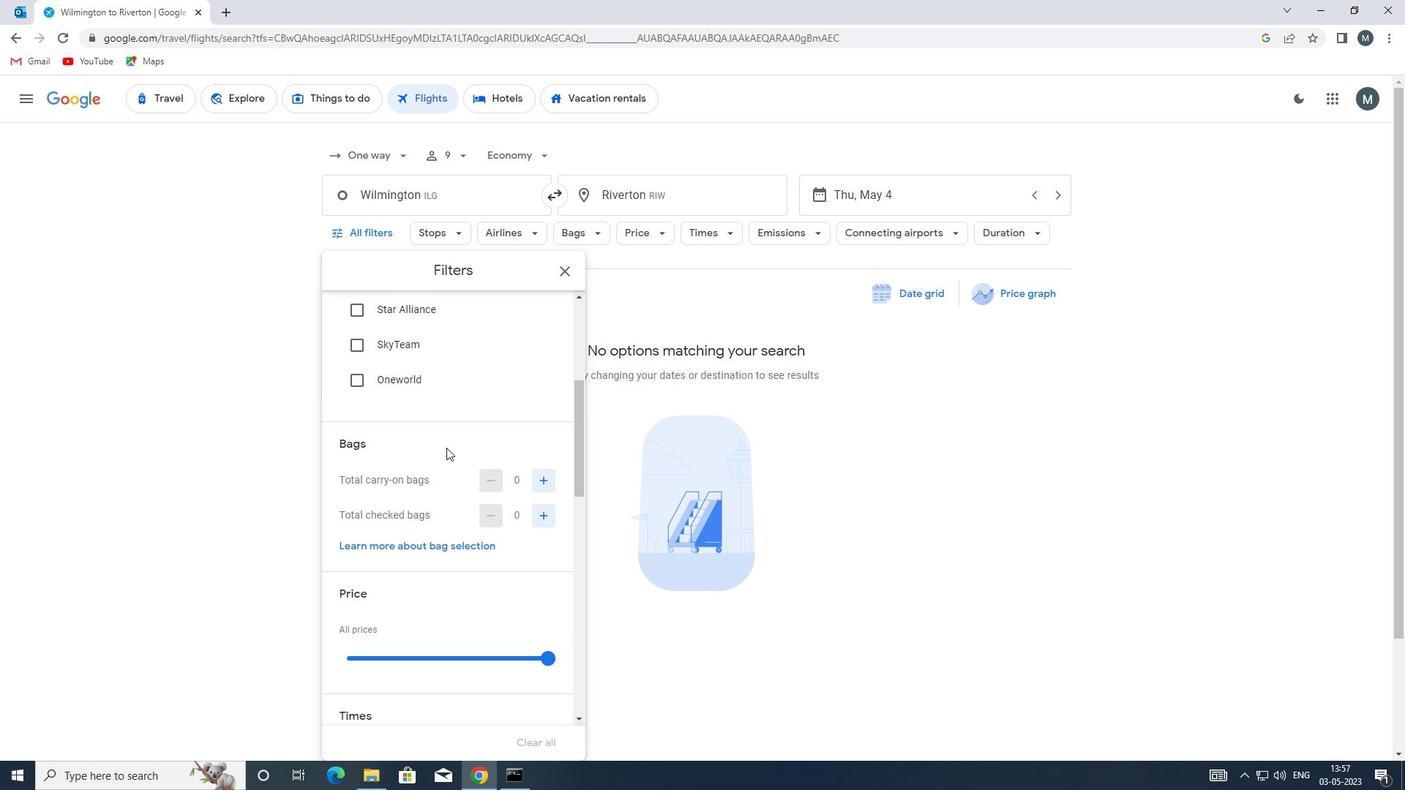 
Action: Mouse scrolled (455, 446) with delta (0, 0)
Screenshot: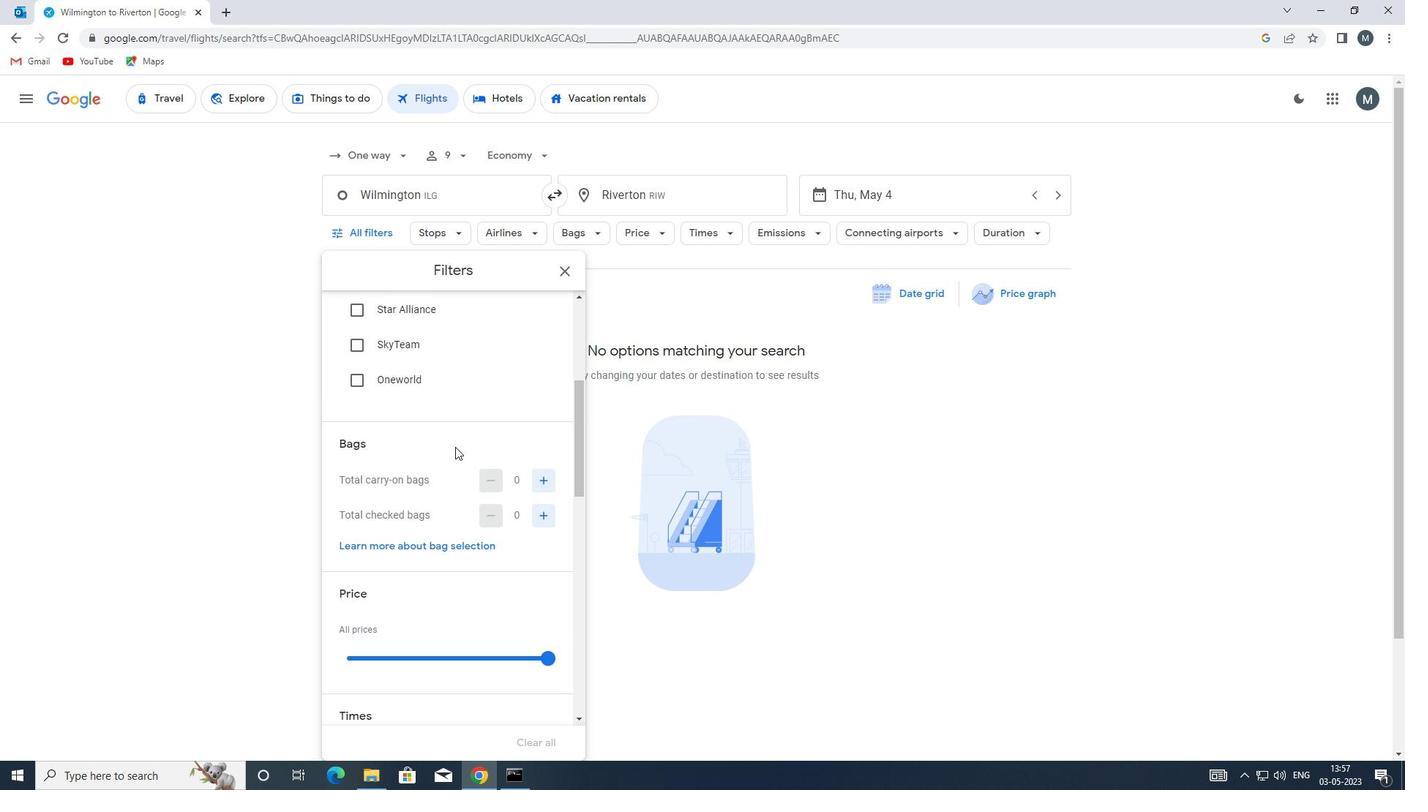 
Action: Mouse scrolled (455, 446) with delta (0, 0)
Screenshot: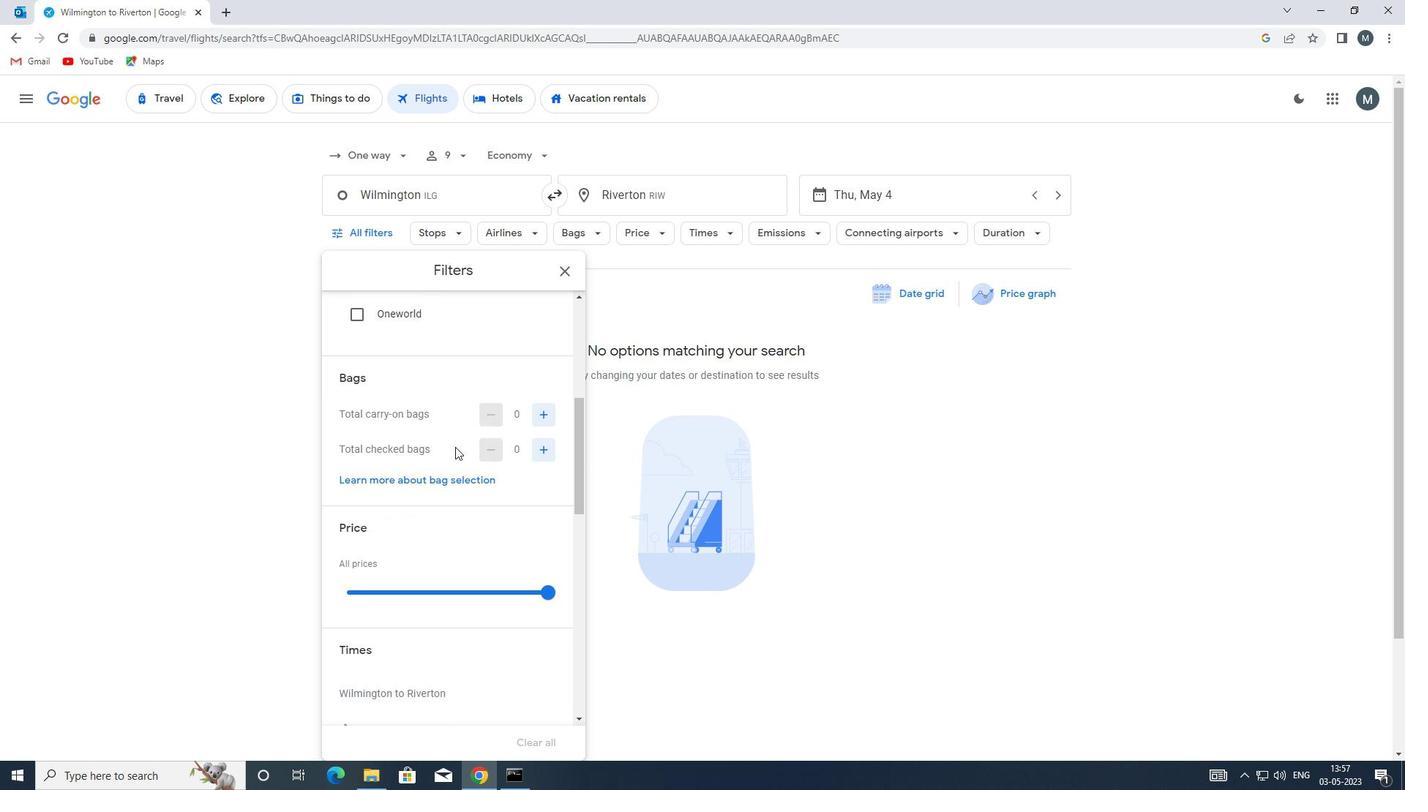 
Action: Mouse moved to (432, 510)
Screenshot: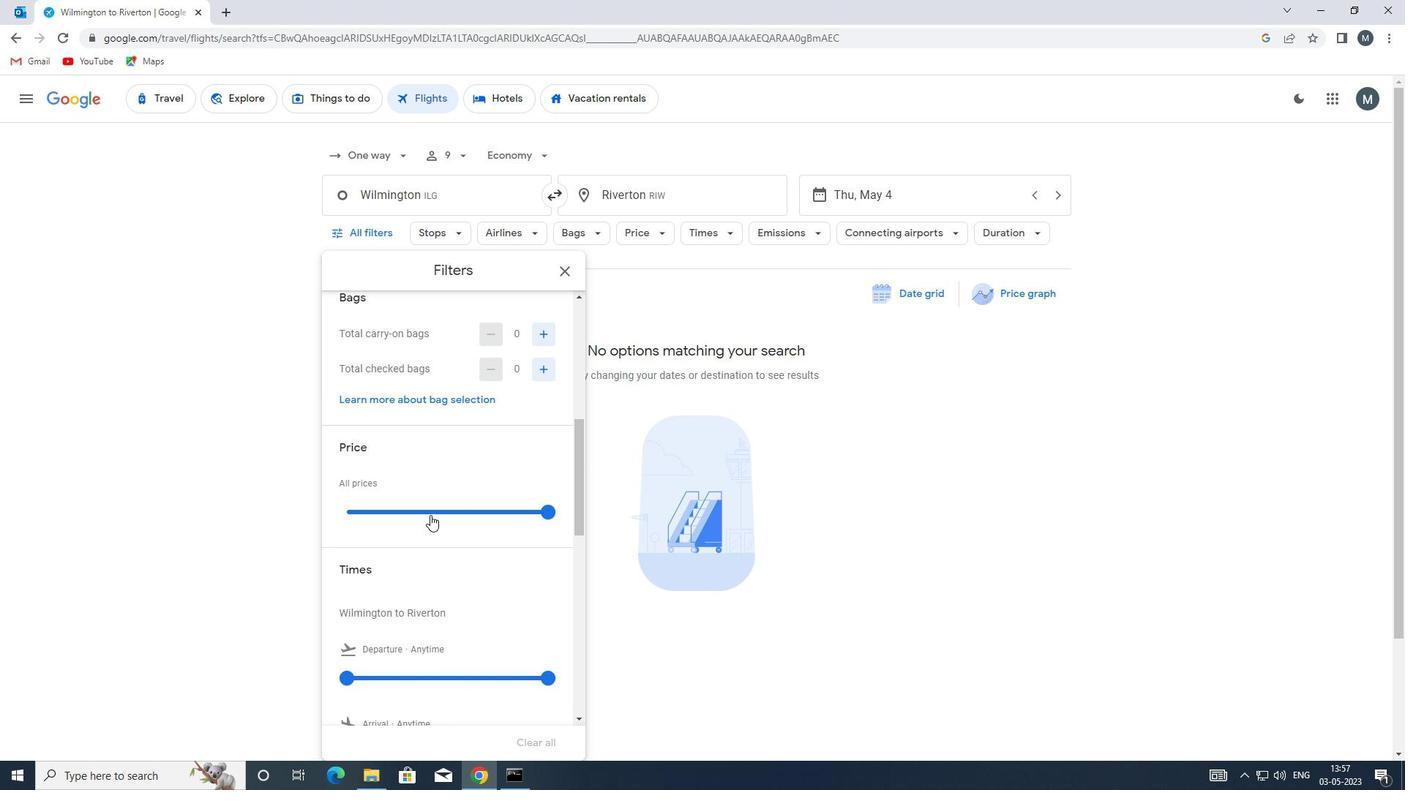 
Action: Mouse pressed left at (432, 510)
Screenshot: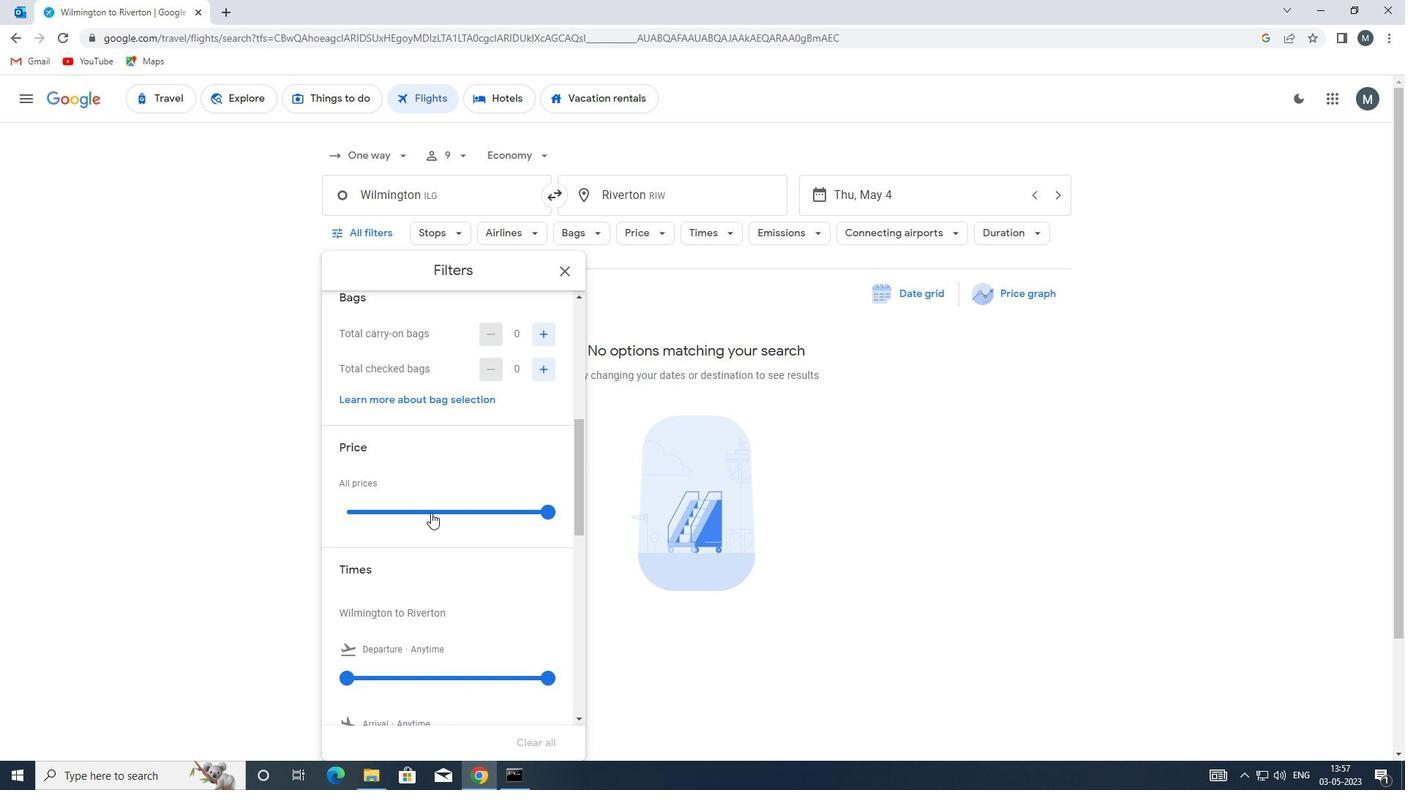
Action: Mouse moved to (432, 510)
Screenshot: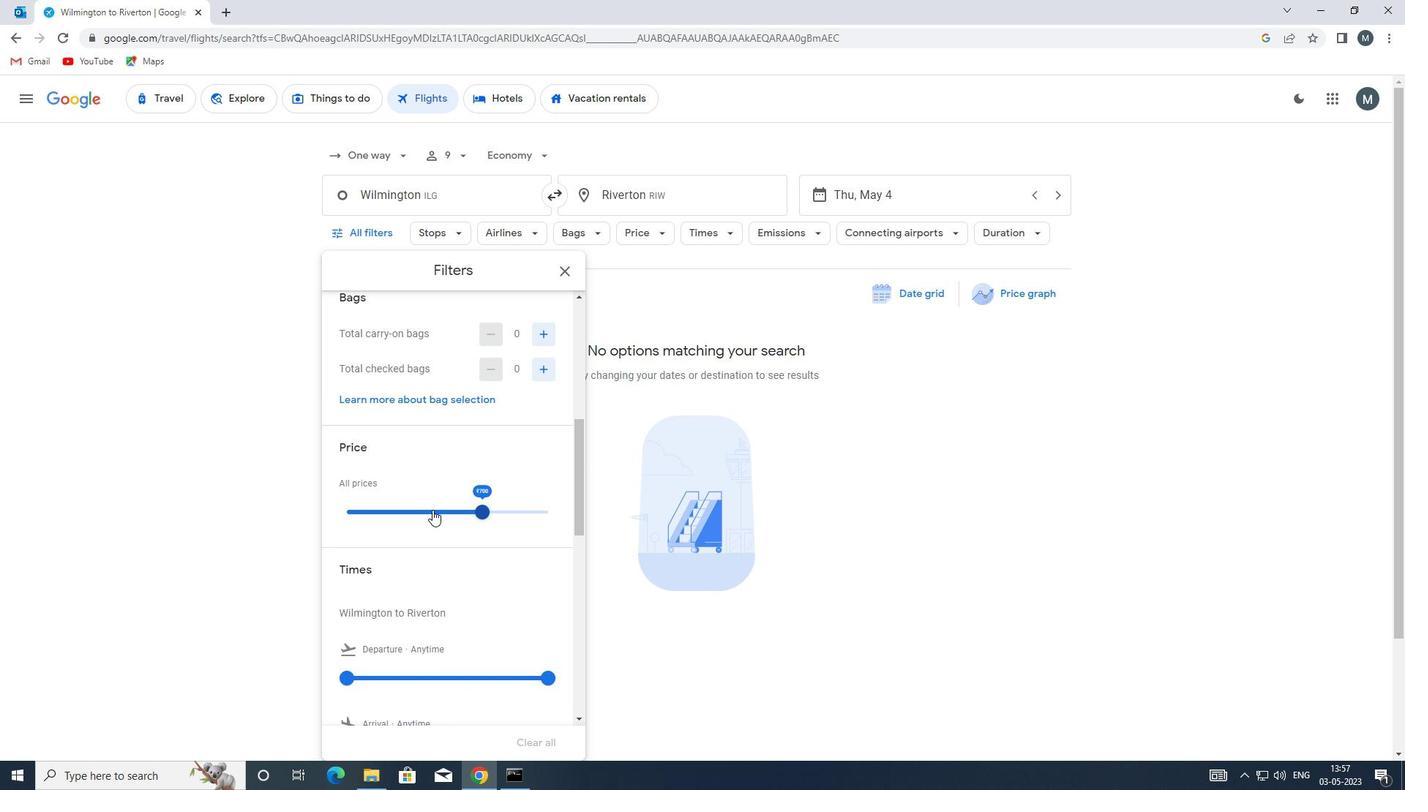 
Action: Mouse pressed left at (432, 510)
Screenshot: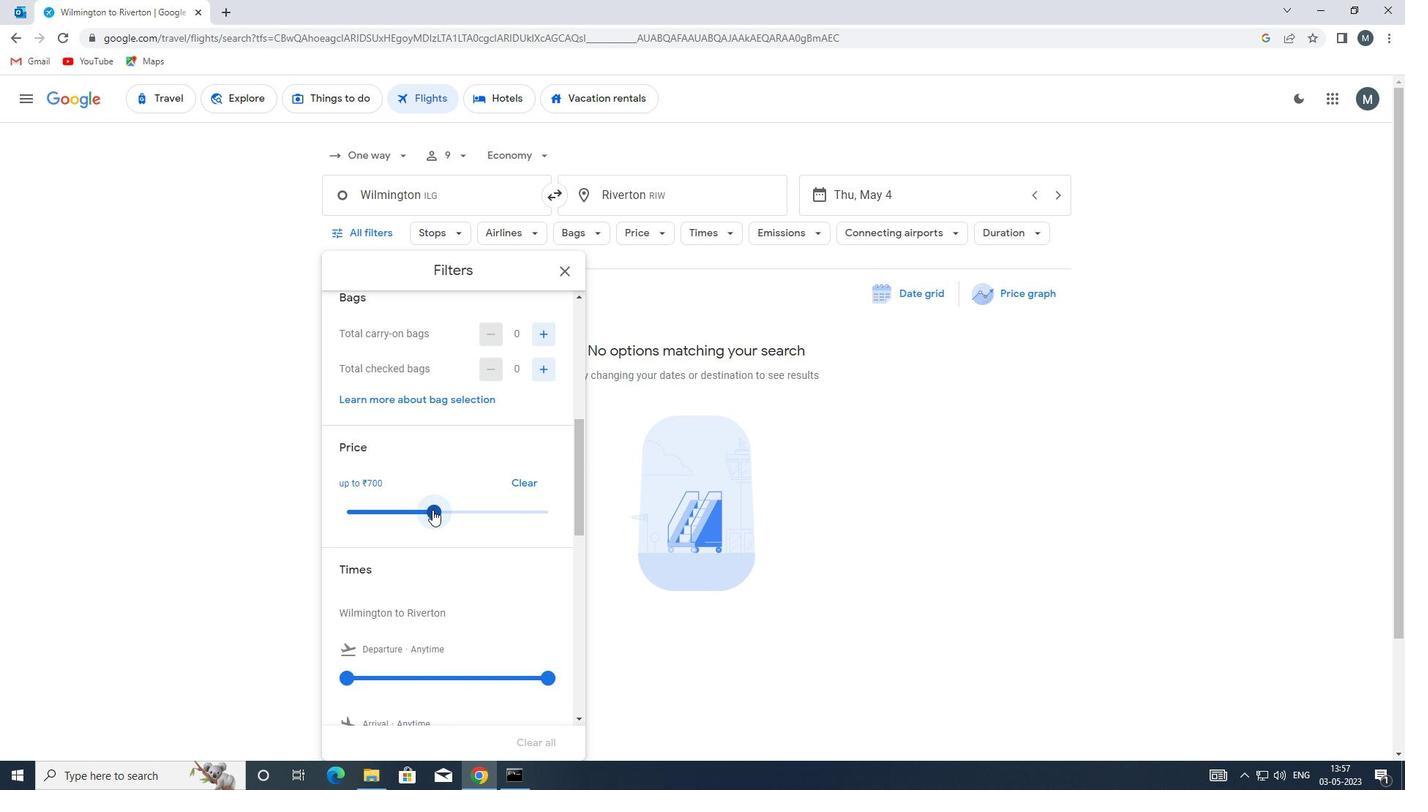 
Action: Mouse moved to (426, 494)
Screenshot: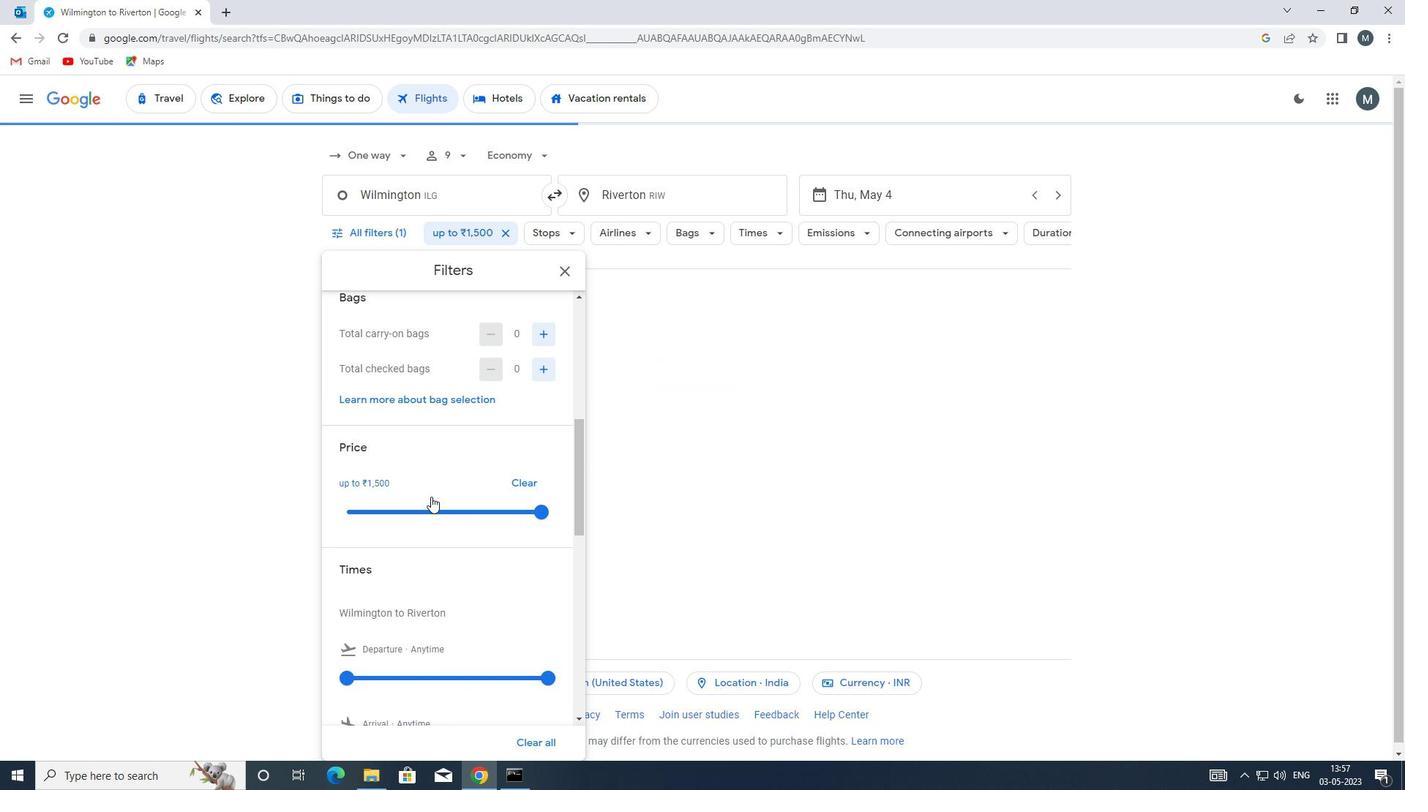
Action: Mouse scrolled (426, 494) with delta (0, 0)
Screenshot: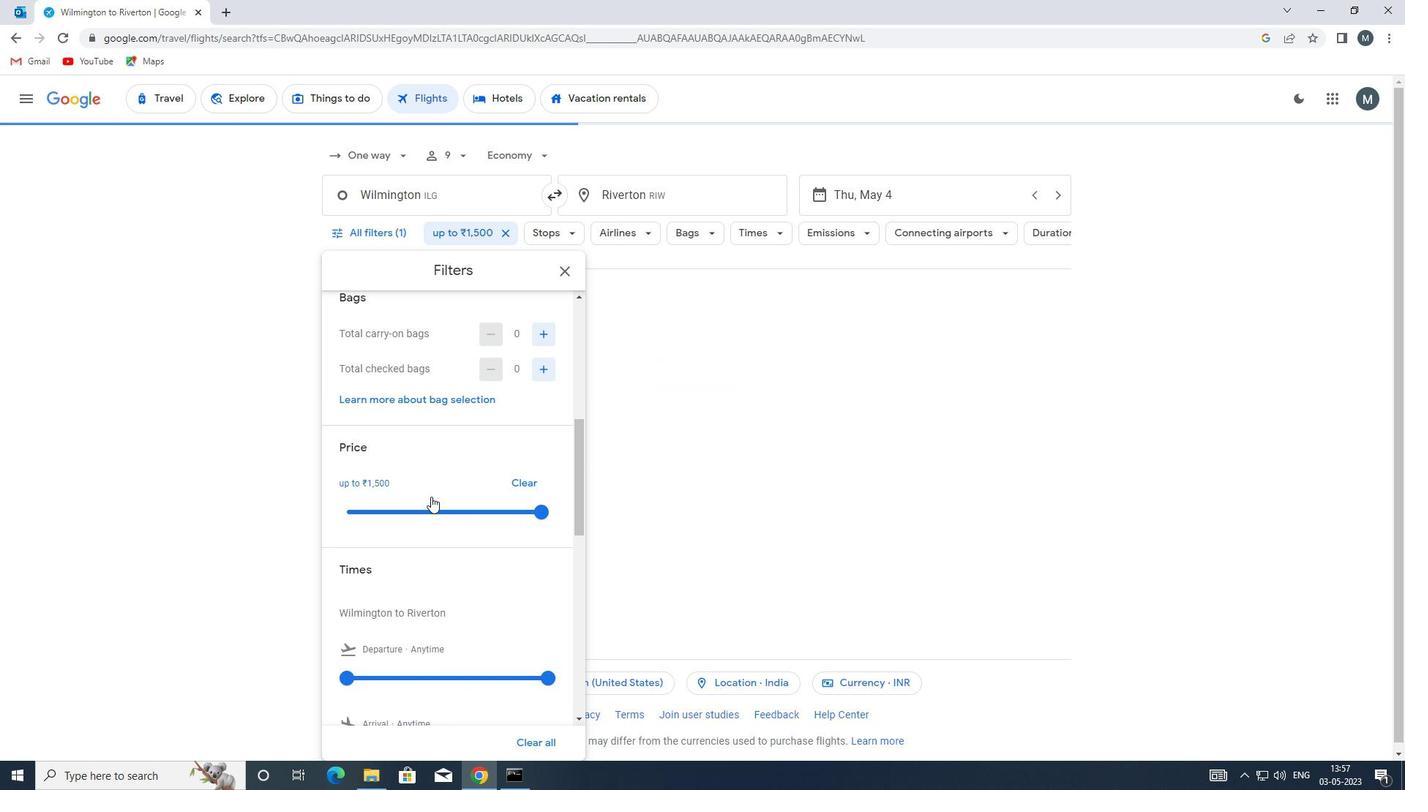 
Action: Mouse scrolled (426, 494) with delta (0, 0)
Screenshot: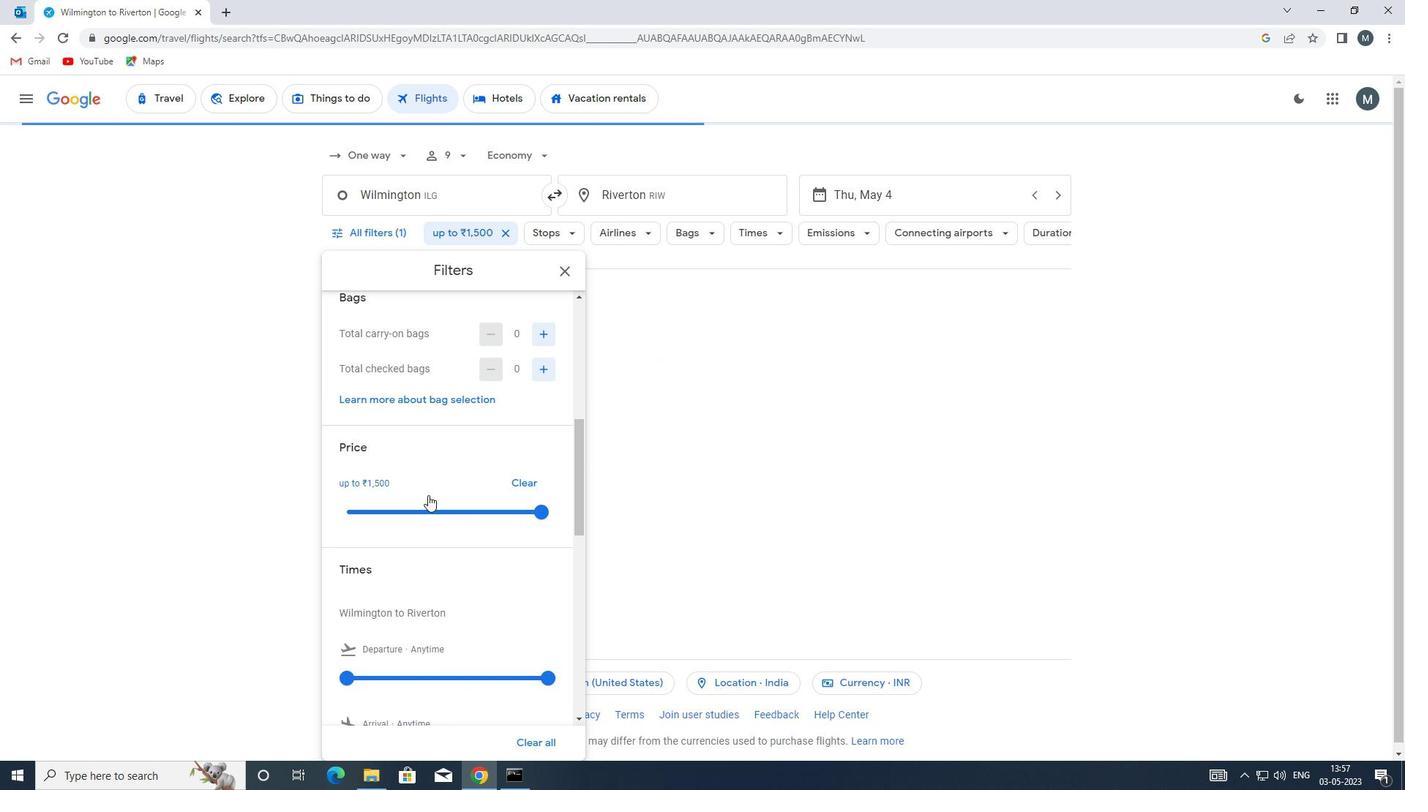 
Action: Mouse moved to (343, 527)
Screenshot: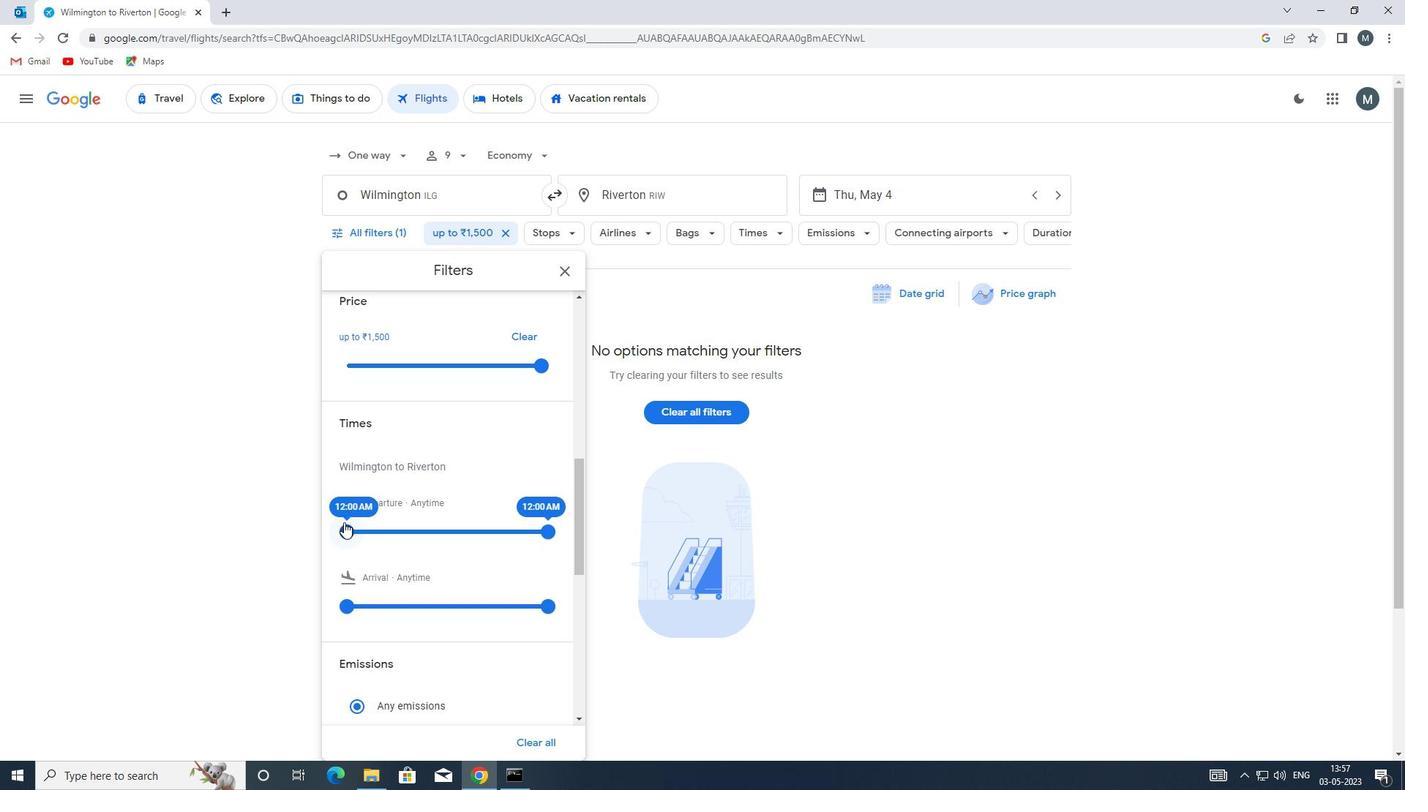 
Action: Mouse pressed left at (343, 527)
Screenshot: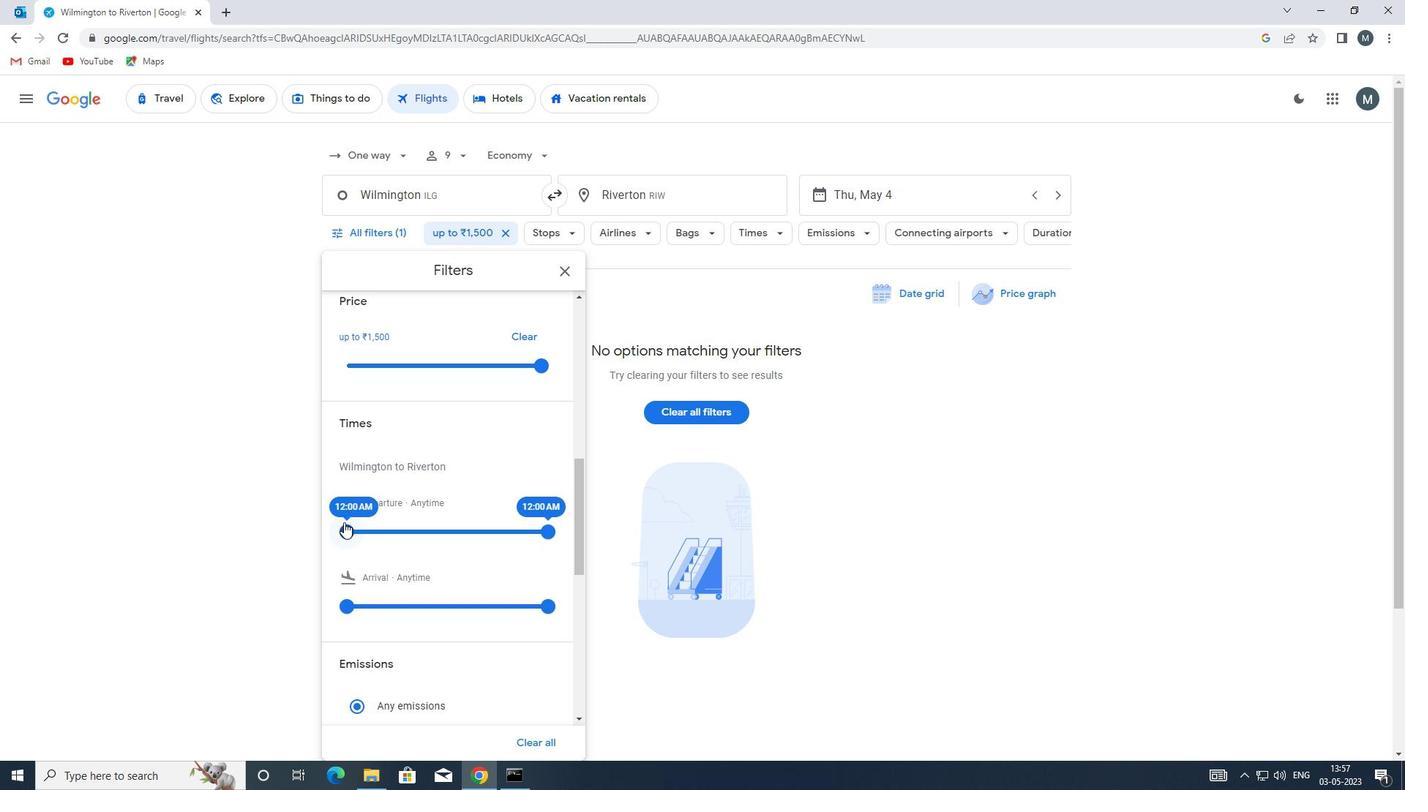 
Action: Mouse moved to (539, 527)
Screenshot: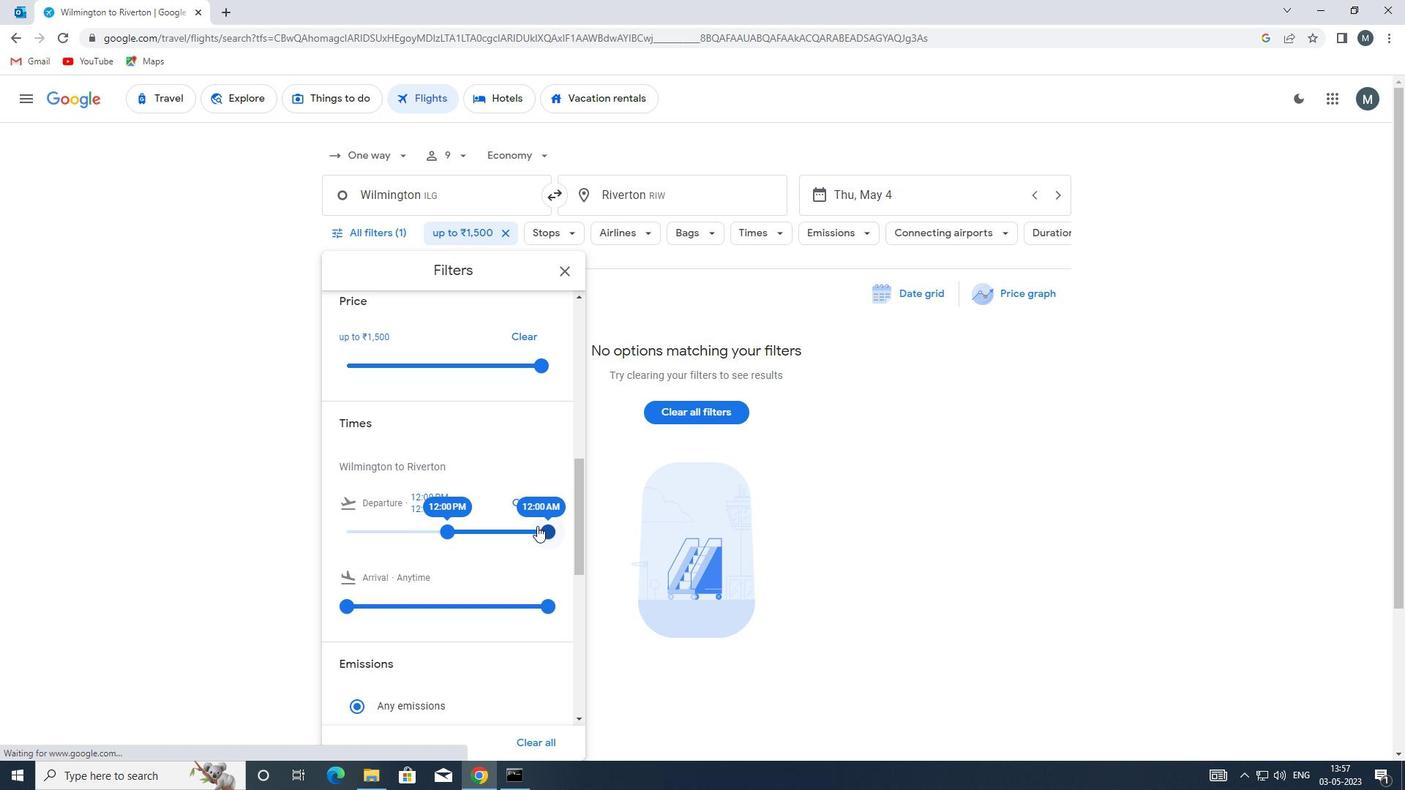 
Action: Mouse pressed left at (539, 527)
Screenshot: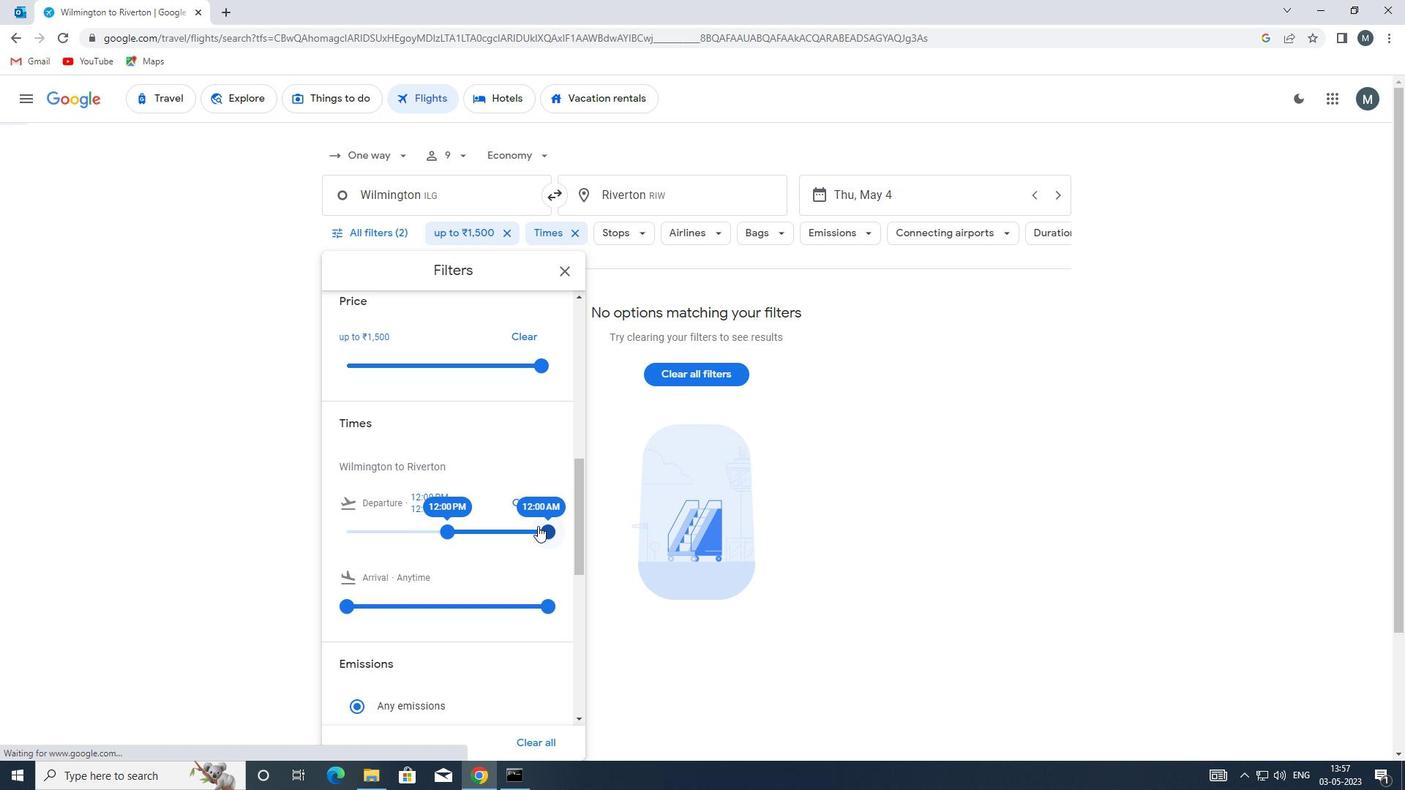 
Action: Mouse moved to (464, 497)
Screenshot: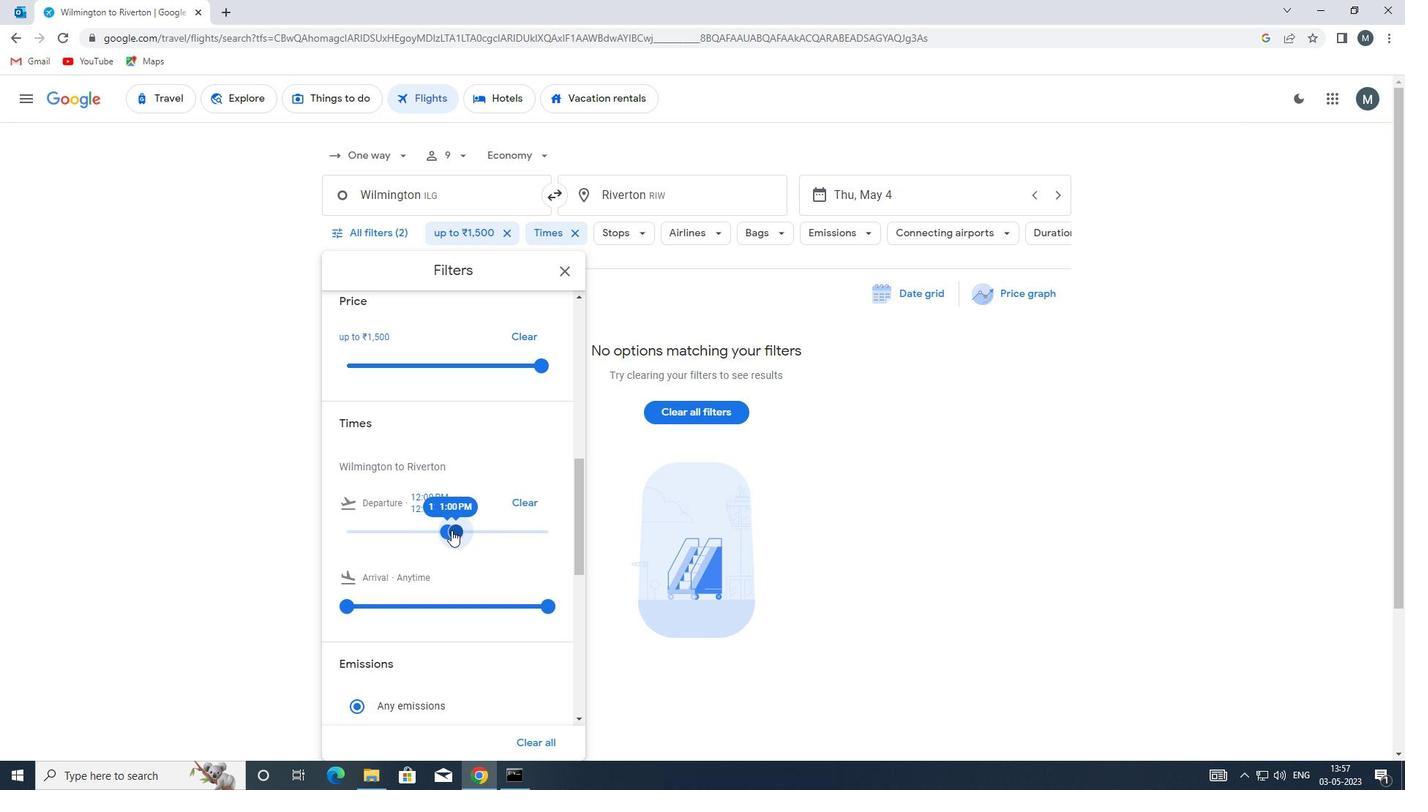 
Action: Mouse scrolled (464, 497) with delta (0, 0)
Screenshot: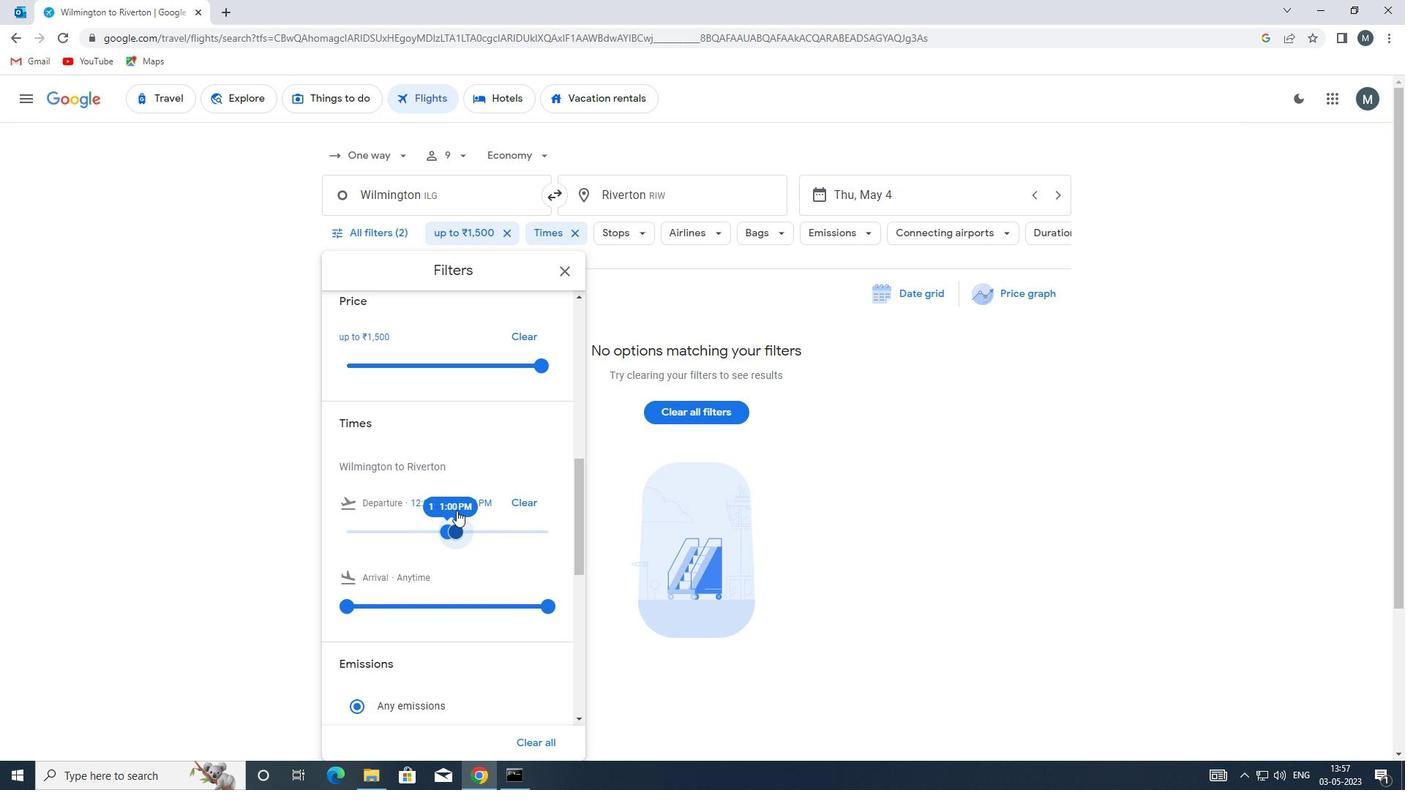
Action: Mouse moved to (465, 497)
Screenshot: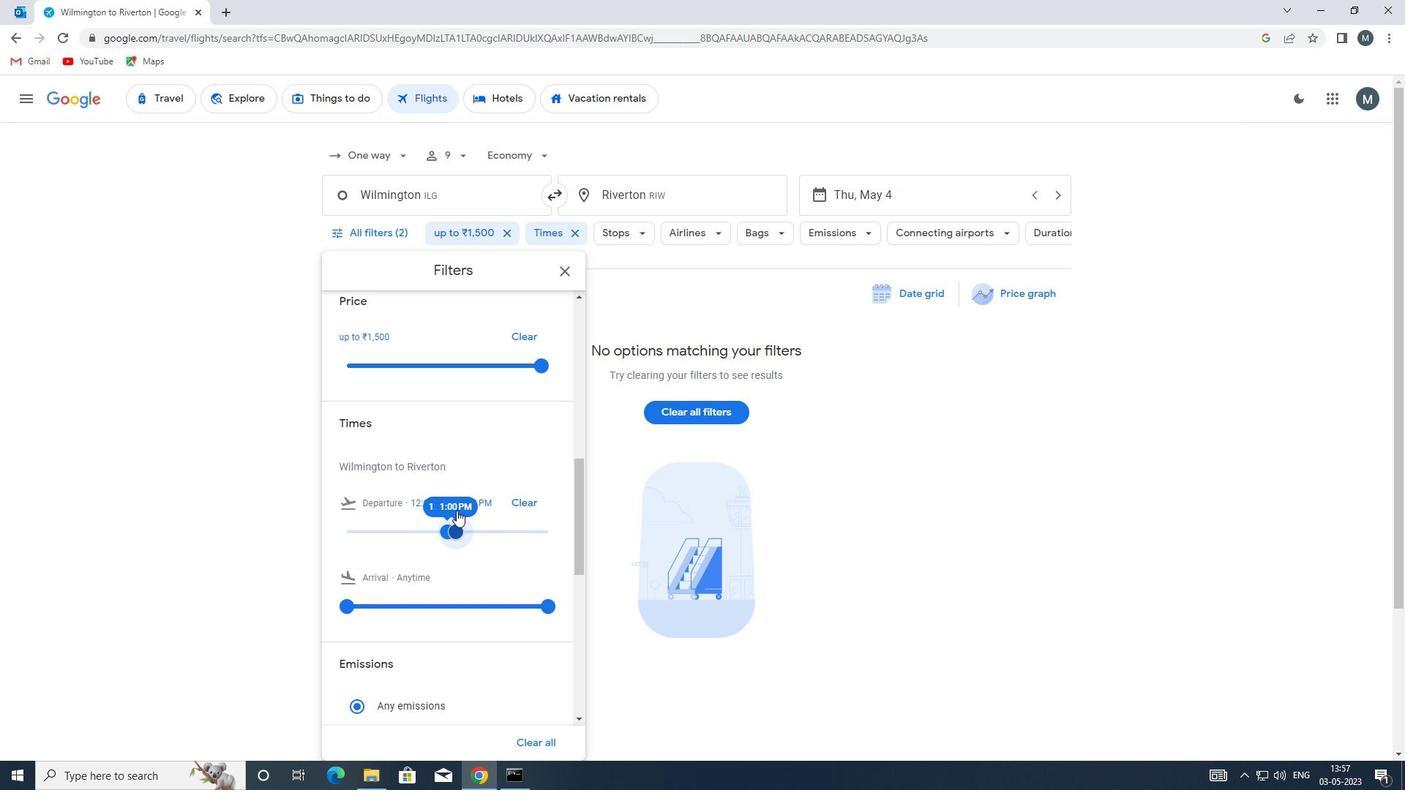 
Action: Mouse scrolled (465, 497) with delta (0, 0)
Screenshot: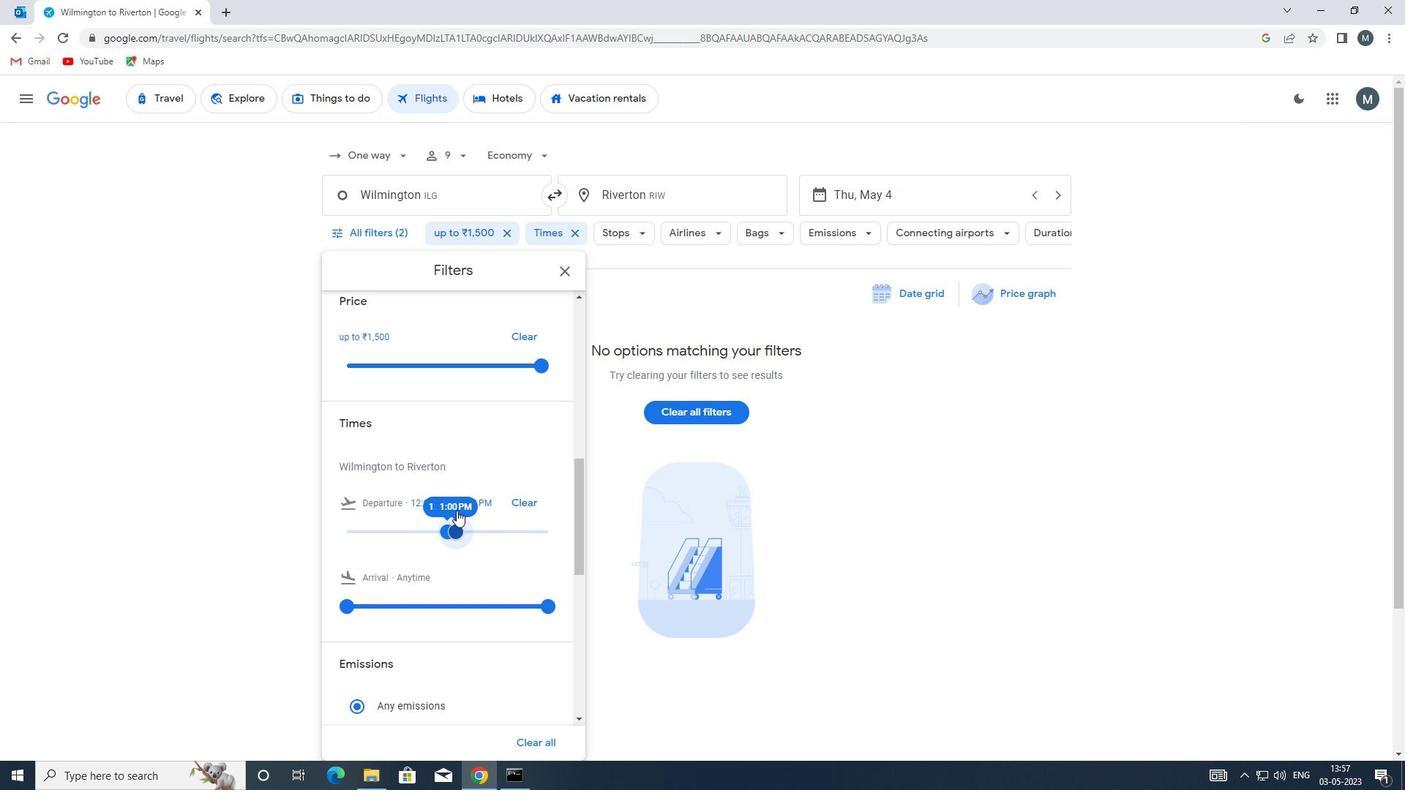 
Action: Mouse moved to (560, 270)
Screenshot: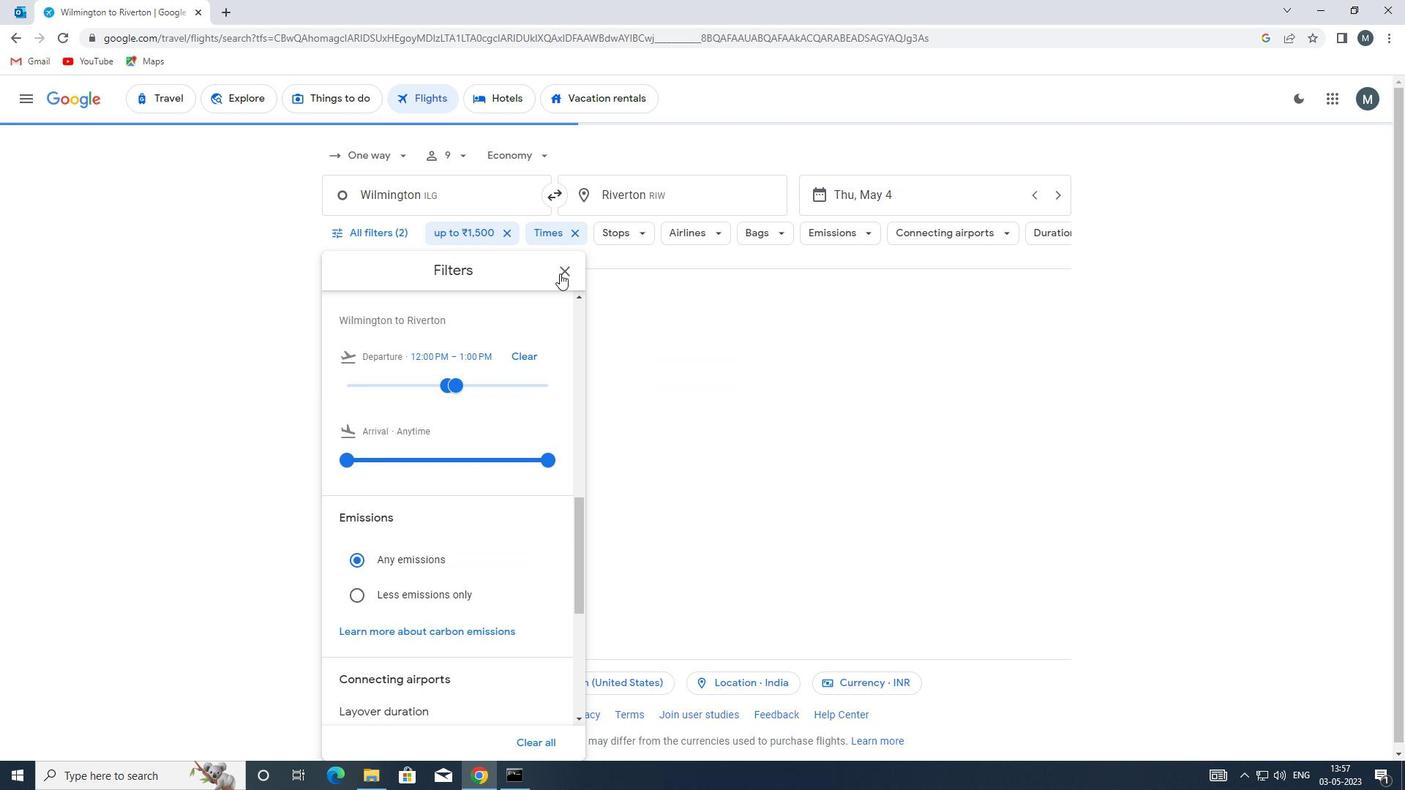 
Action: Mouse pressed left at (560, 270)
Screenshot: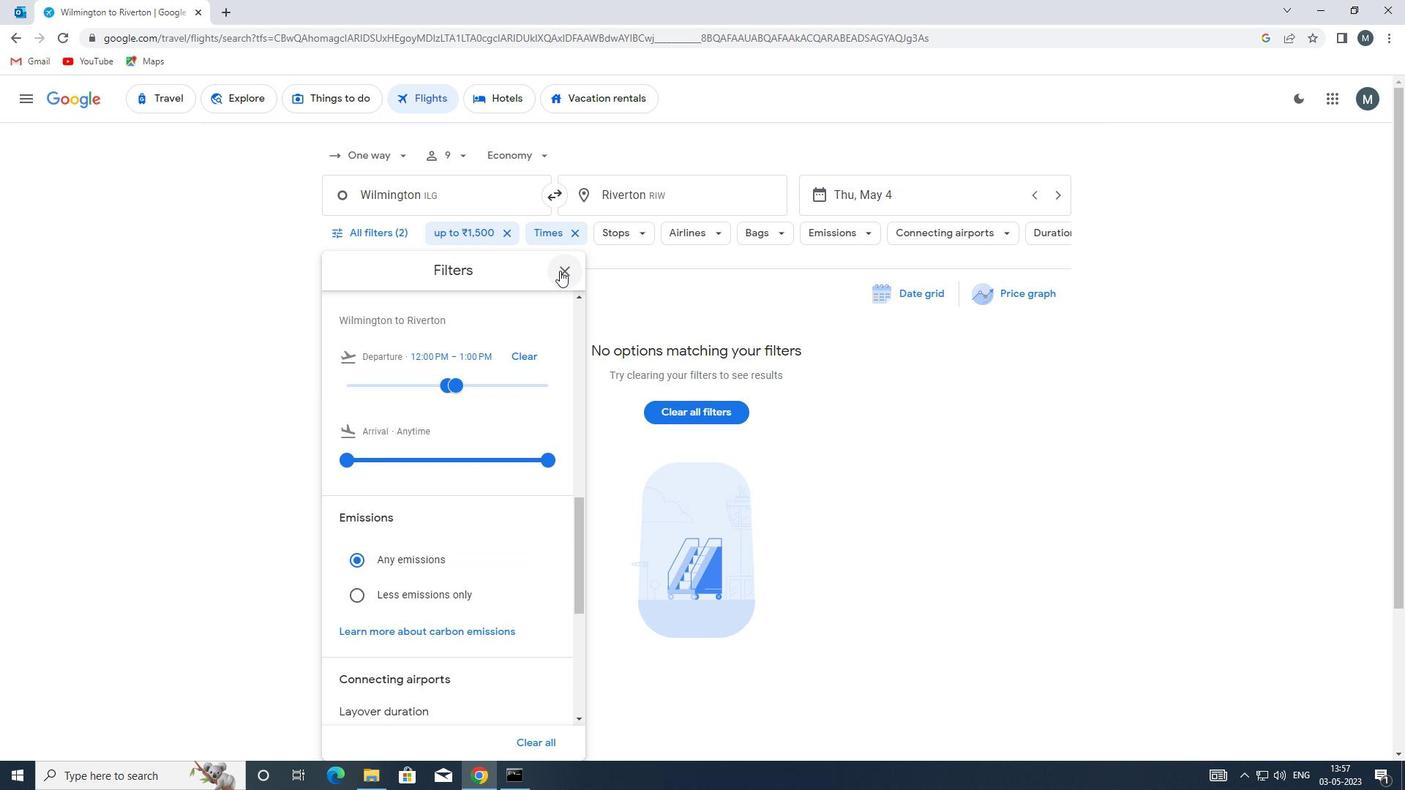 
